 Task: Look for space in Sertânia, Brazil from 4th August, 2023 to 8th August, 2023 for 1 adult in price range Rs.10000 to Rs.15000. Place can be private room with 1  bedroom having 1 bed and 1 bathroom. Property type can be flatguest house, hotel. Amenities needed are: wifi. Booking option can be shelf check-in. Required host language is Spanish.
Action: Mouse moved to (690, 95)
Screenshot: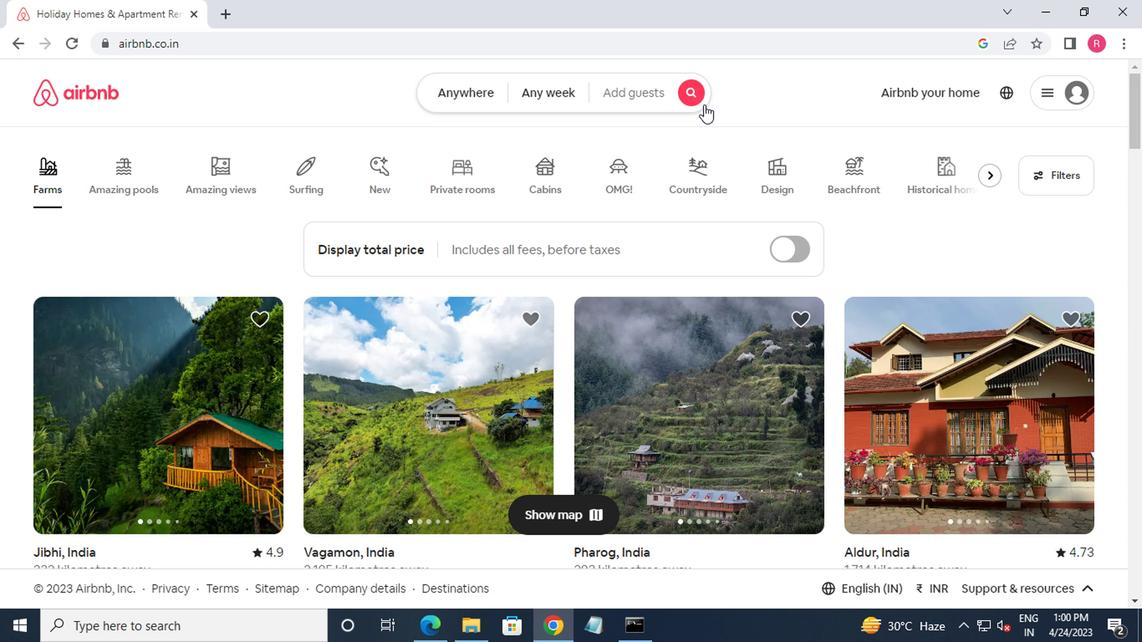 
Action: Mouse pressed left at (690, 95)
Screenshot: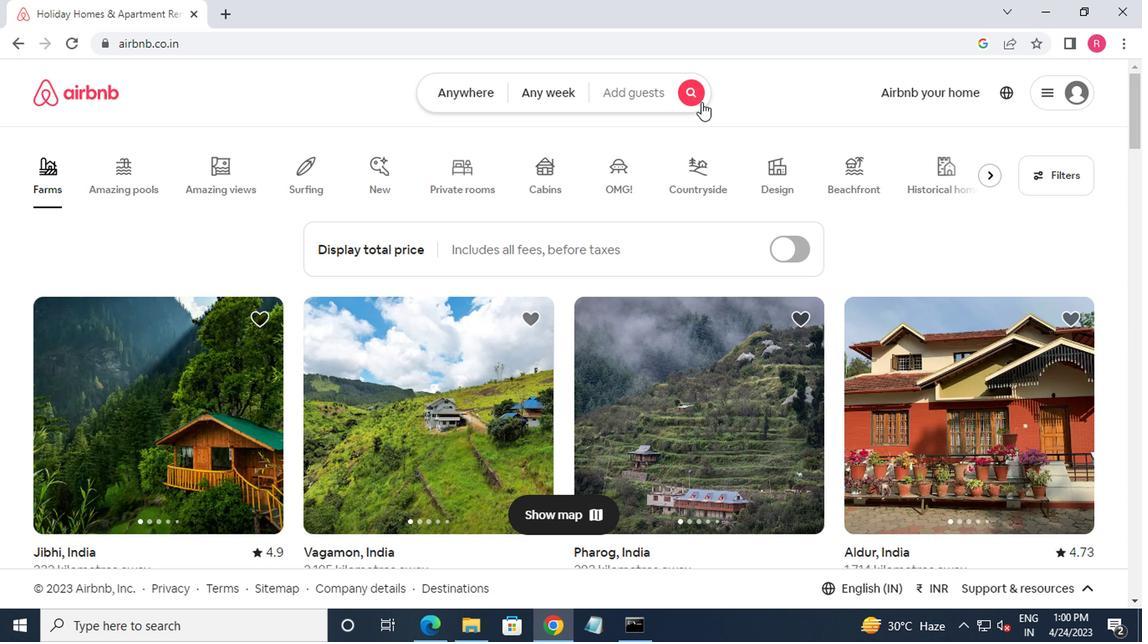 
Action: Mouse moved to (341, 157)
Screenshot: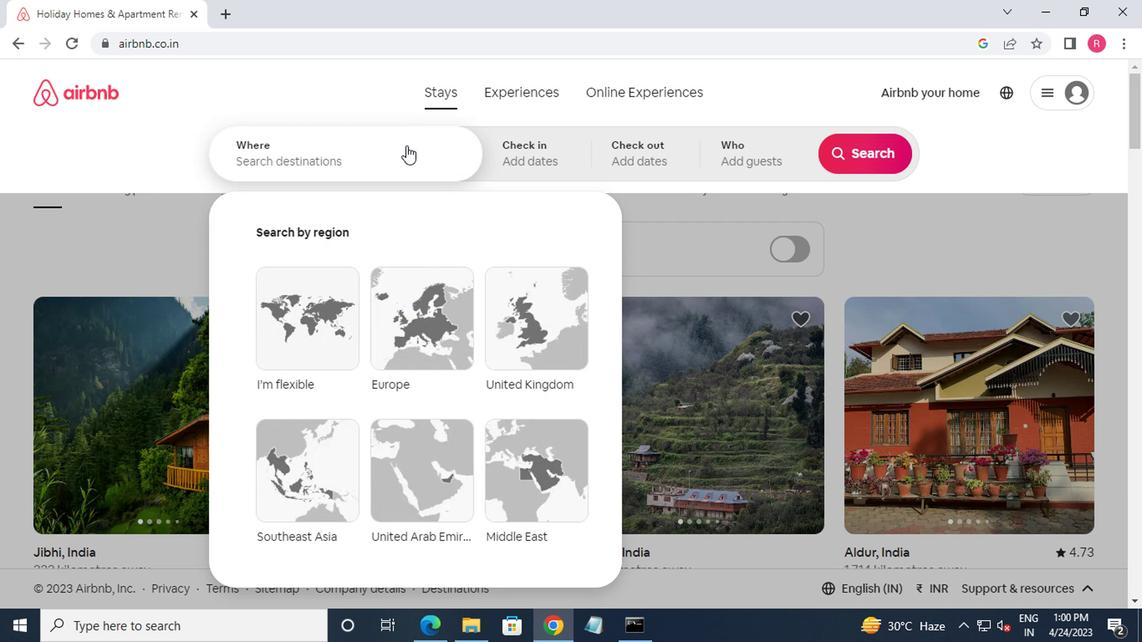 
Action: Mouse pressed left at (341, 157)
Screenshot: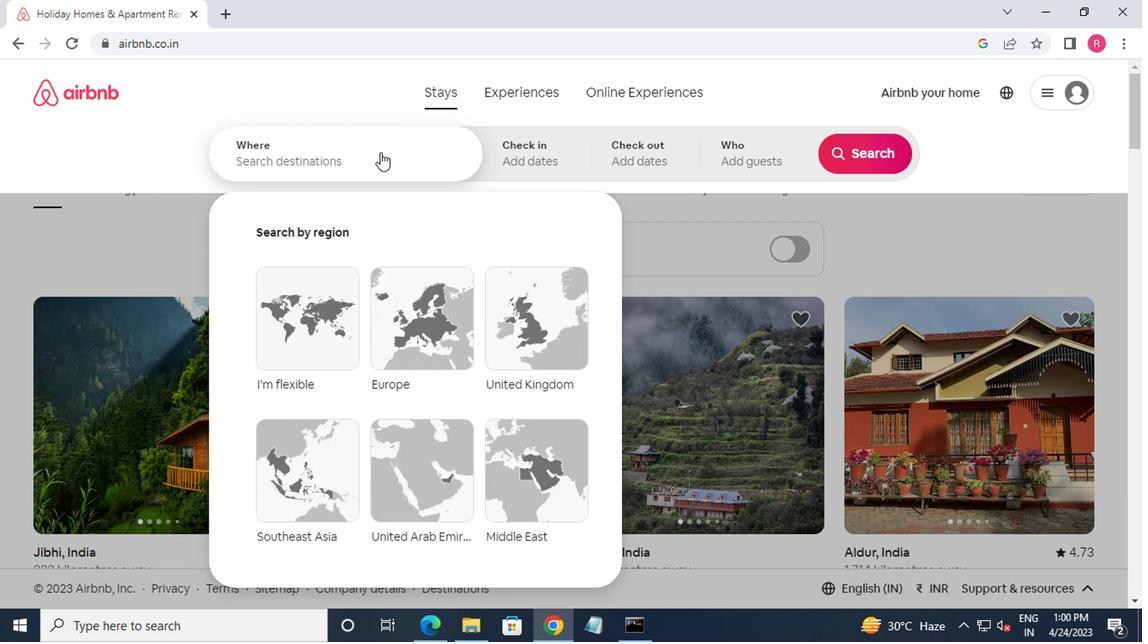 
Action: Mouse moved to (328, 313)
Screenshot: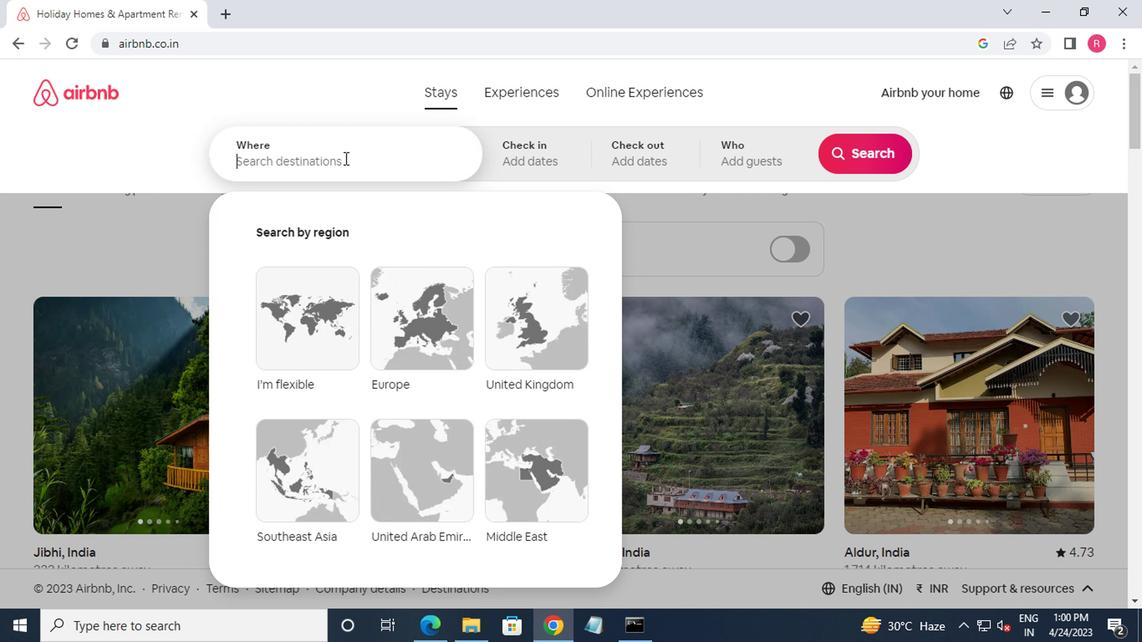 
Action: Key pressed swe<Key.backspace><Key.backspace>ertania
Screenshot: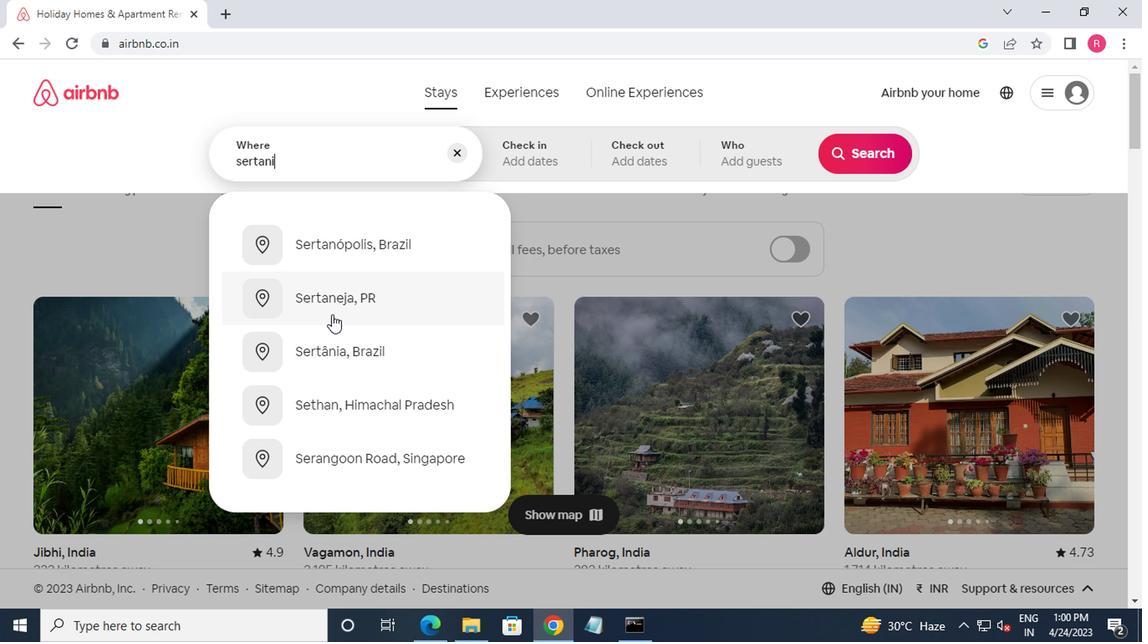 
Action: Mouse moved to (347, 246)
Screenshot: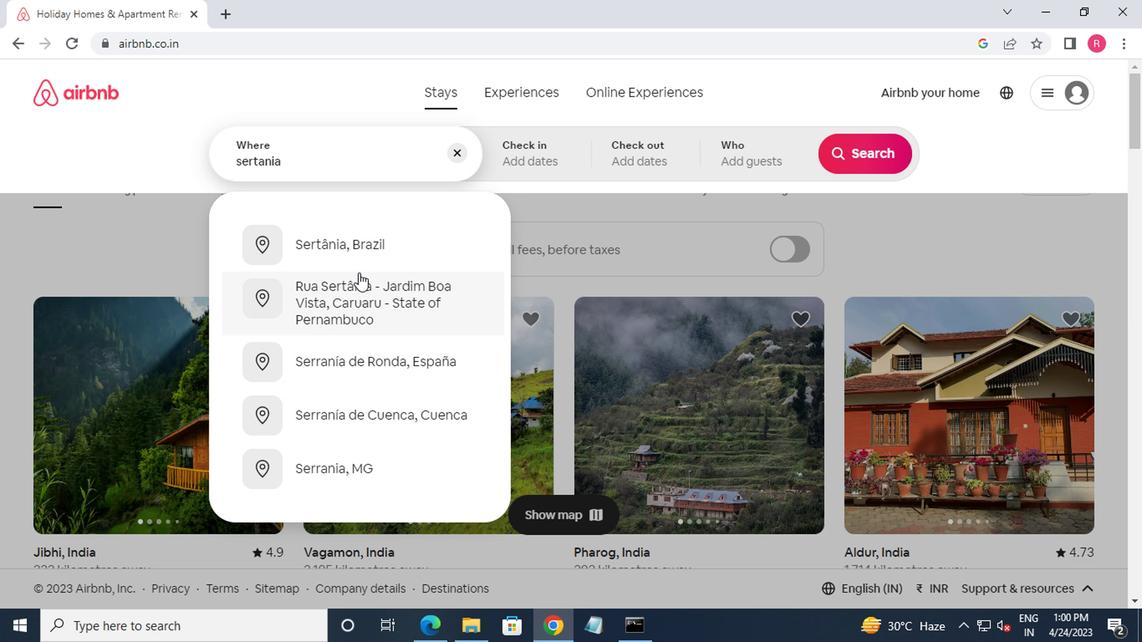 
Action: Mouse pressed left at (347, 246)
Screenshot: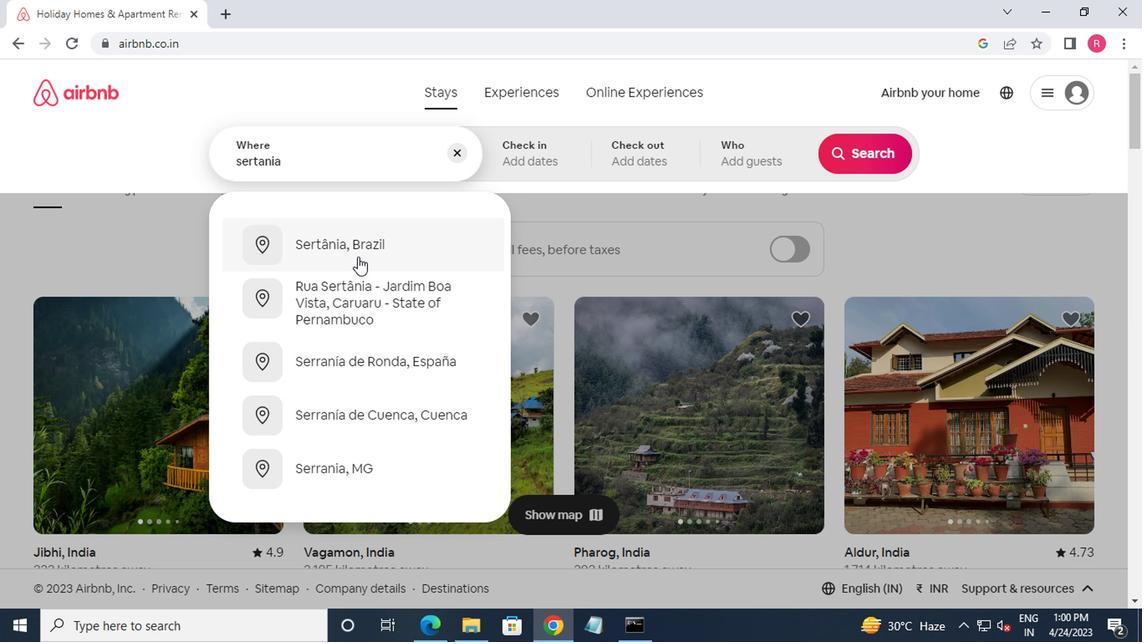 
Action: Mouse moved to (847, 288)
Screenshot: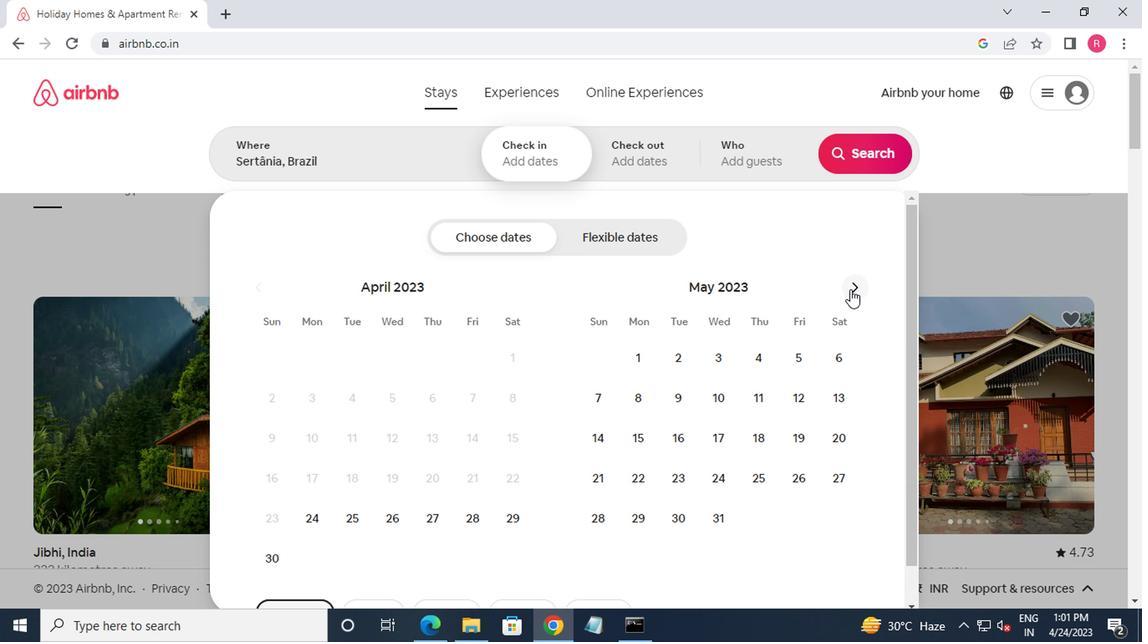 
Action: Mouse pressed left at (847, 288)
Screenshot: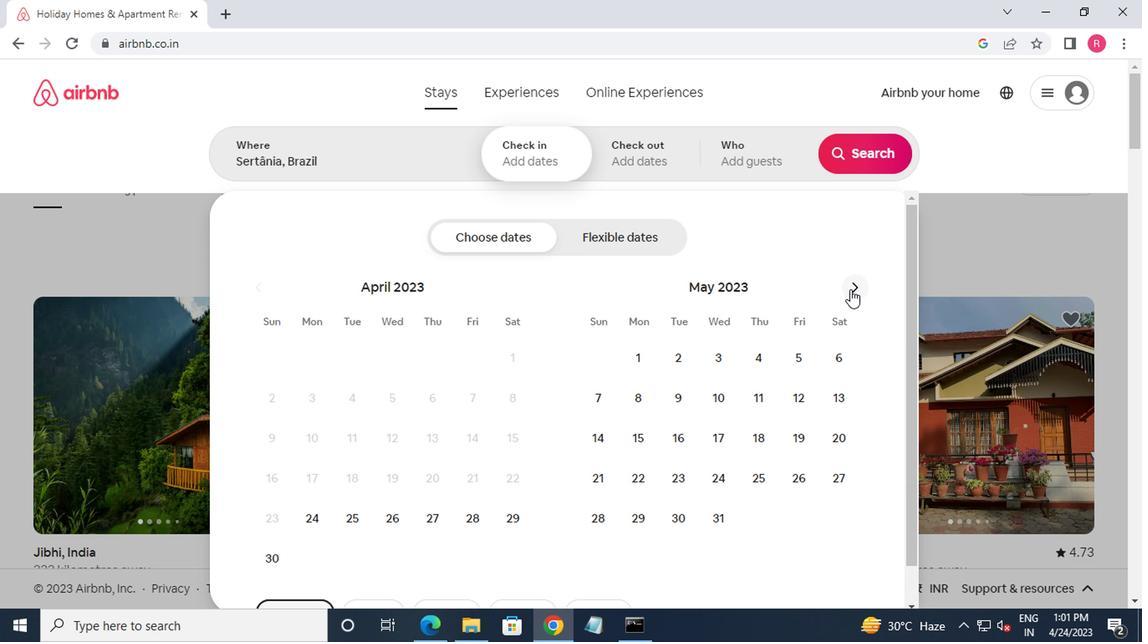 
Action: Mouse moved to (848, 288)
Screenshot: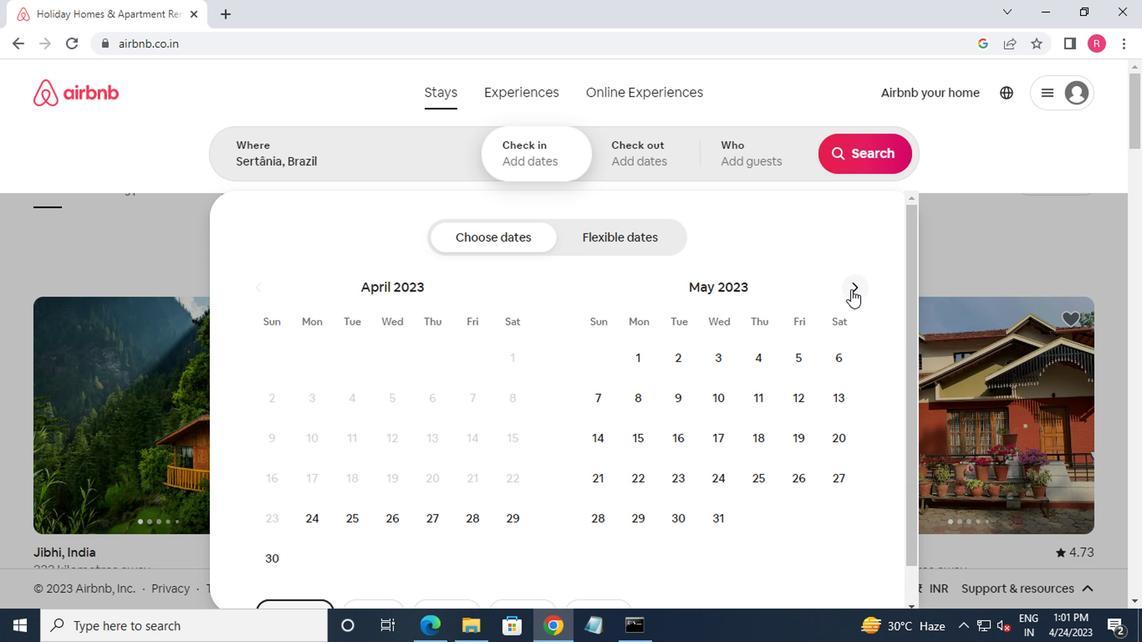 
Action: Mouse pressed left at (848, 288)
Screenshot: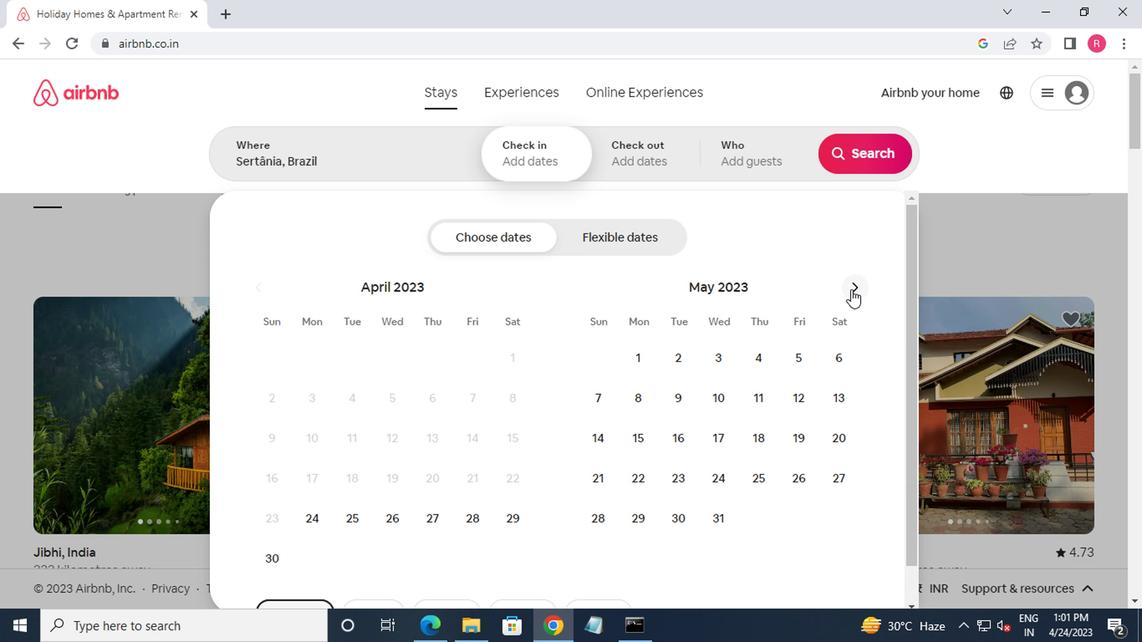 
Action: Mouse moved to (848, 288)
Screenshot: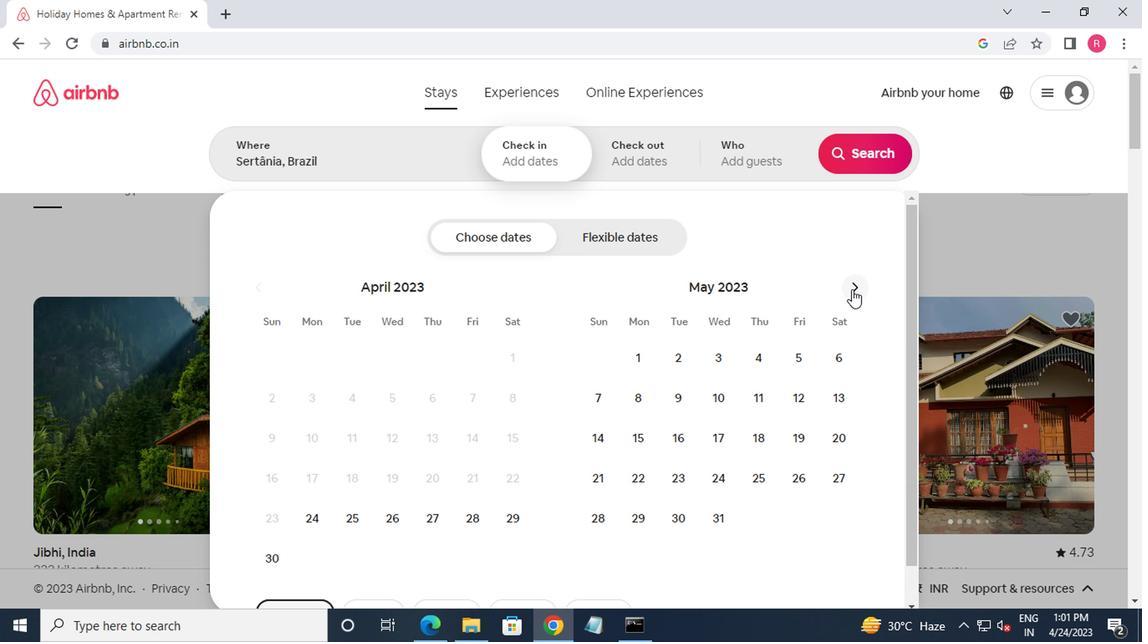 
Action: Mouse pressed left at (848, 288)
Screenshot: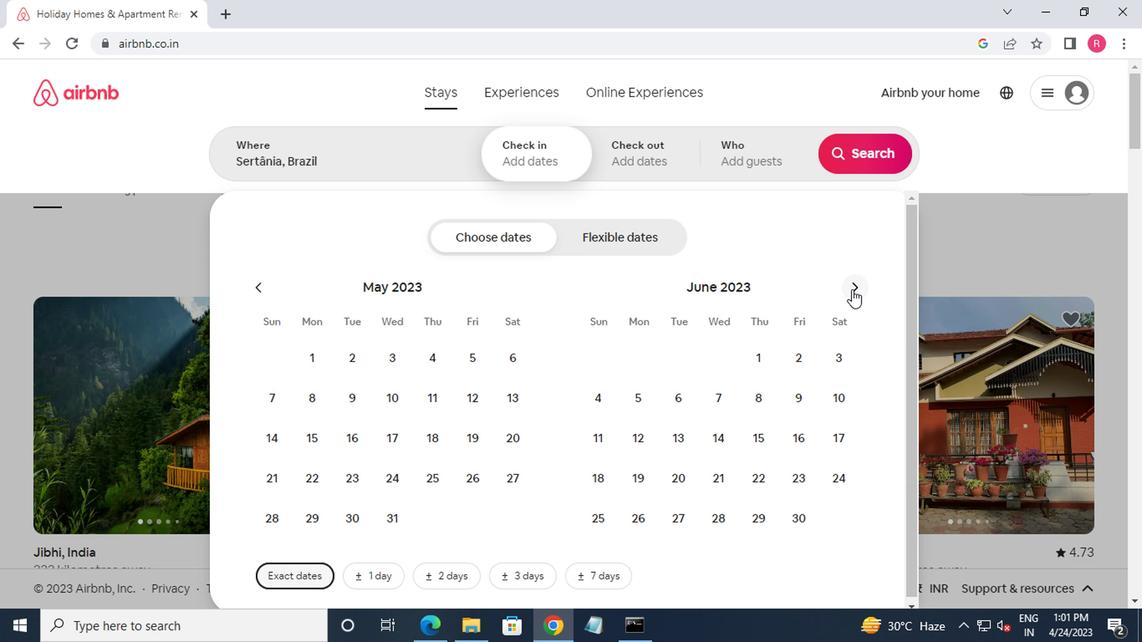 
Action: Mouse pressed left at (848, 288)
Screenshot: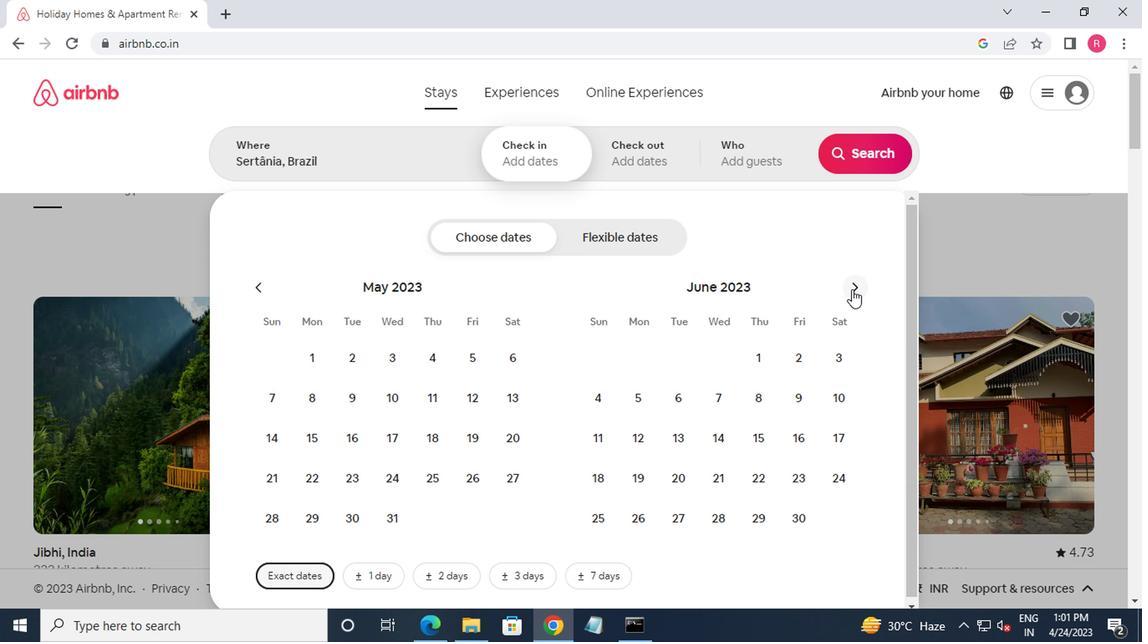 
Action: Mouse moved to (781, 356)
Screenshot: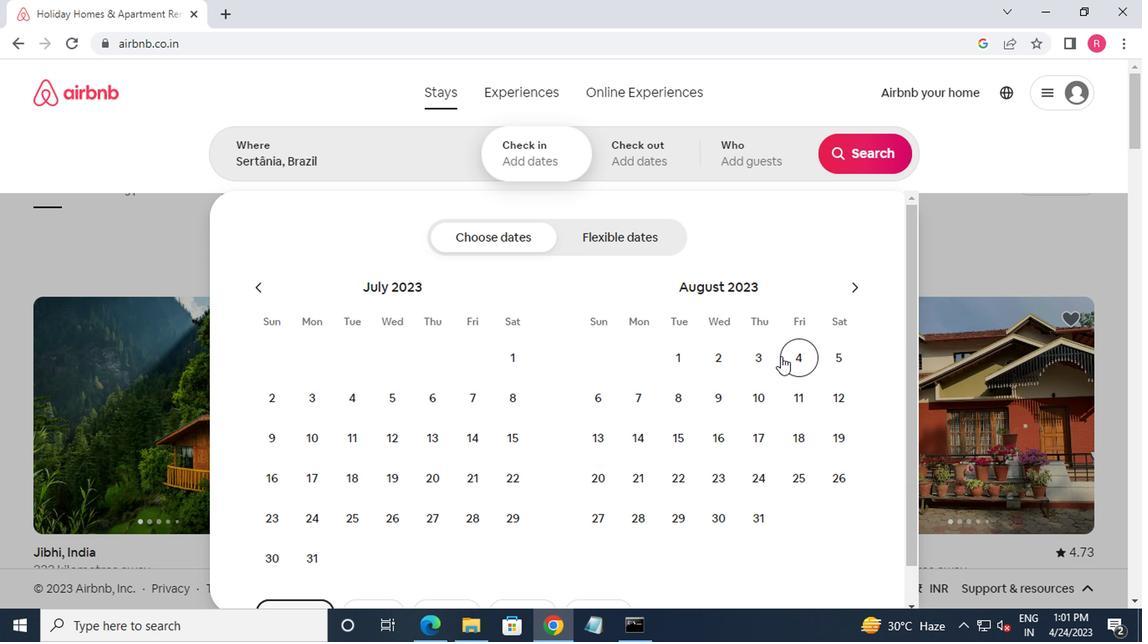 
Action: Mouse pressed left at (781, 356)
Screenshot: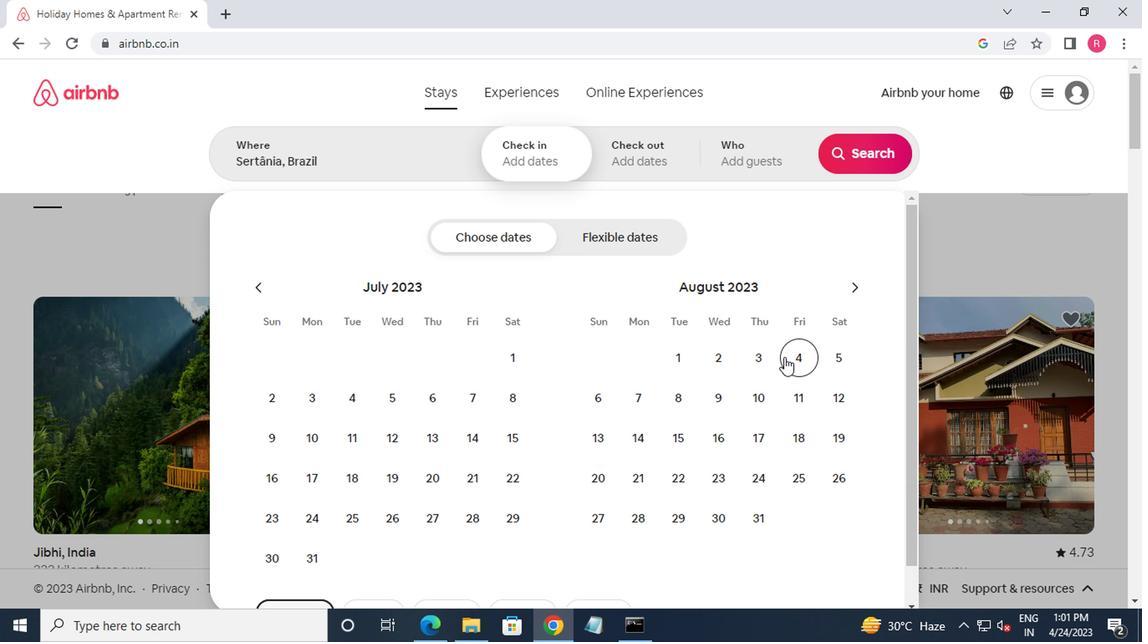
Action: Mouse moved to (682, 403)
Screenshot: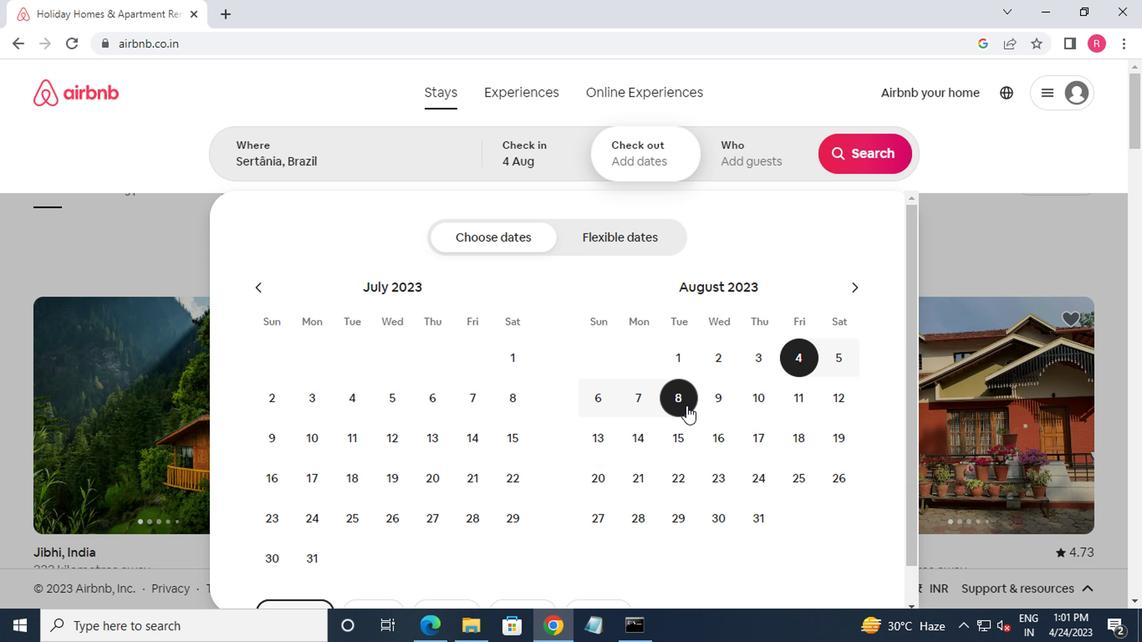 
Action: Mouse pressed left at (682, 403)
Screenshot: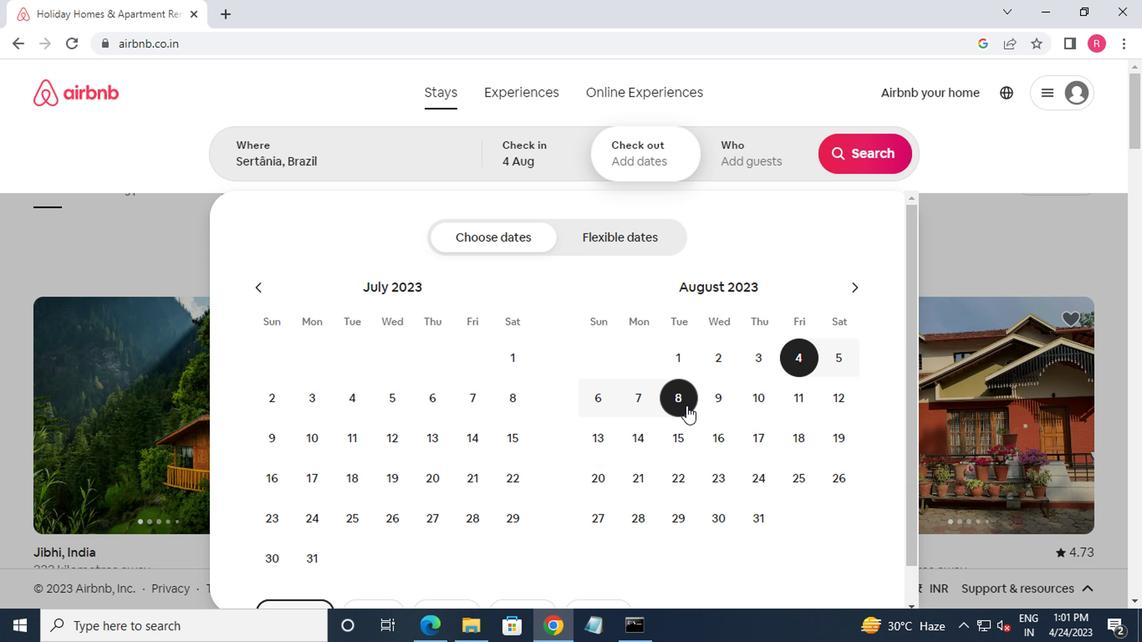 
Action: Mouse moved to (723, 174)
Screenshot: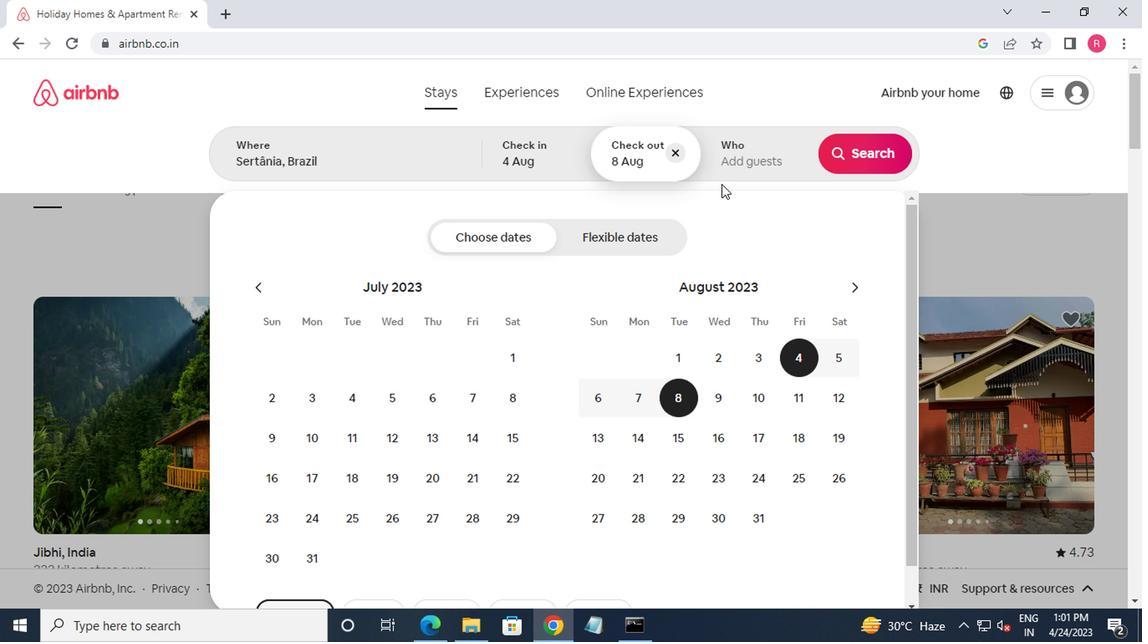 
Action: Mouse pressed left at (723, 174)
Screenshot: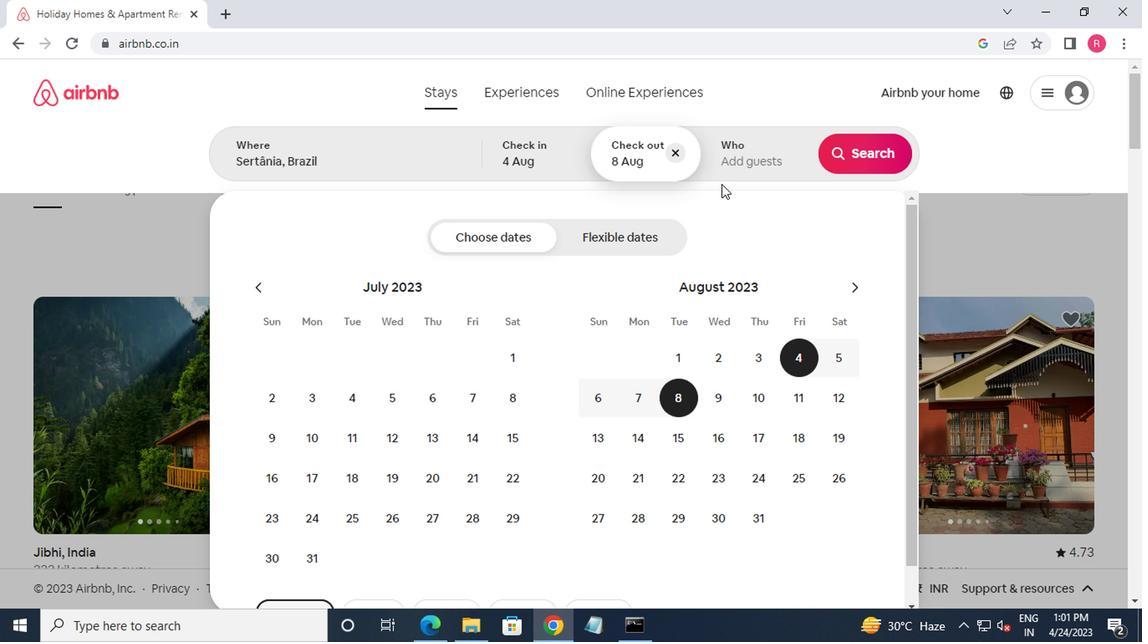 
Action: Mouse moved to (864, 243)
Screenshot: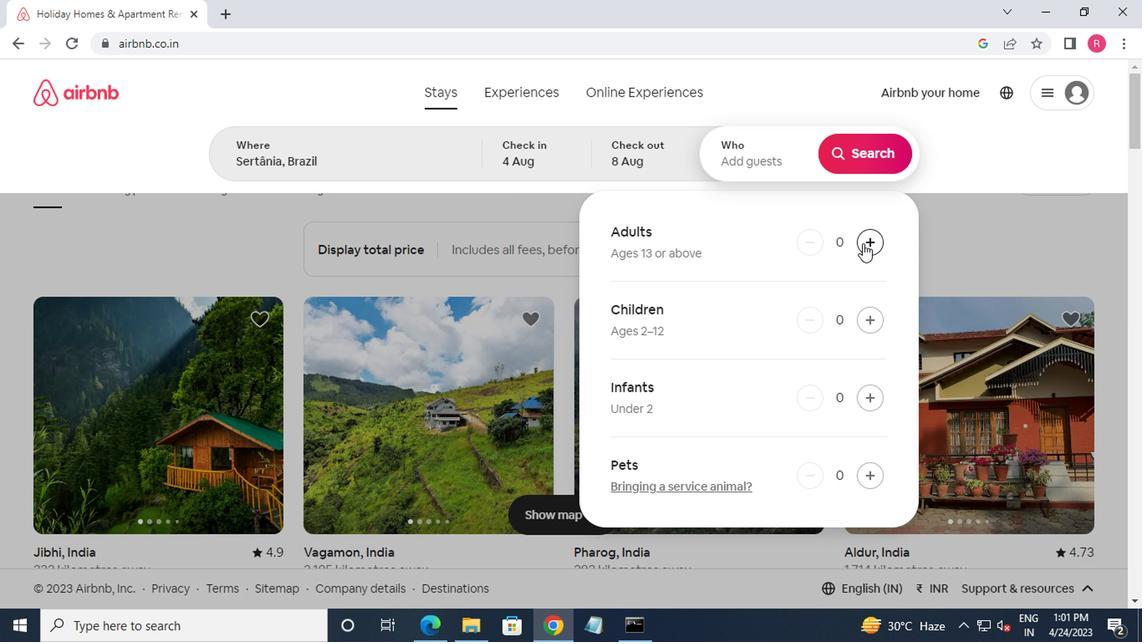 
Action: Mouse pressed left at (864, 243)
Screenshot: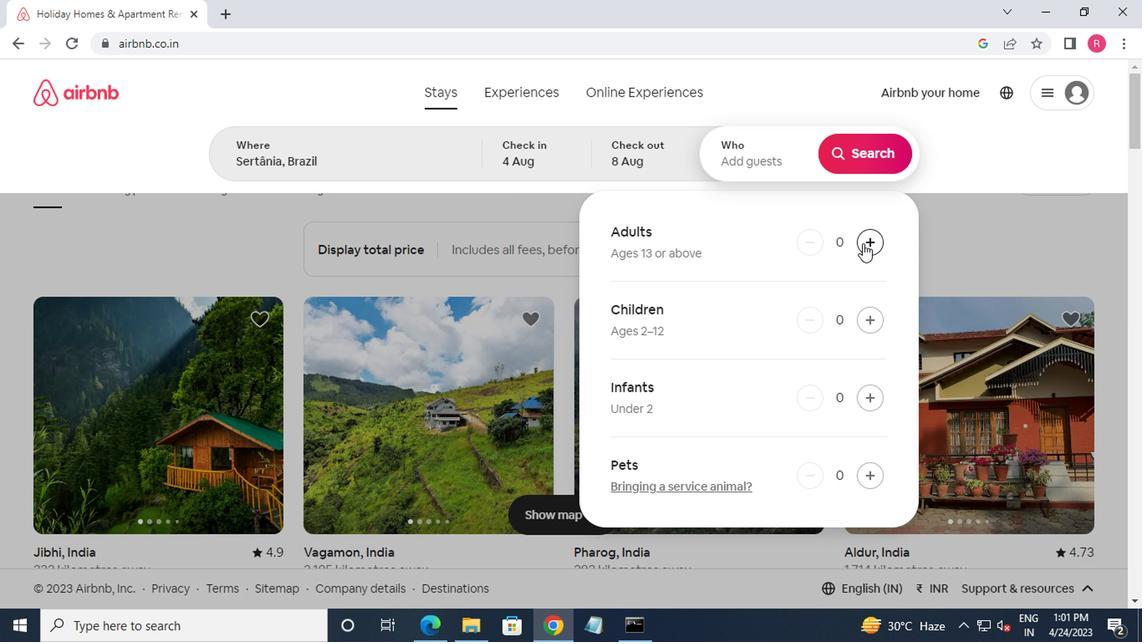 
Action: Mouse moved to (845, 164)
Screenshot: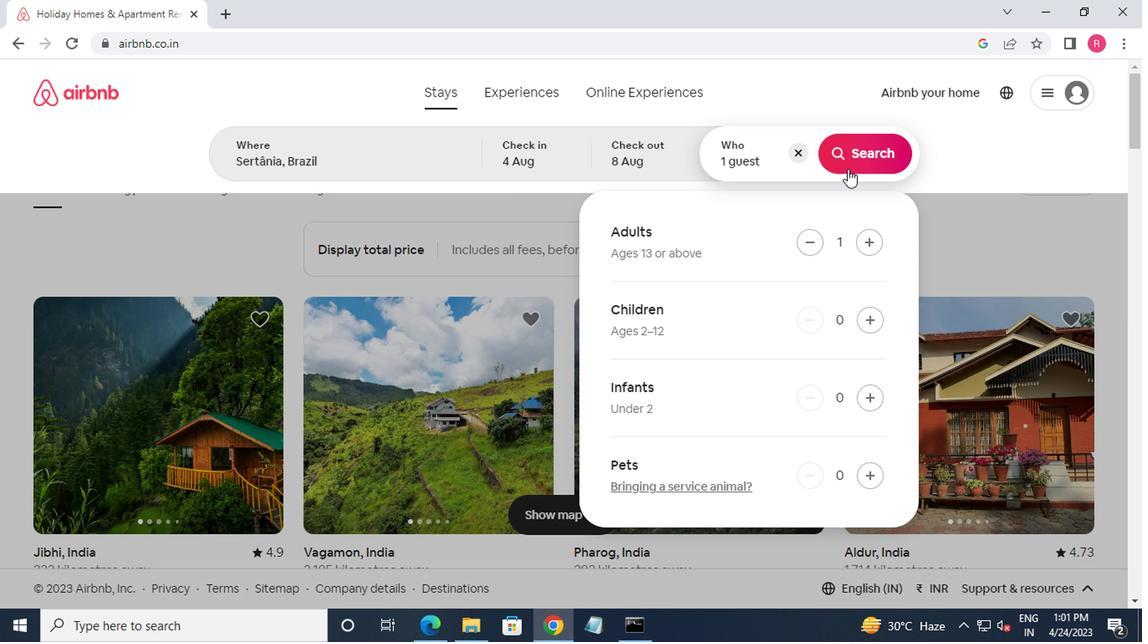 
Action: Mouse pressed left at (845, 164)
Screenshot: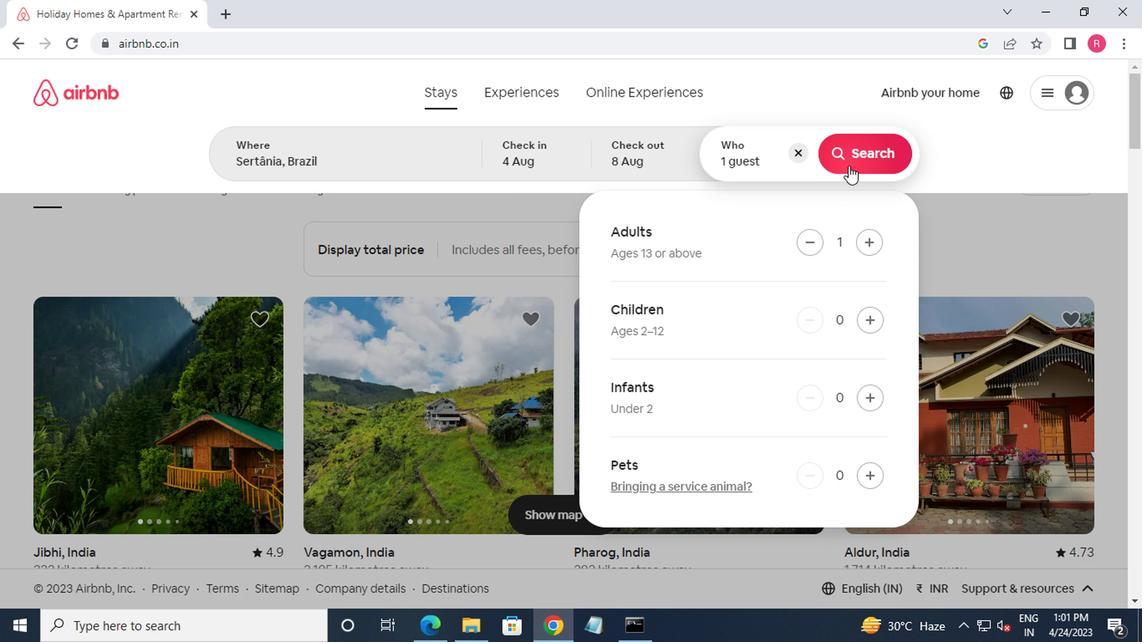 
Action: Mouse moved to (1033, 157)
Screenshot: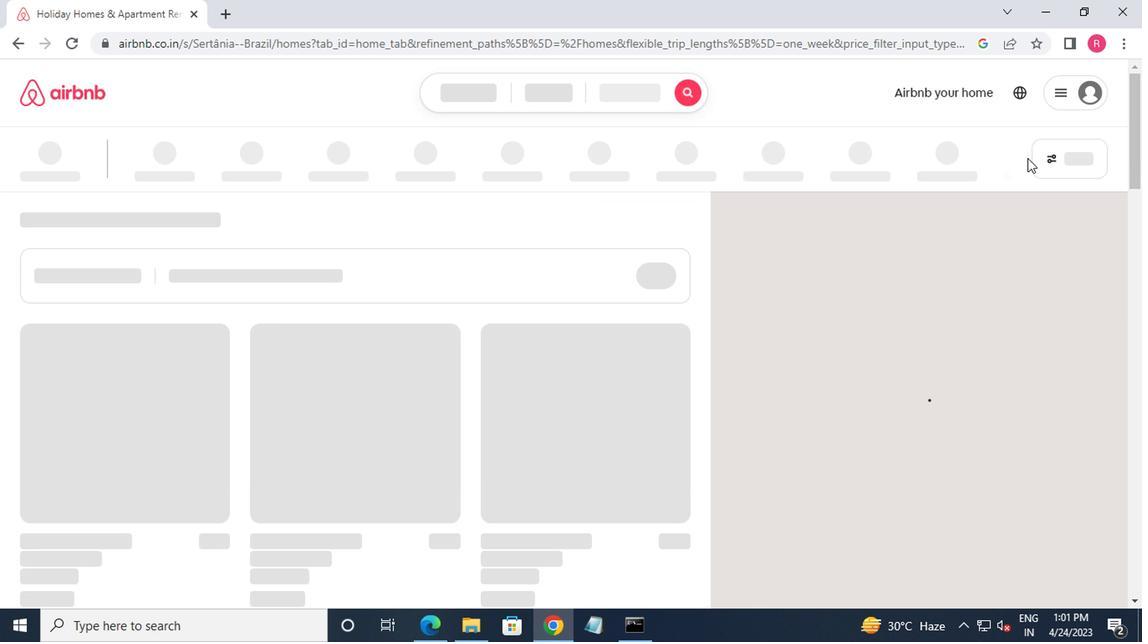 
Action: Mouse pressed left at (1033, 157)
Screenshot: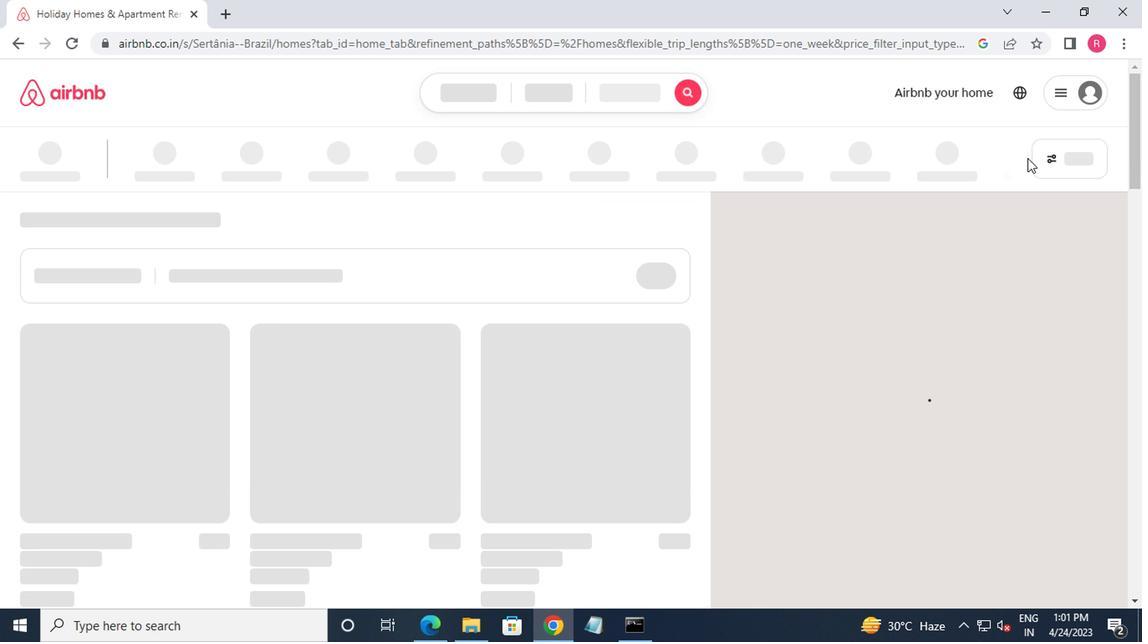 
Action: Mouse moved to (387, 366)
Screenshot: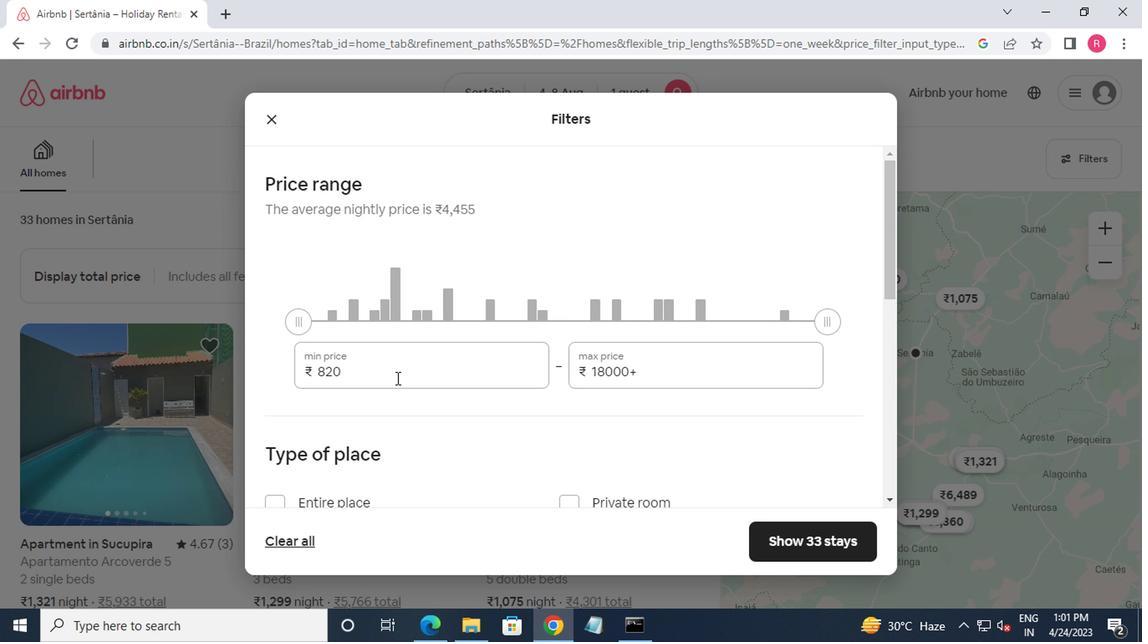 
Action: Mouse pressed left at (387, 366)
Screenshot: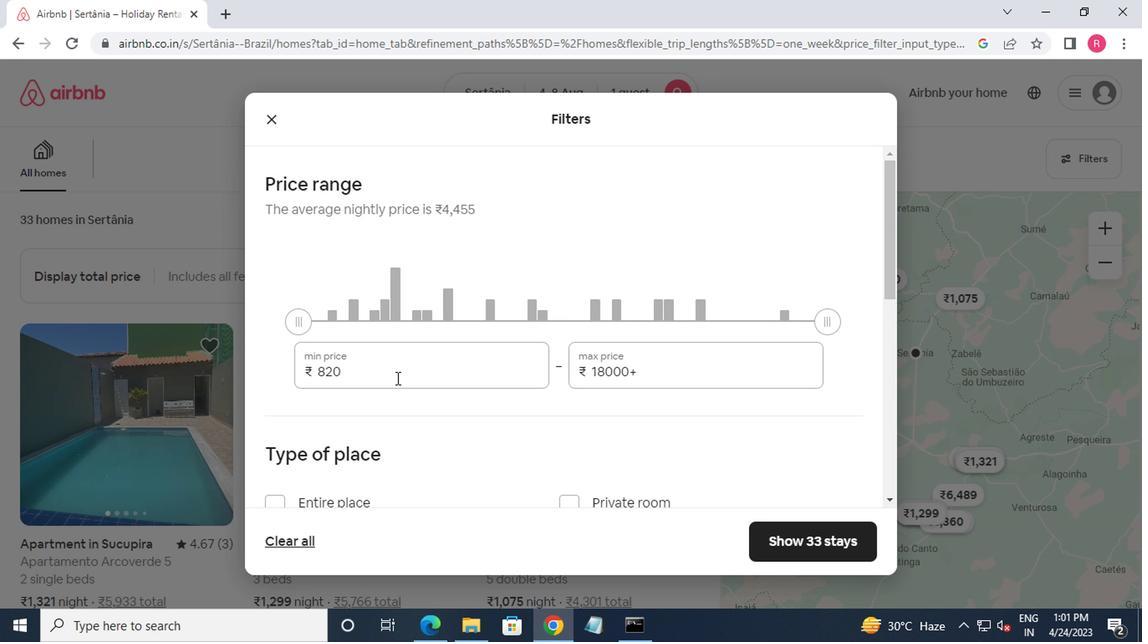 
Action: Mouse moved to (463, 450)
Screenshot: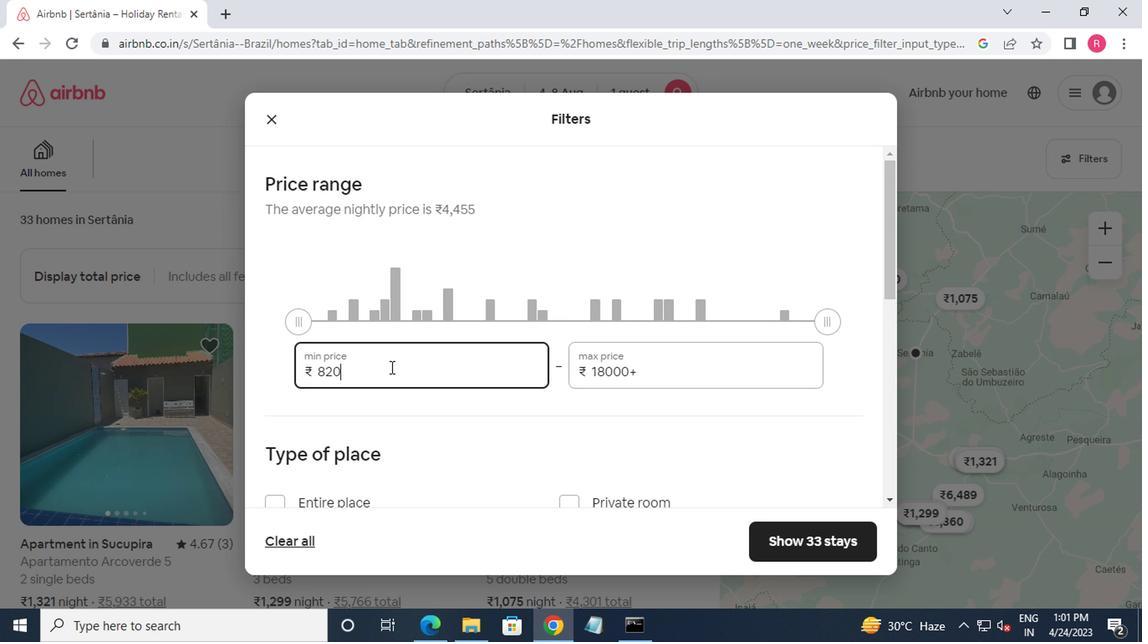 
Action: Key pressed <Key.backspace><Key.backspace><Key.backspace><Key.backspace>10000<Key.tab>15000
Screenshot: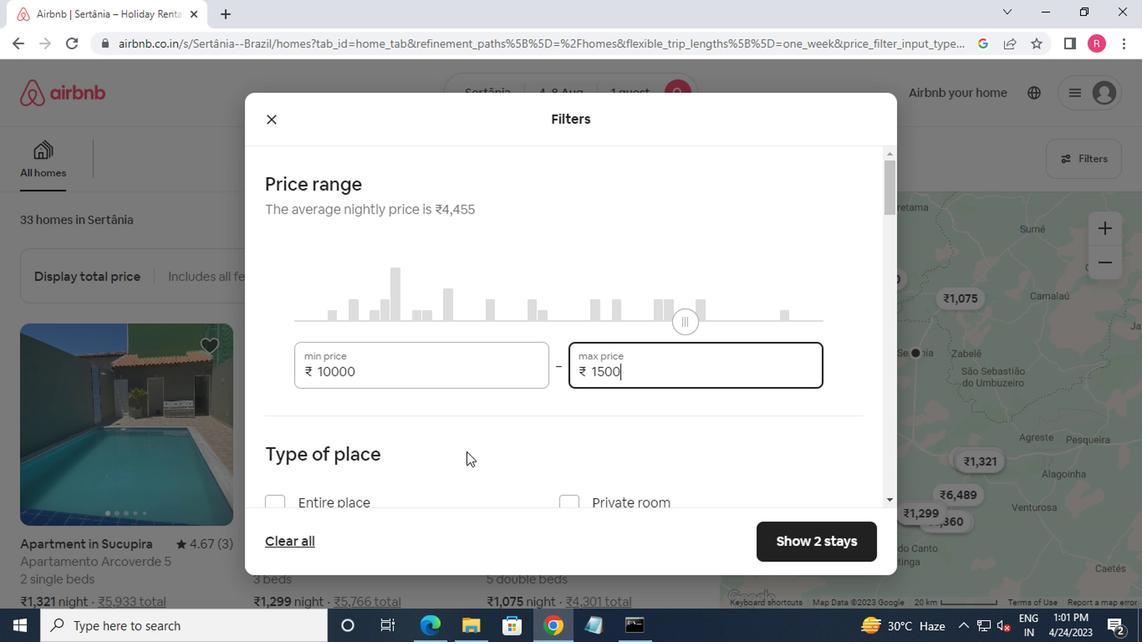 
Action: Mouse moved to (706, 588)
Screenshot: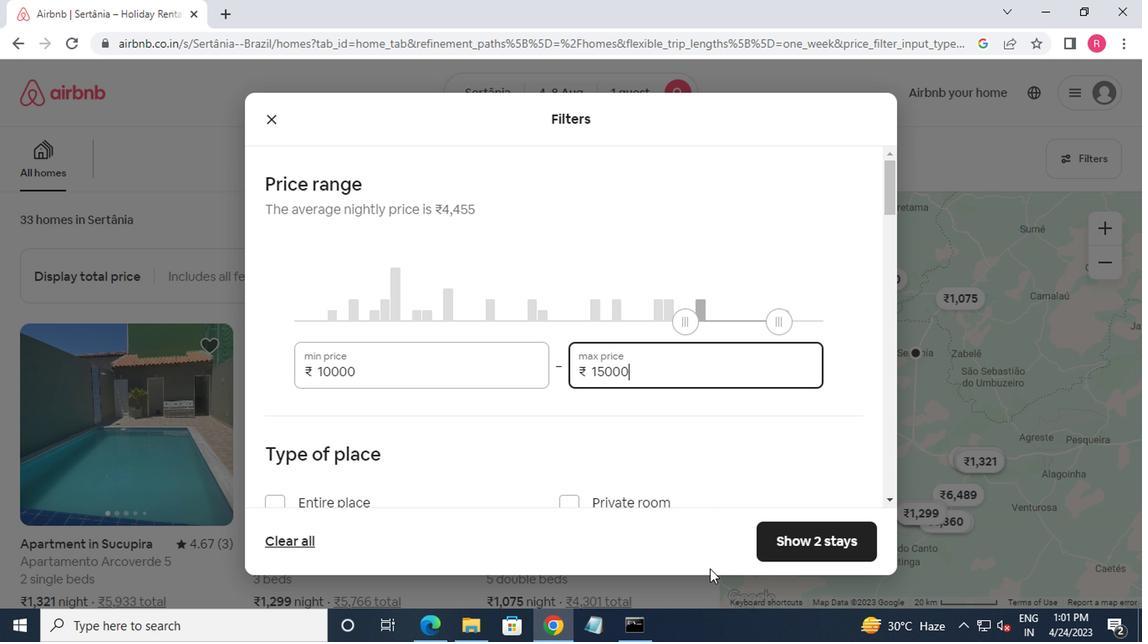 
Action: Mouse scrolled (706, 588) with delta (0, 0)
Screenshot: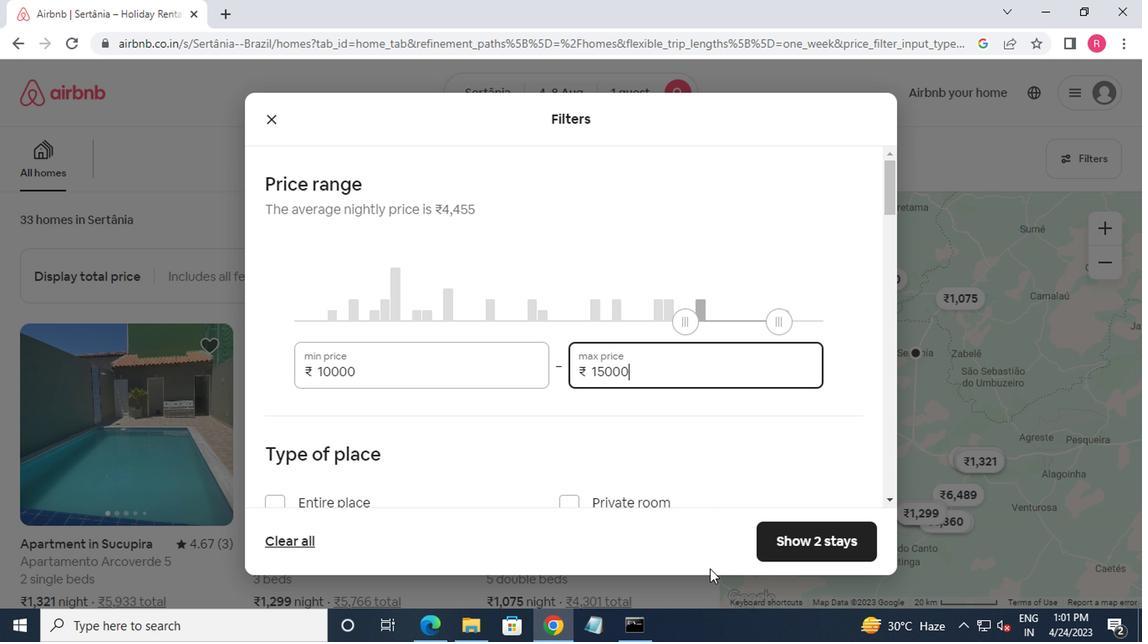 
Action: Mouse moved to (705, 604)
Screenshot: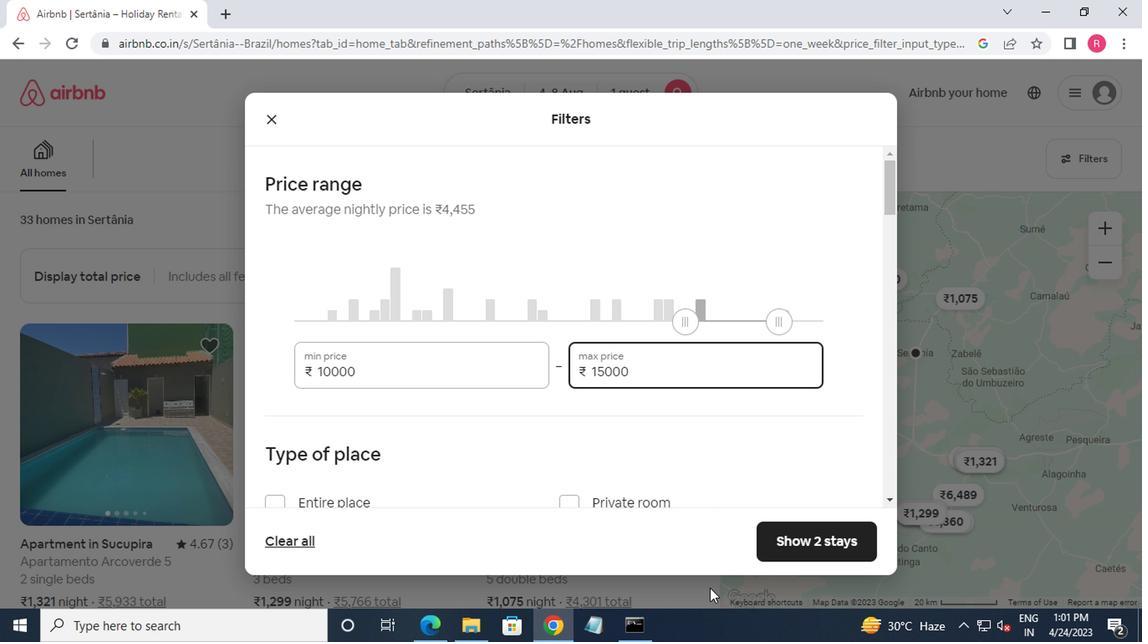 
Action: Mouse scrolled (705, 603) with delta (0, -1)
Screenshot: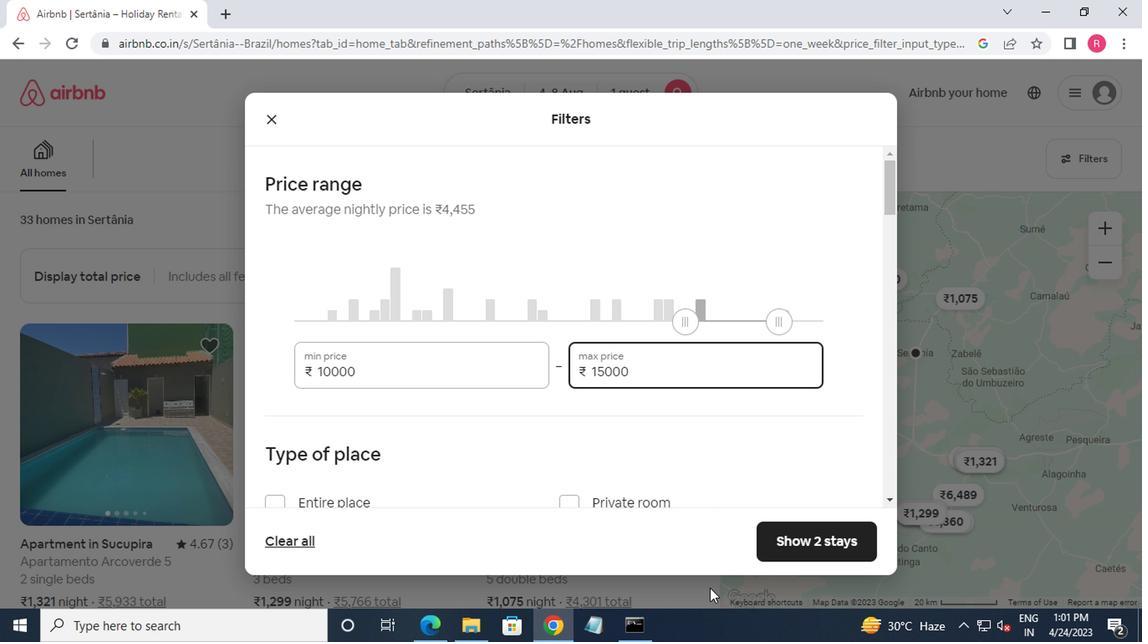 
Action: Mouse moved to (455, 524)
Screenshot: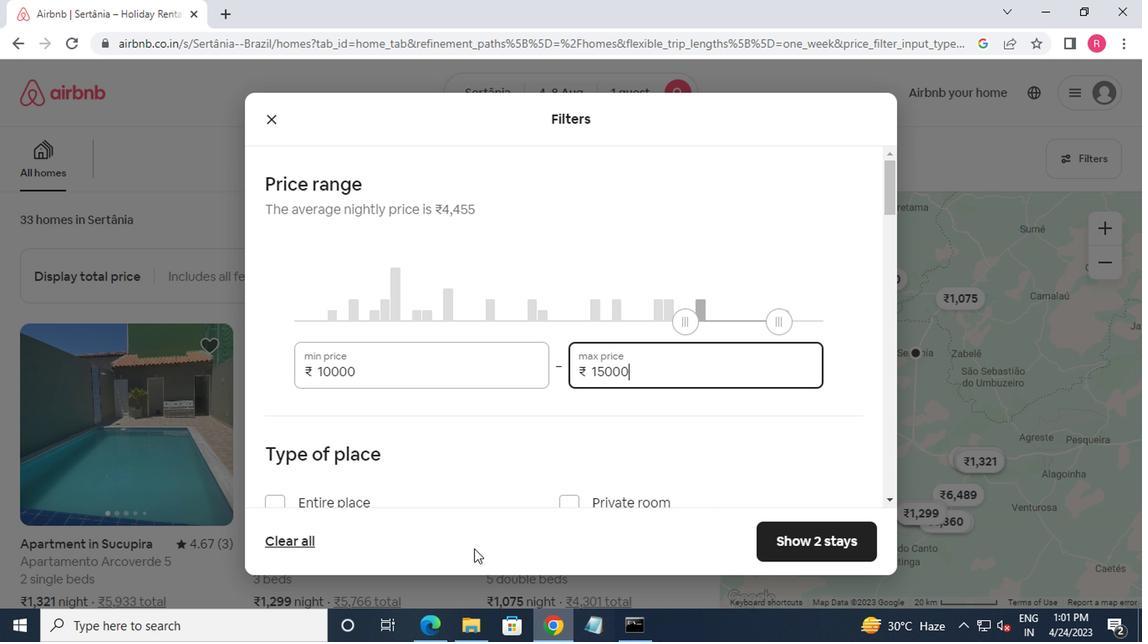
Action: Mouse scrolled (455, 522) with delta (0, -1)
Screenshot: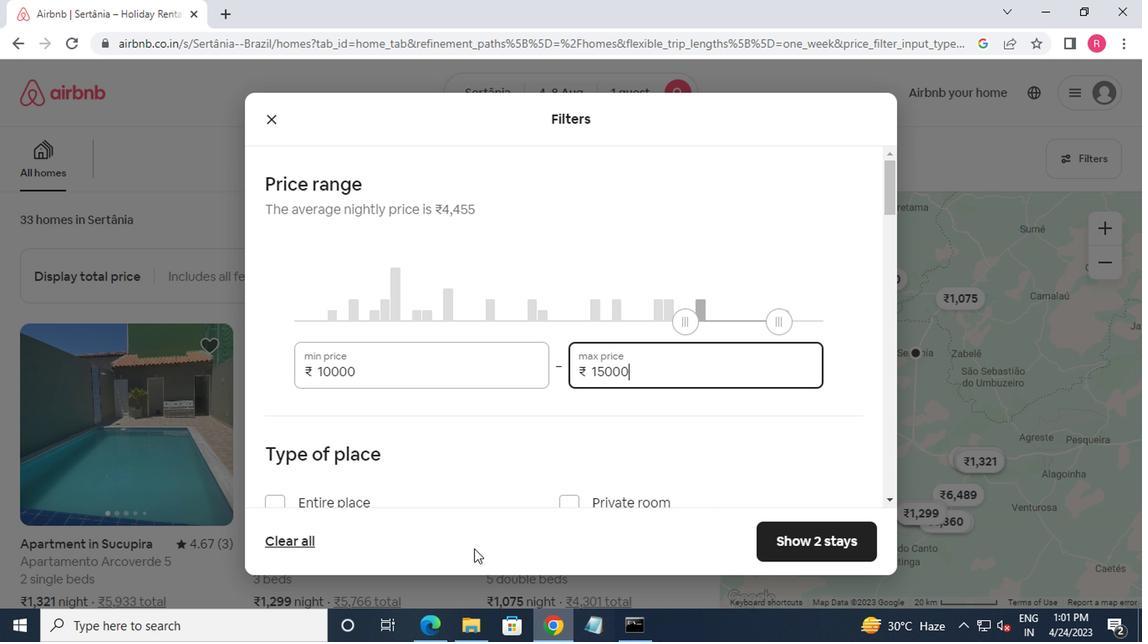 
Action: Mouse moved to (455, 524)
Screenshot: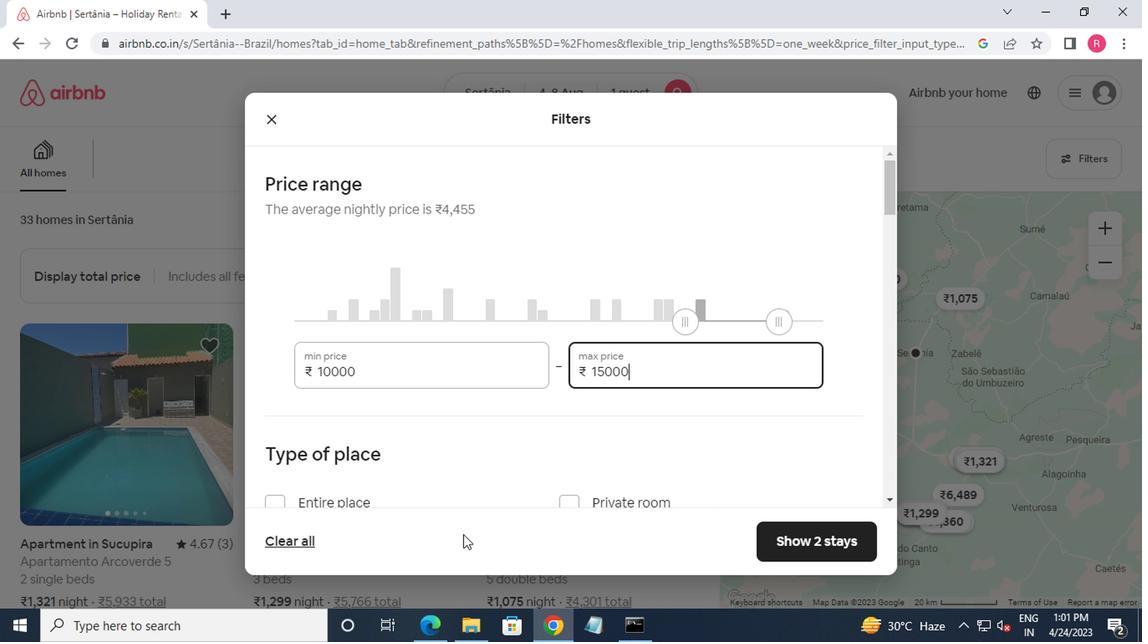 
Action: Mouse scrolled (455, 522) with delta (0, -1)
Screenshot: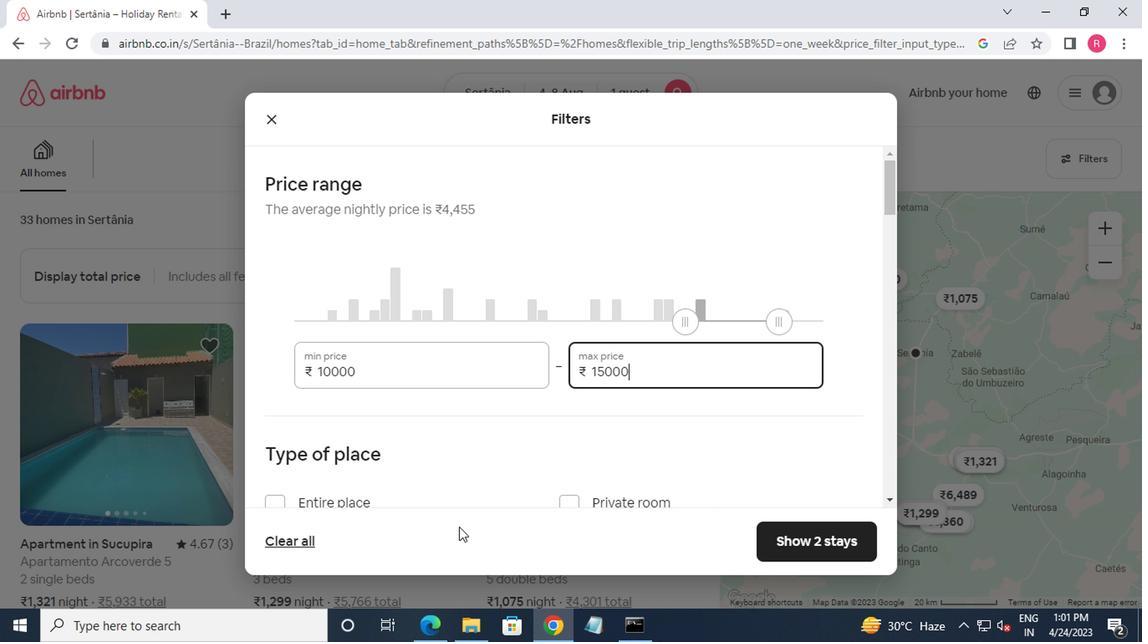 
Action: Mouse moved to (455, 522)
Screenshot: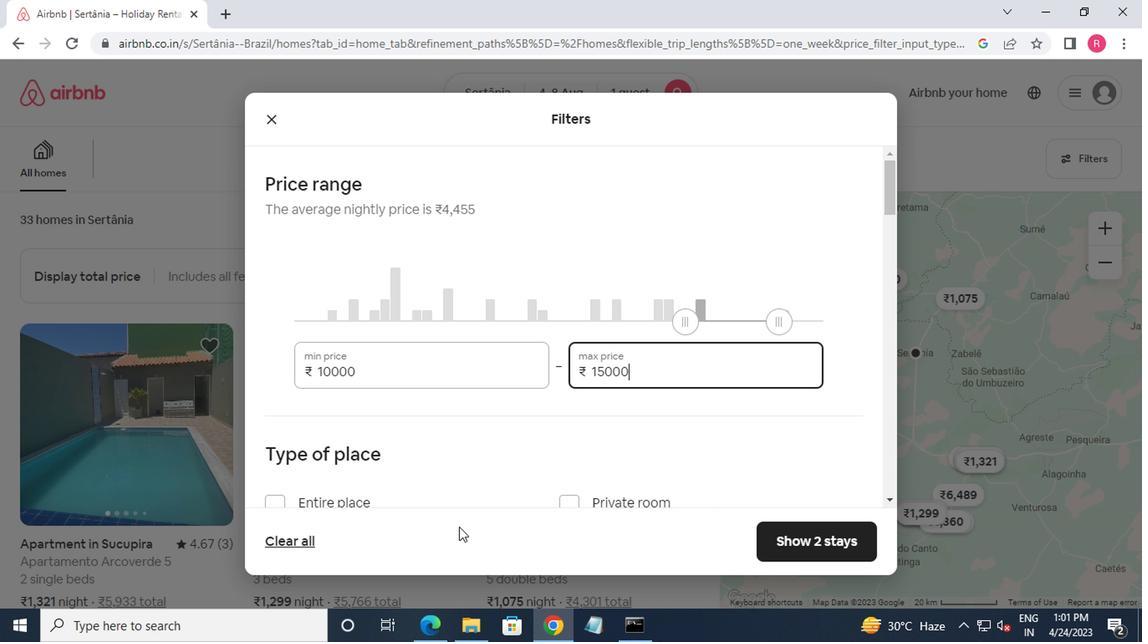 
Action: Mouse scrolled (455, 522) with delta (0, 0)
Screenshot: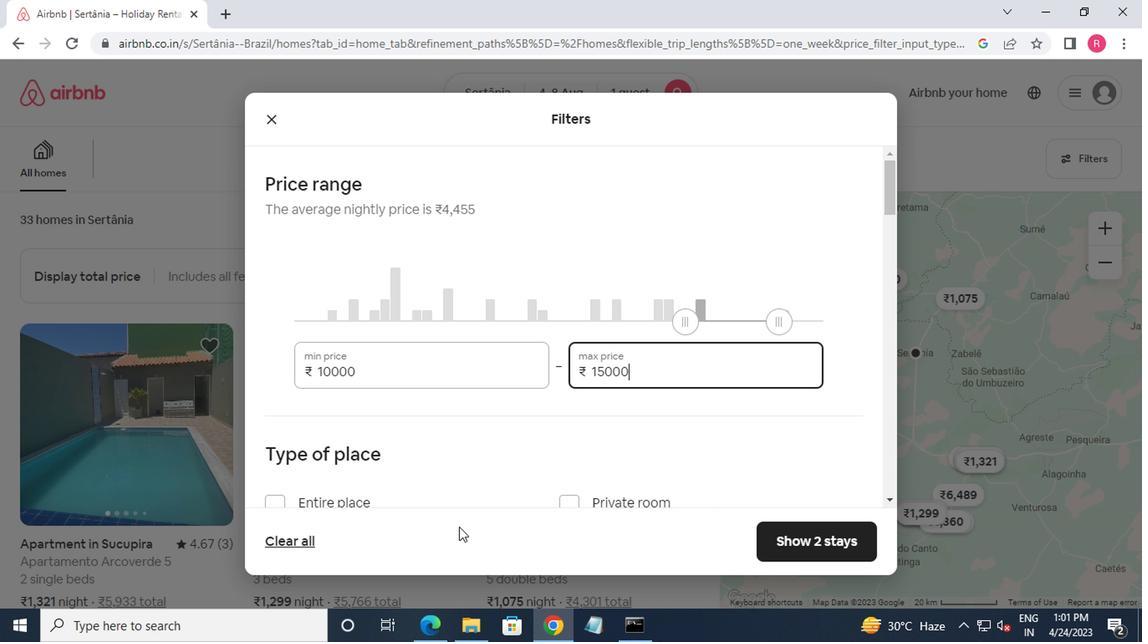 
Action: Mouse moved to (389, 442)
Screenshot: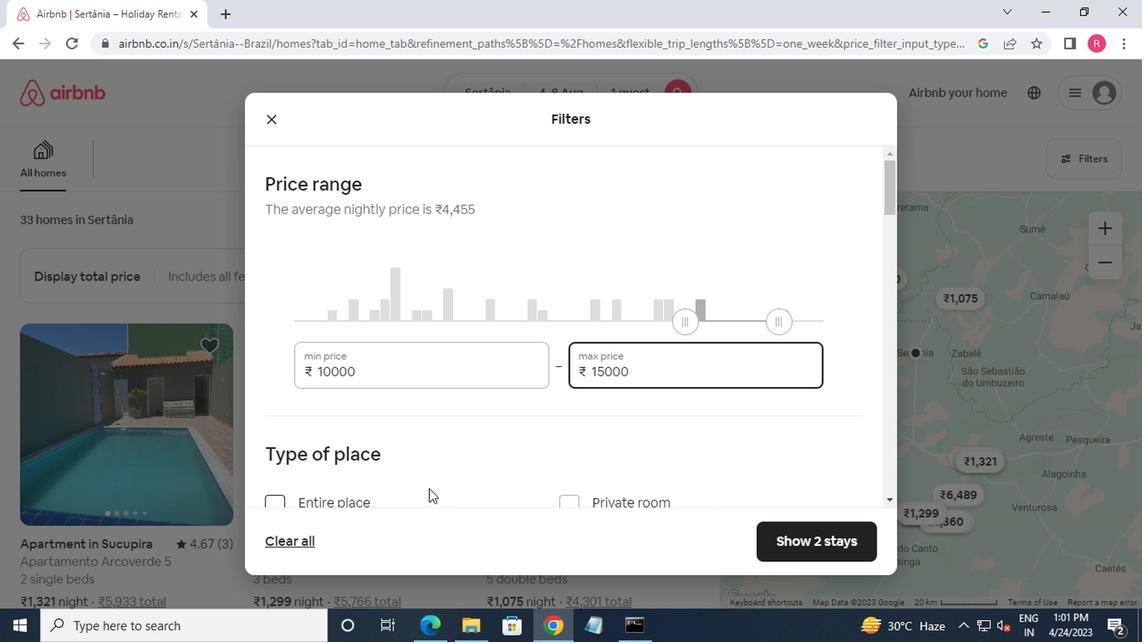 
Action: Mouse scrolled (389, 441) with delta (0, 0)
Screenshot: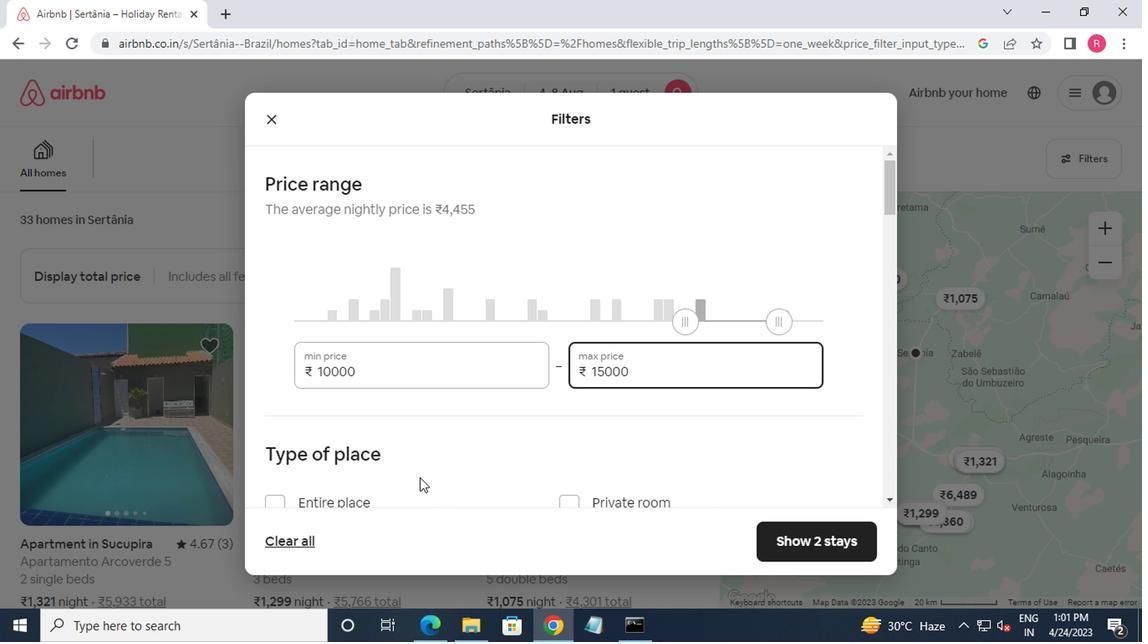 
Action: Mouse moved to (387, 441)
Screenshot: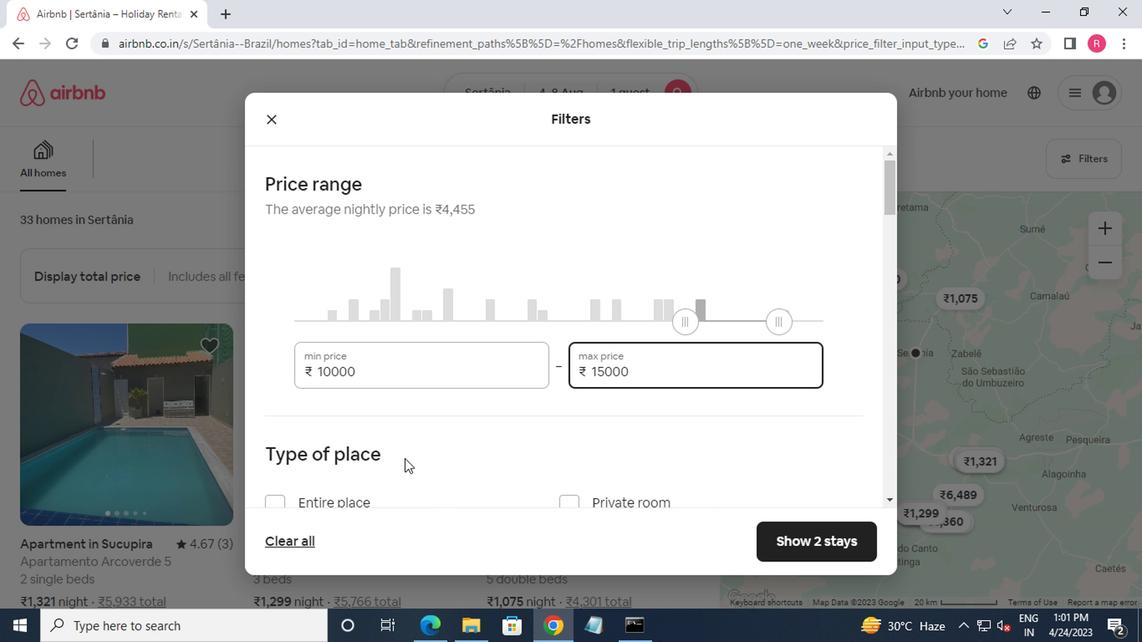 
Action: Mouse scrolled (387, 440) with delta (0, -1)
Screenshot: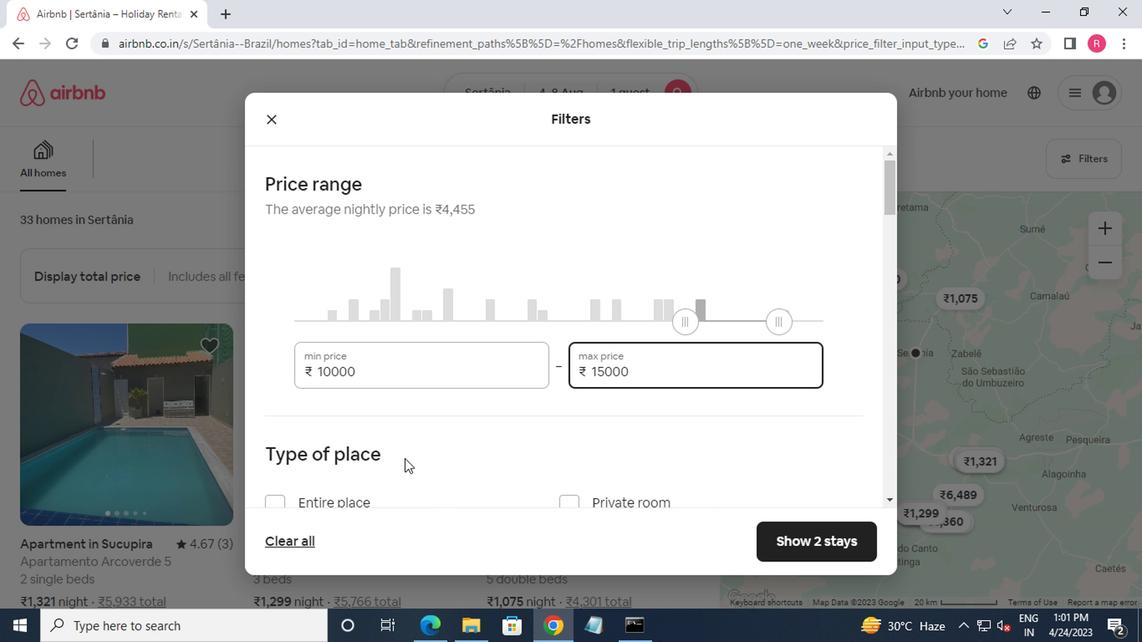 
Action: Mouse scrolled (387, 440) with delta (0, -1)
Screenshot: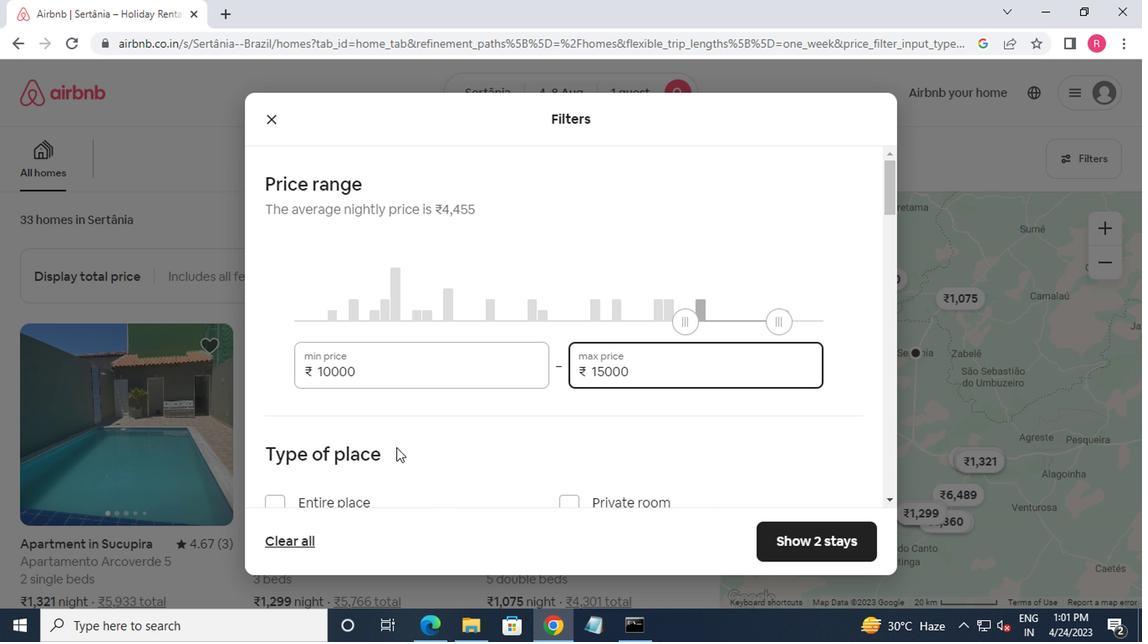 
Action: Mouse scrolled (387, 440) with delta (0, -1)
Screenshot: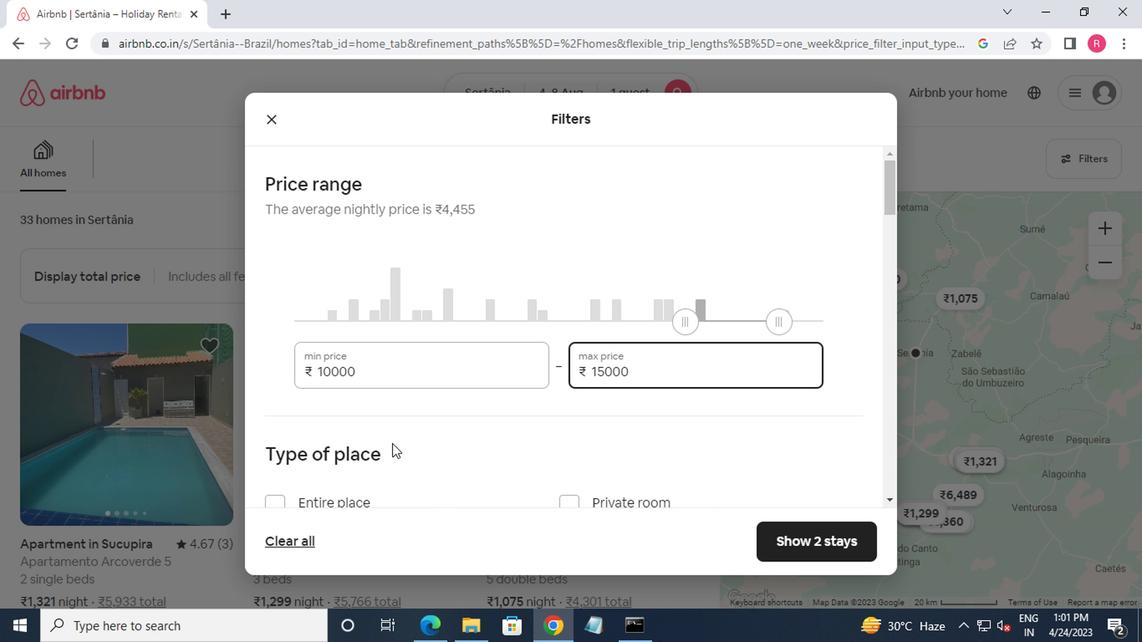 
Action: Mouse moved to (574, 171)
Screenshot: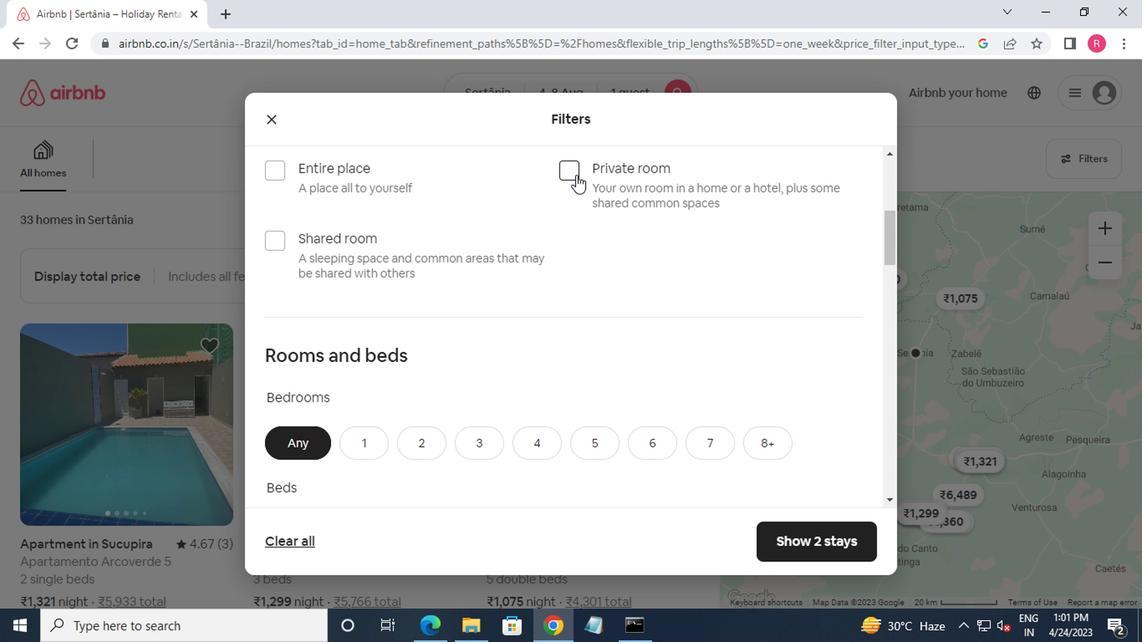 
Action: Mouse pressed left at (574, 171)
Screenshot: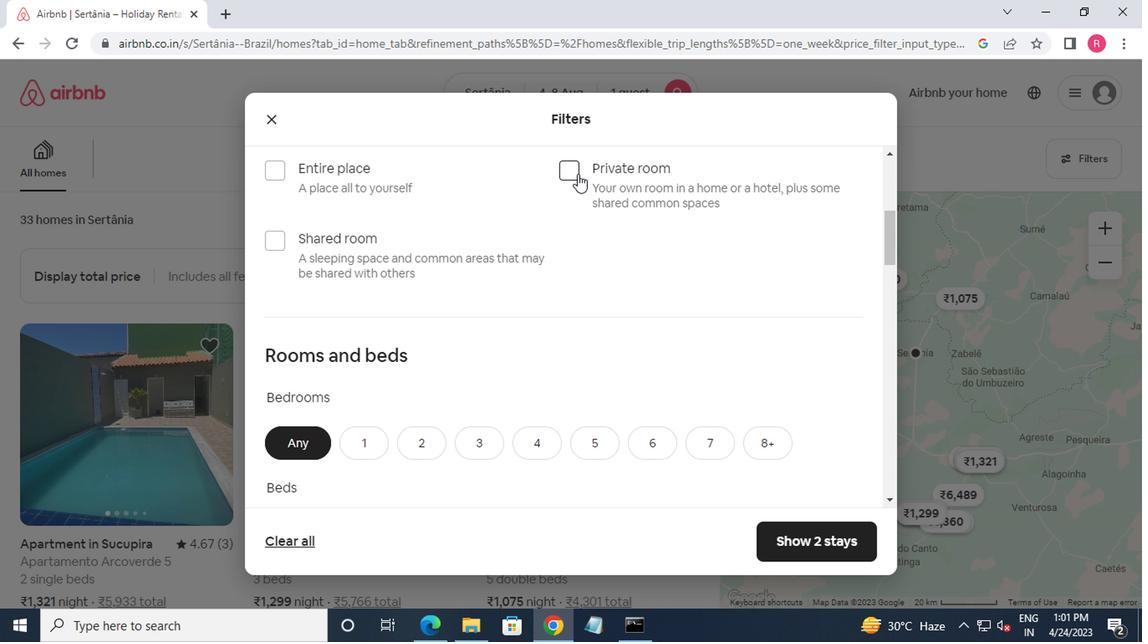 
Action: Mouse moved to (583, 180)
Screenshot: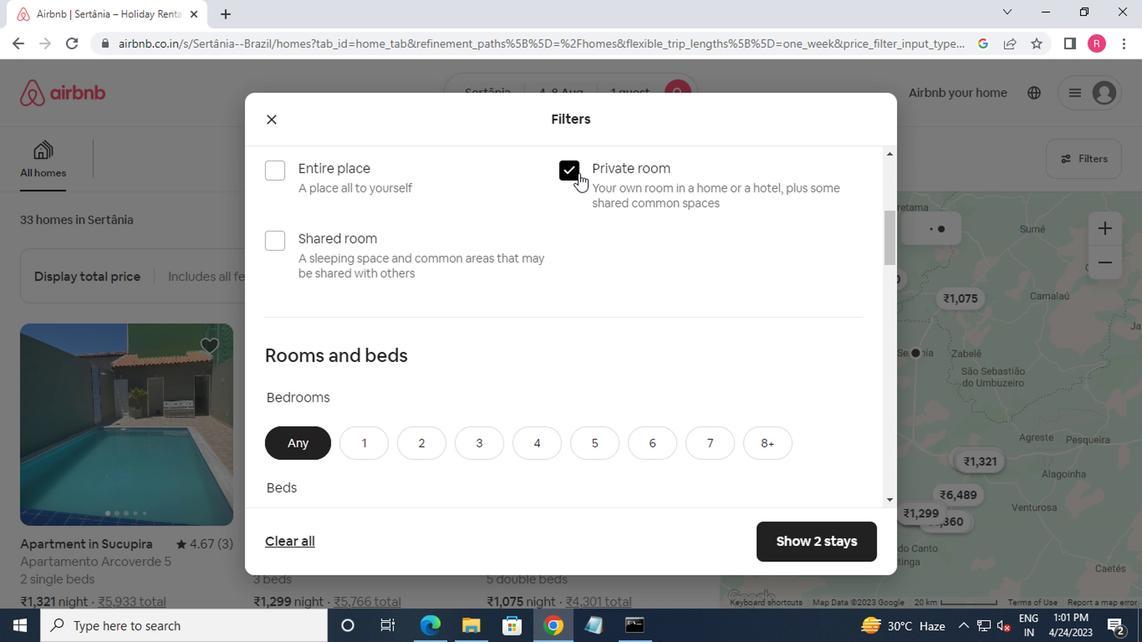 
Action: Mouse scrolled (583, 179) with delta (0, 0)
Screenshot: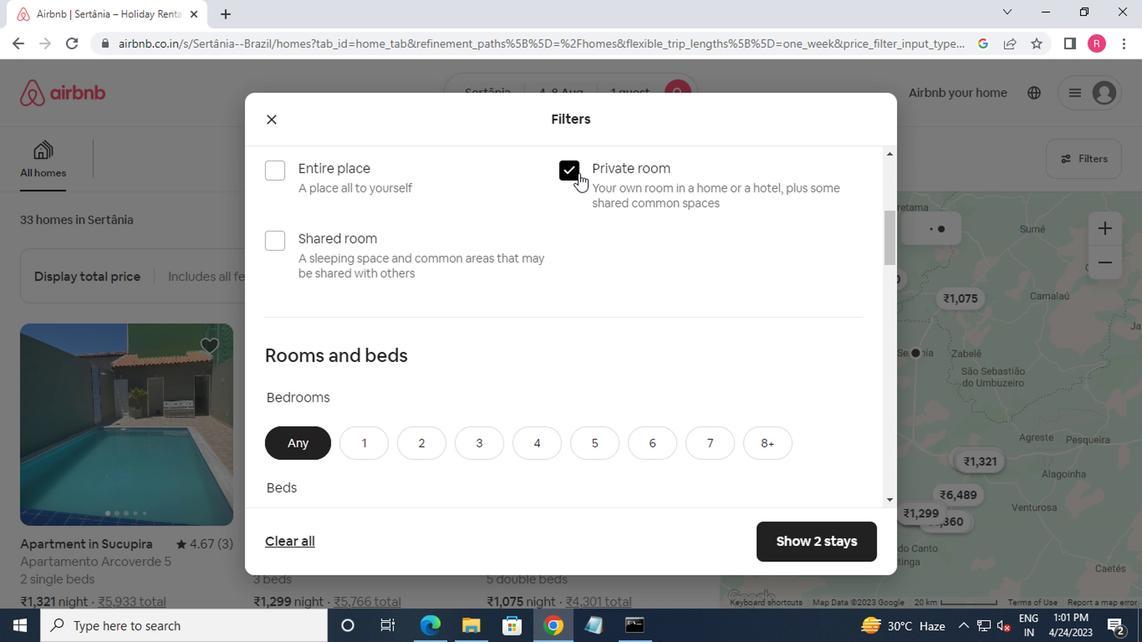 
Action: Mouse moved to (588, 187)
Screenshot: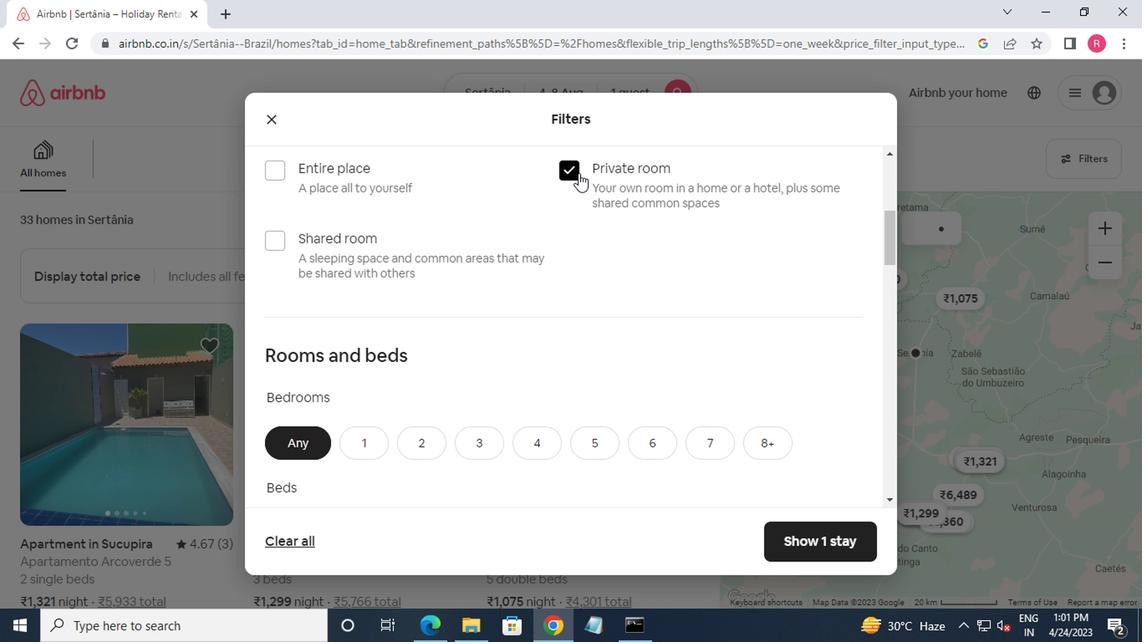 
Action: Mouse scrolled (588, 186) with delta (0, -1)
Screenshot: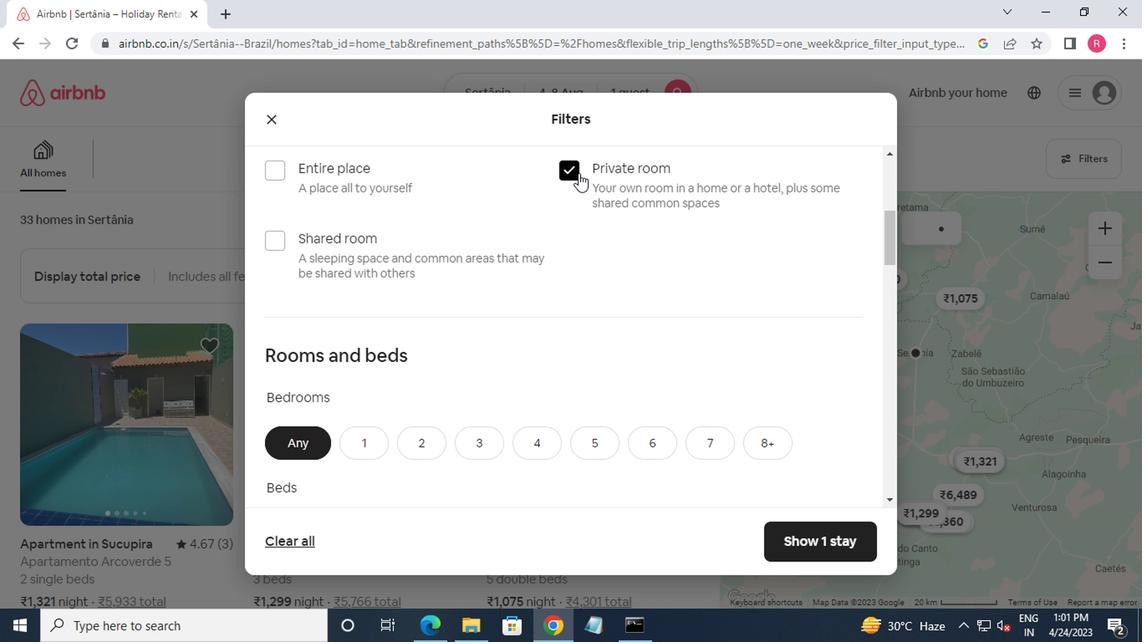 
Action: Mouse moved to (590, 189)
Screenshot: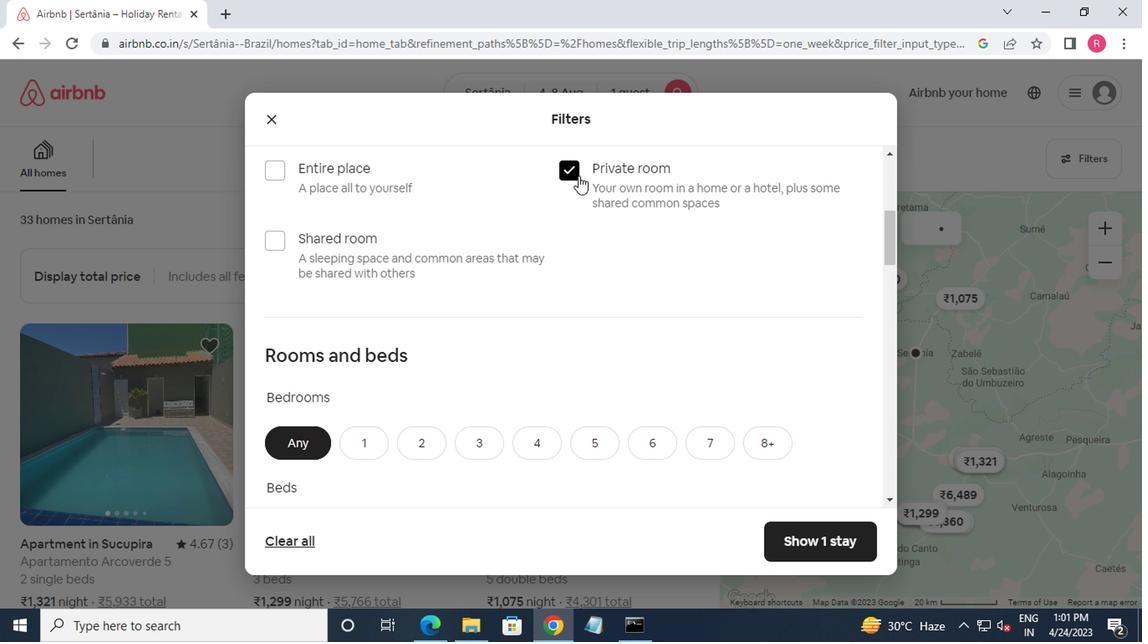 
Action: Mouse scrolled (590, 189) with delta (0, 0)
Screenshot: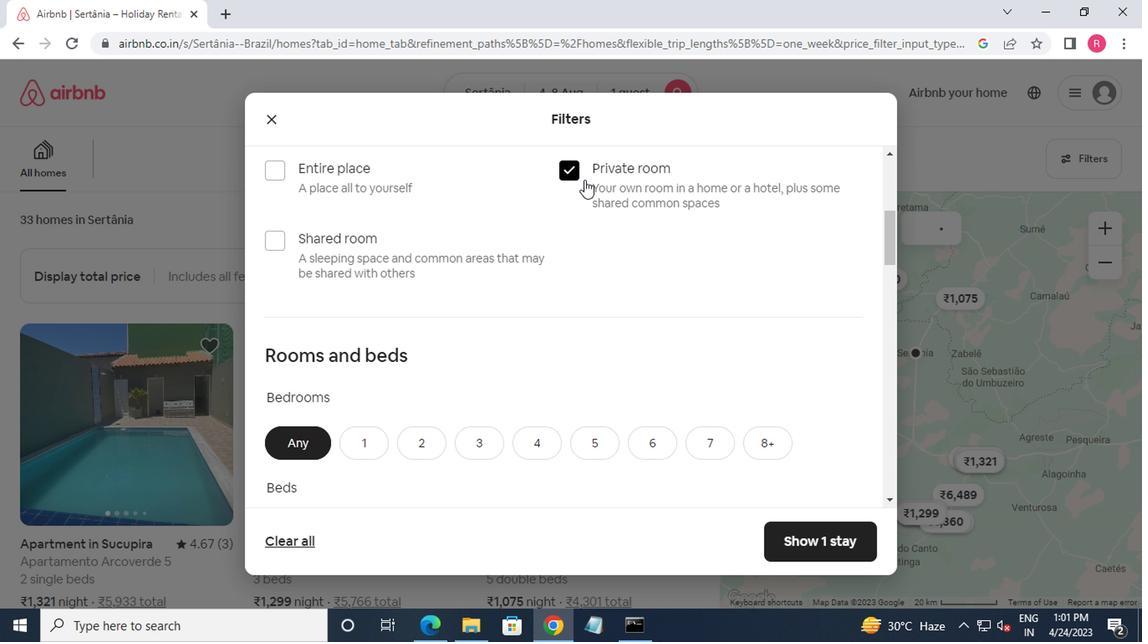 
Action: Mouse moved to (350, 189)
Screenshot: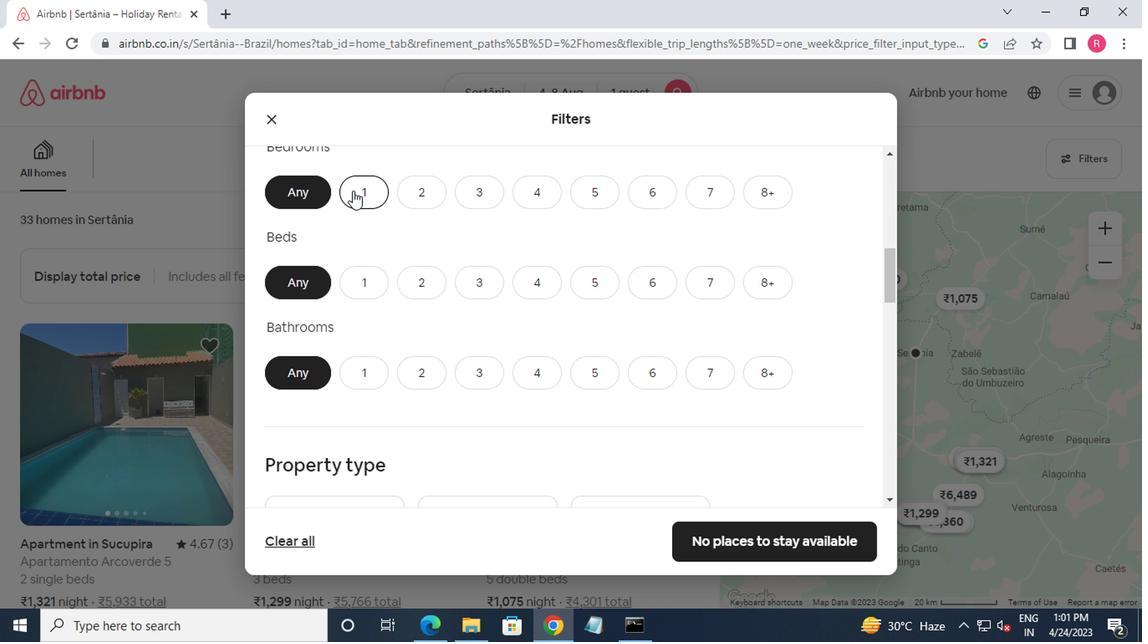 
Action: Mouse pressed left at (350, 189)
Screenshot: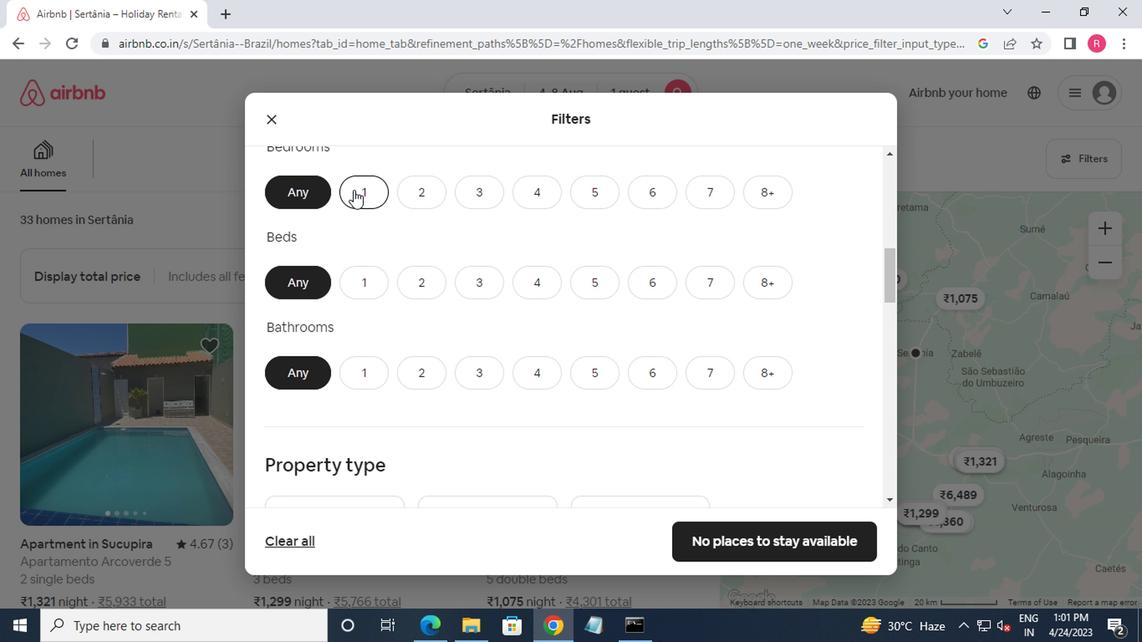 
Action: Mouse moved to (358, 267)
Screenshot: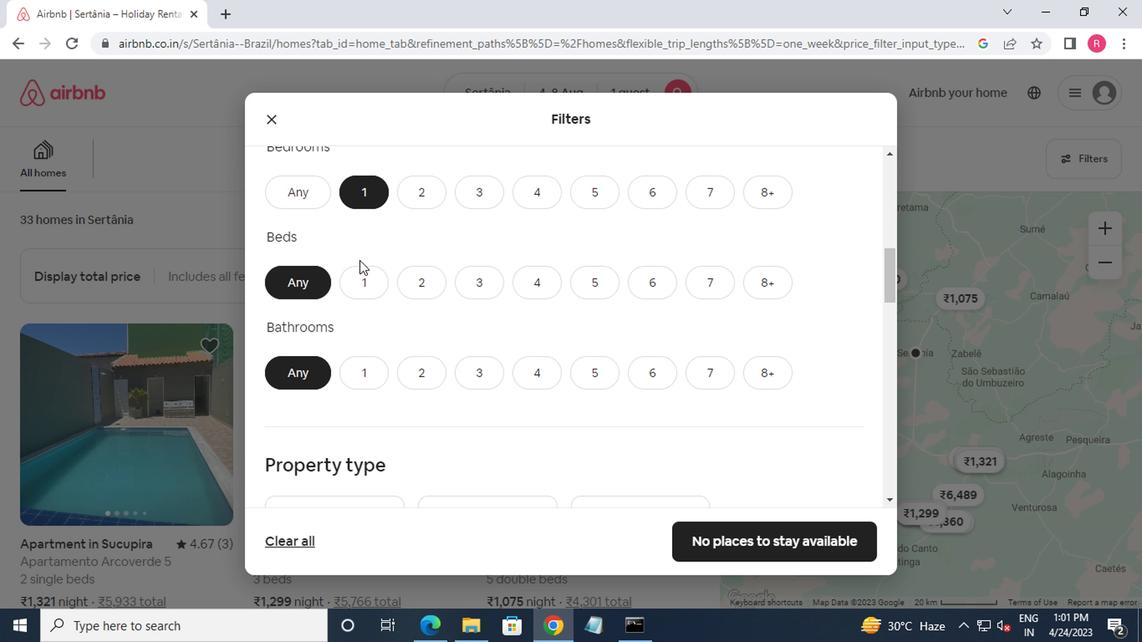 
Action: Mouse pressed left at (358, 267)
Screenshot: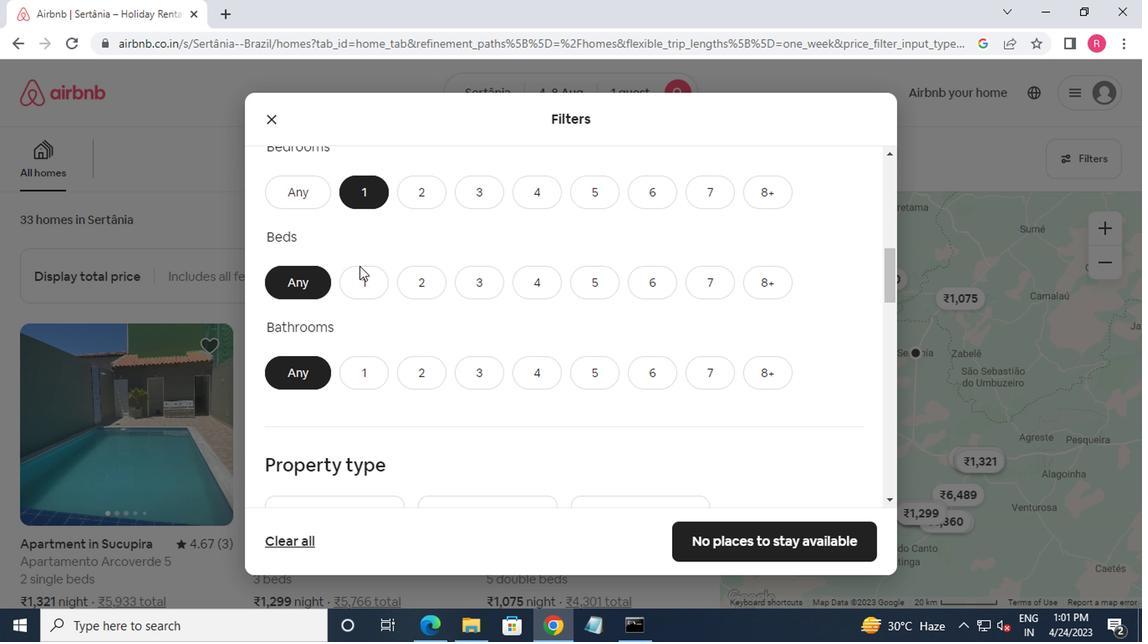 
Action: Mouse moved to (358, 372)
Screenshot: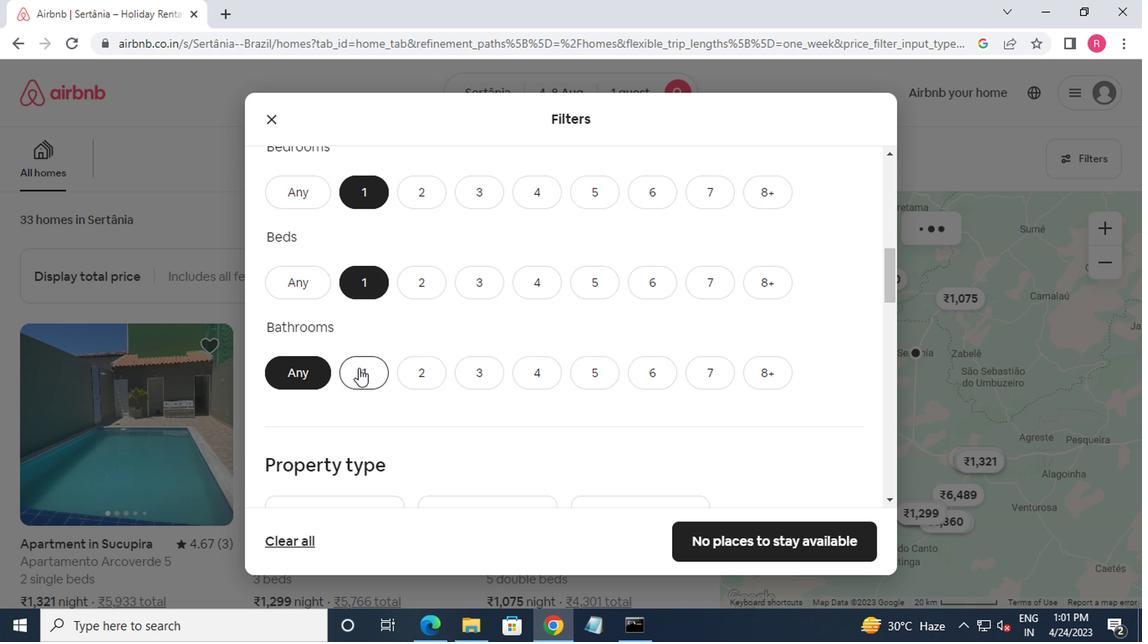 
Action: Mouse pressed left at (358, 372)
Screenshot: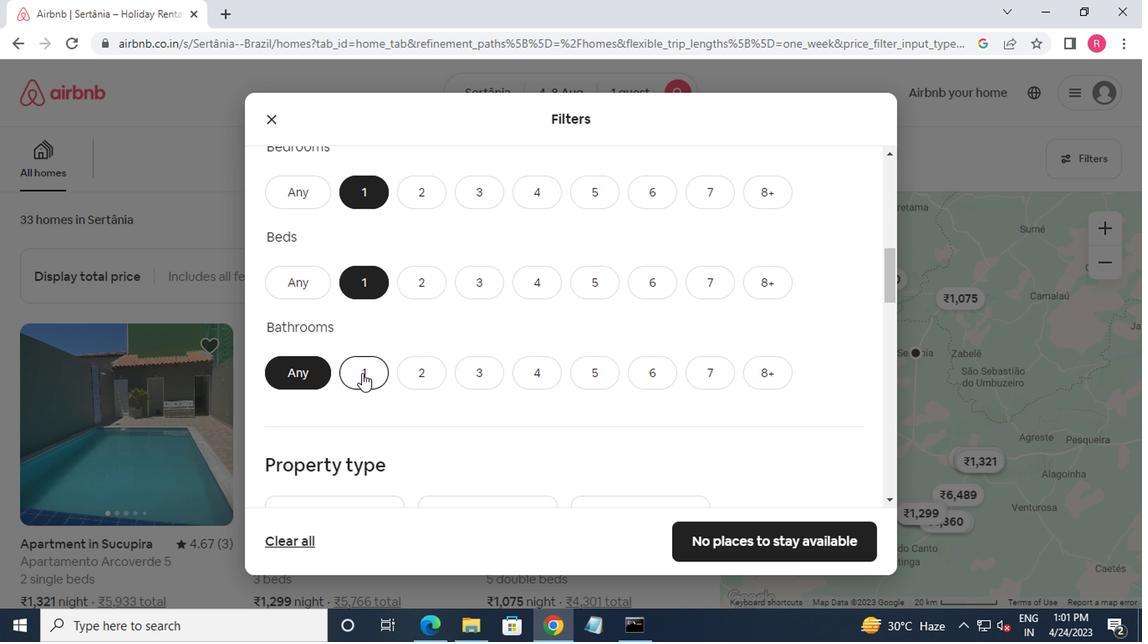 
Action: Mouse moved to (343, 381)
Screenshot: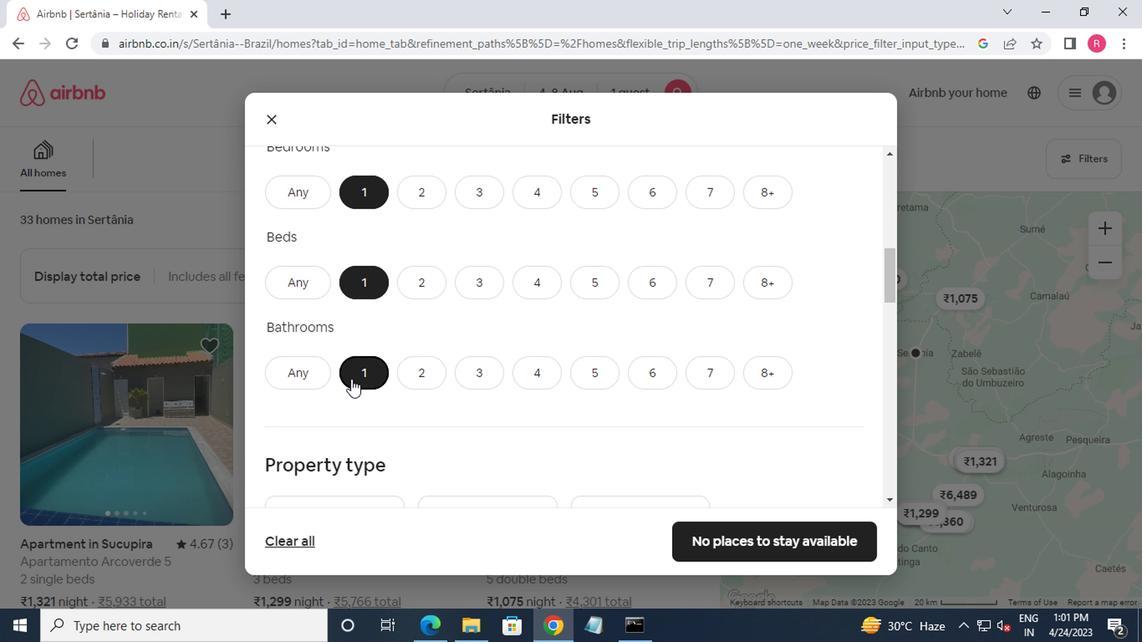 
Action: Mouse scrolled (343, 380) with delta (0, 0)
Screenshot: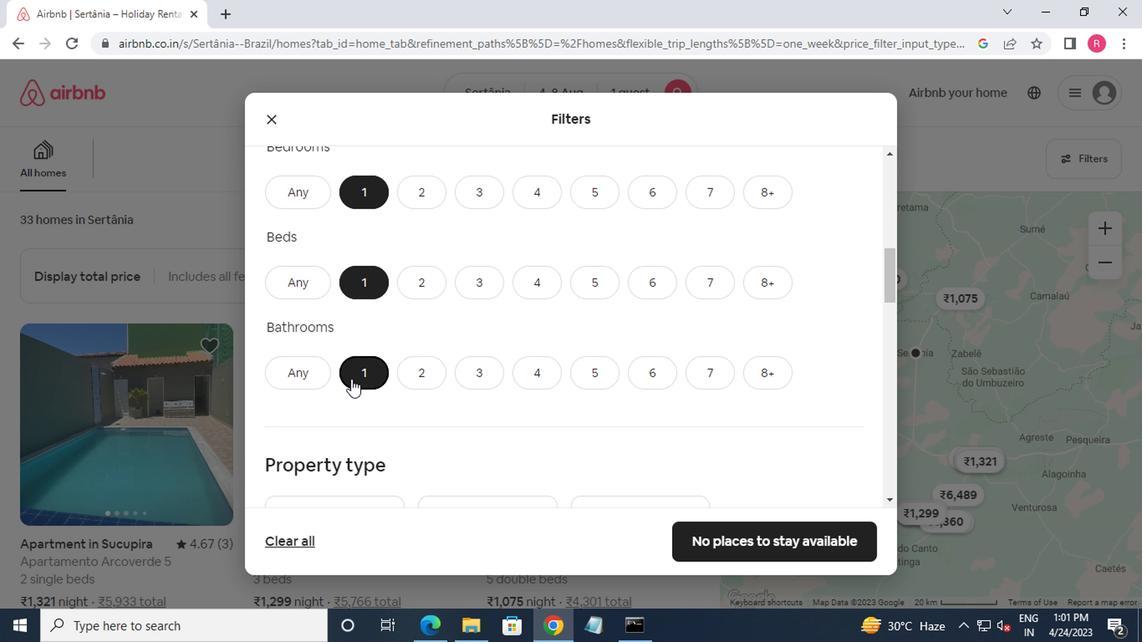 
Action: Mouse moved to (333, 380)
Screenshot: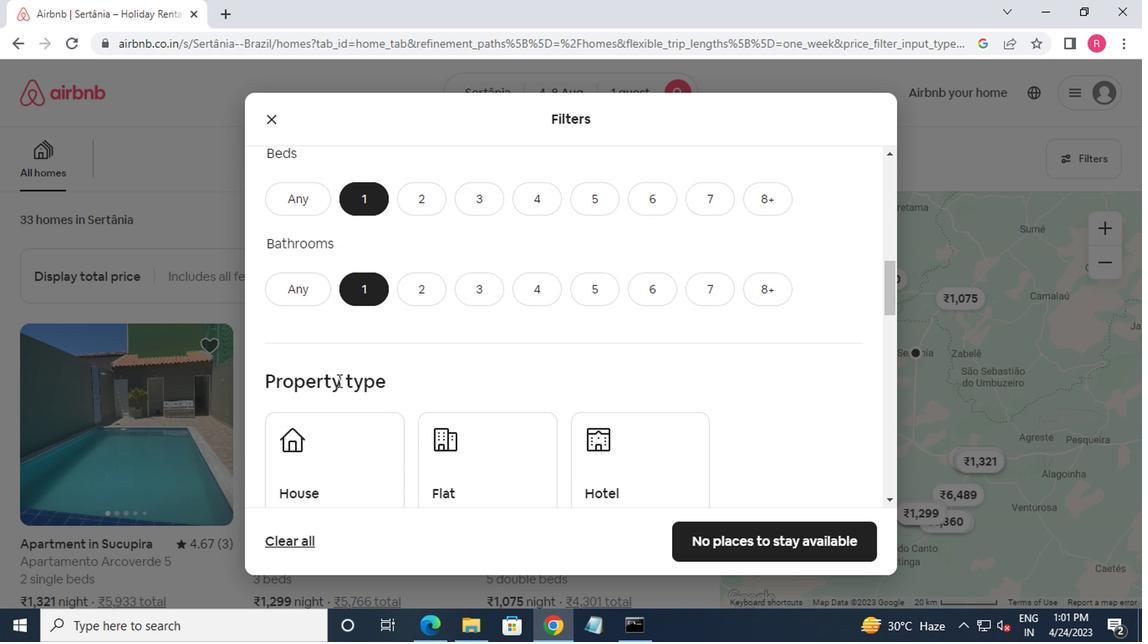 
Action: Mouse scrolled (333, 378) with delta (0, -1)
Screenshot: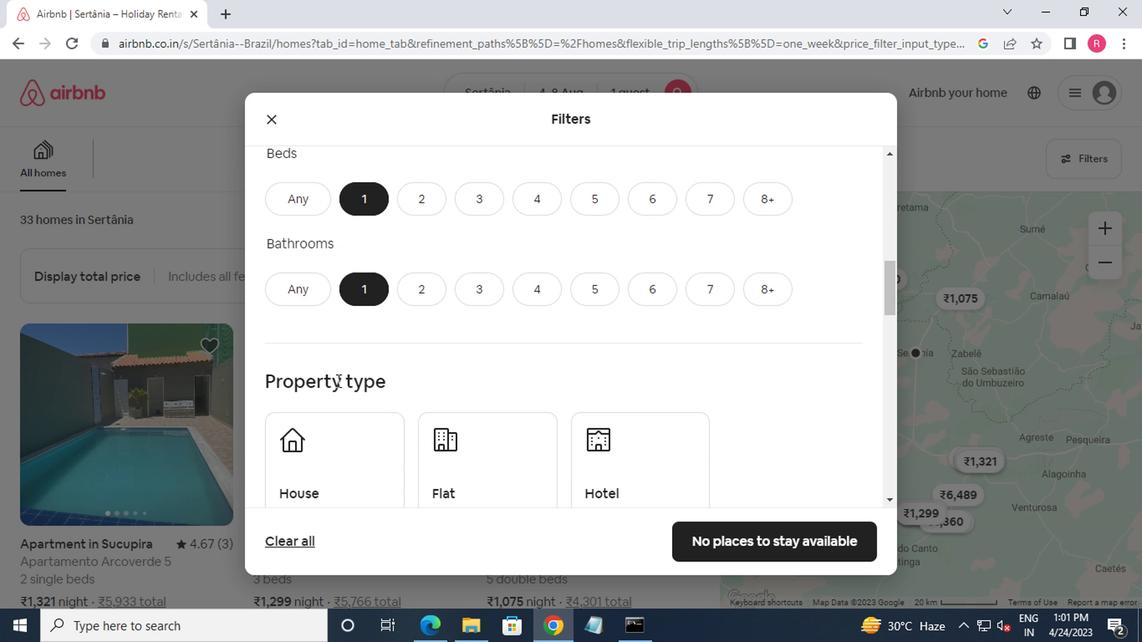 
Action: Mouse moved to (455, 399)
Screenshot: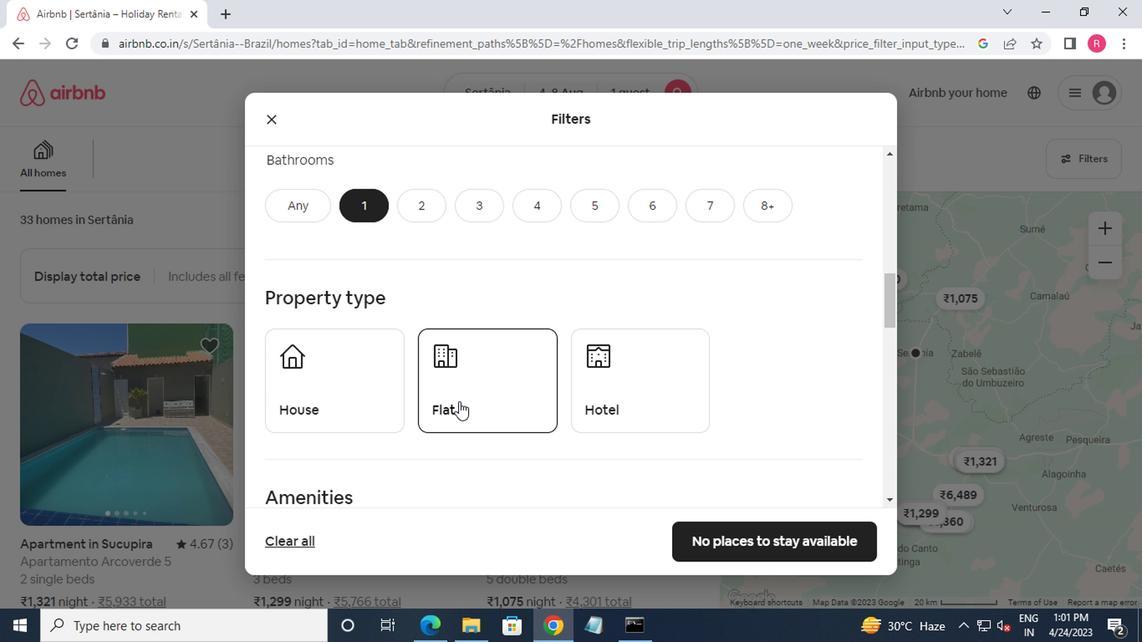 
Action: Mouse pressed left at (455, 399)
Screenshot: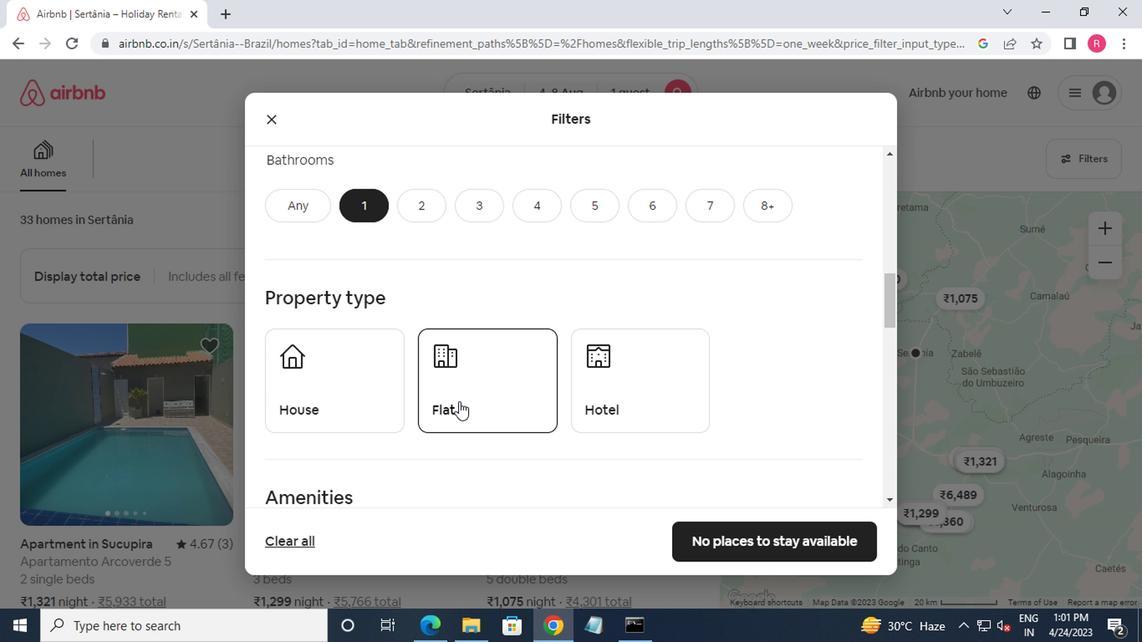 
Action: Mouse moved to (582, 403)
Screenshot: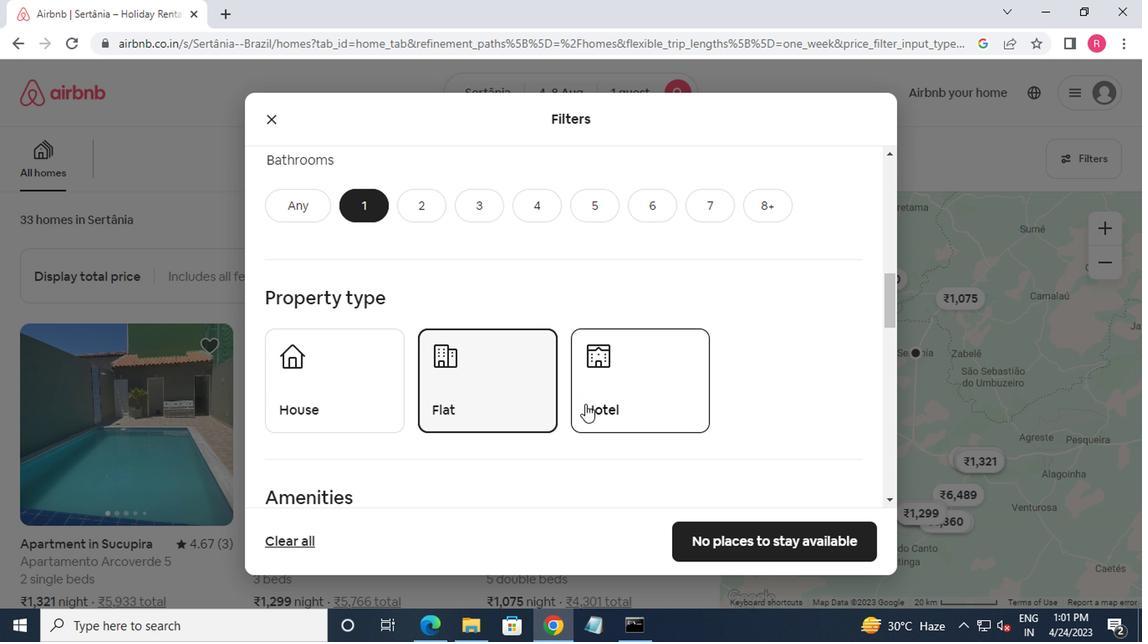 
Action: Mouse pressed left at (582, 403)
Screenshot: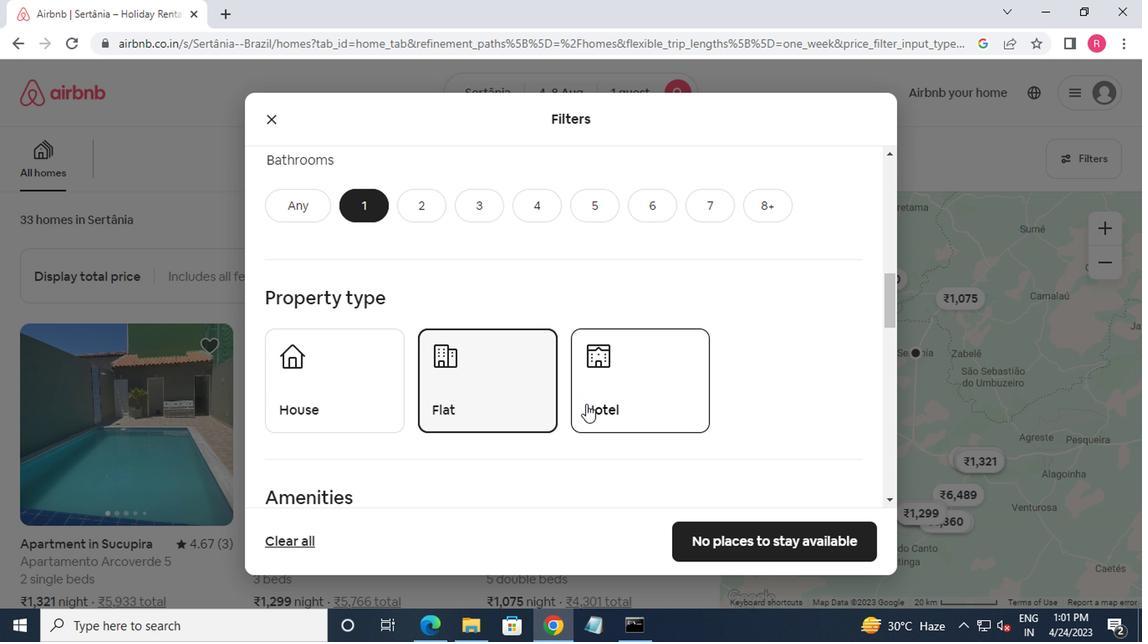 
Action: Mouse moved to (568, 418)
Screenshot: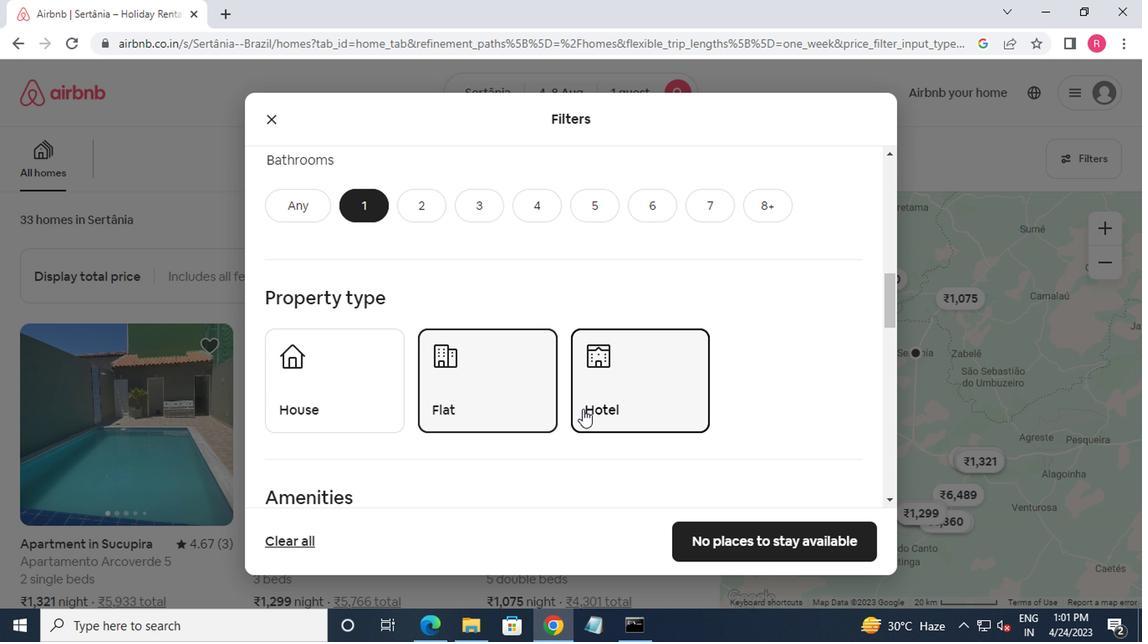 
Action: Mouse scrolled (568, 417) with delta (0, 0)
Screenshot: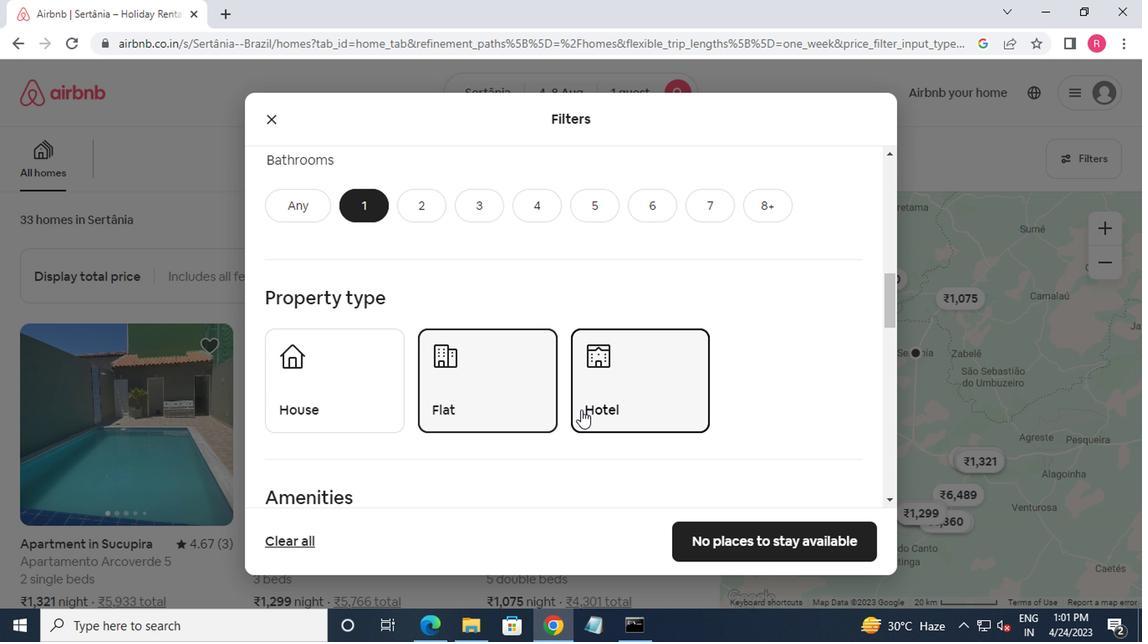 
Action: Mouse moved to (568, 419)
Screenshot: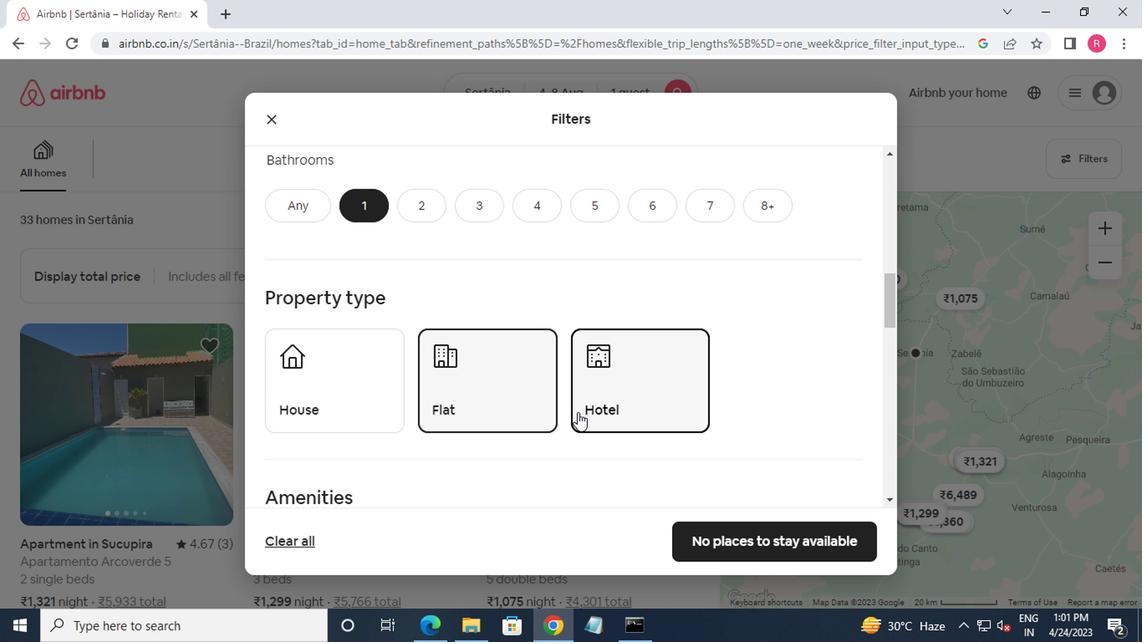 
Action: Mouse scrolled (568, 419) with delta (0, 0)
Screenshot: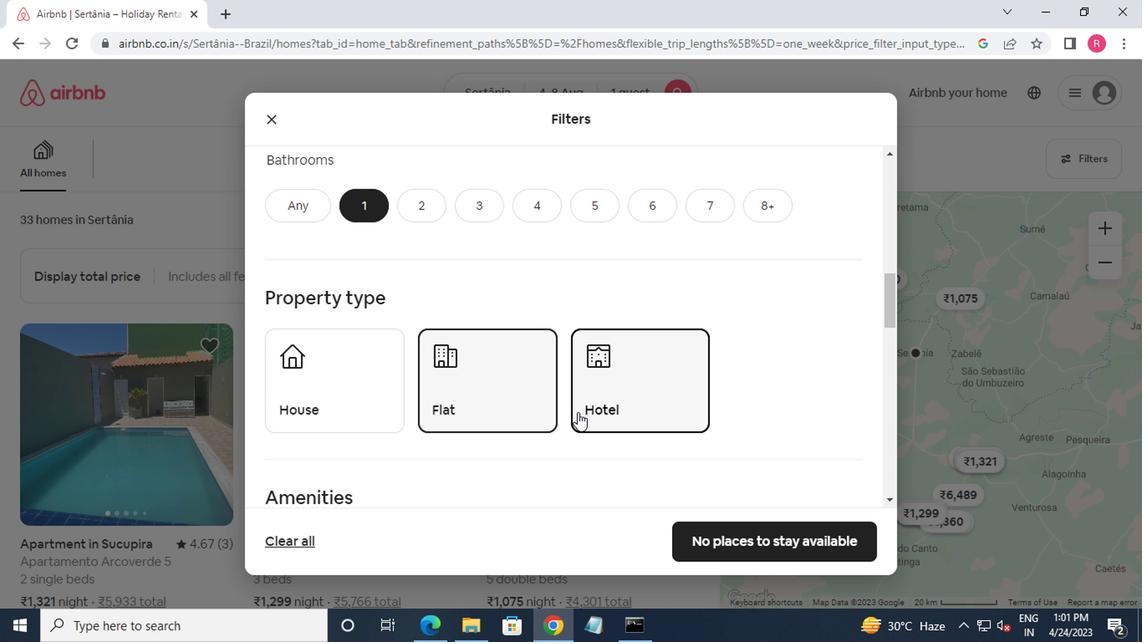 
Action: Mouse moved to (278, 421)
Screenshot: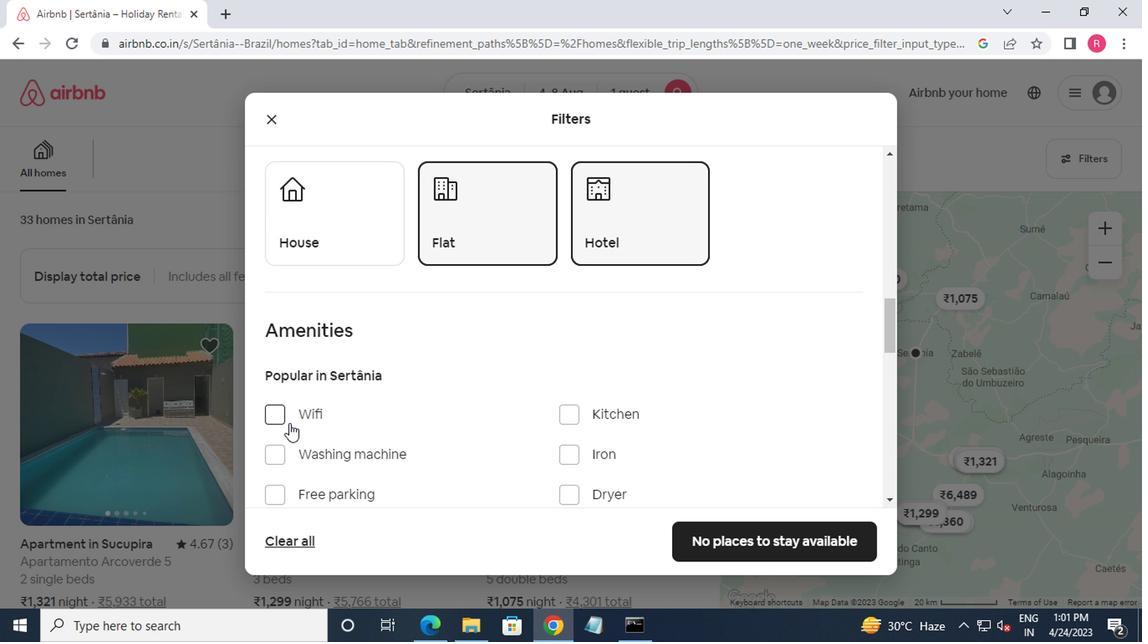 
Action: Mouse pressed left at (278, 421)
Screenshot: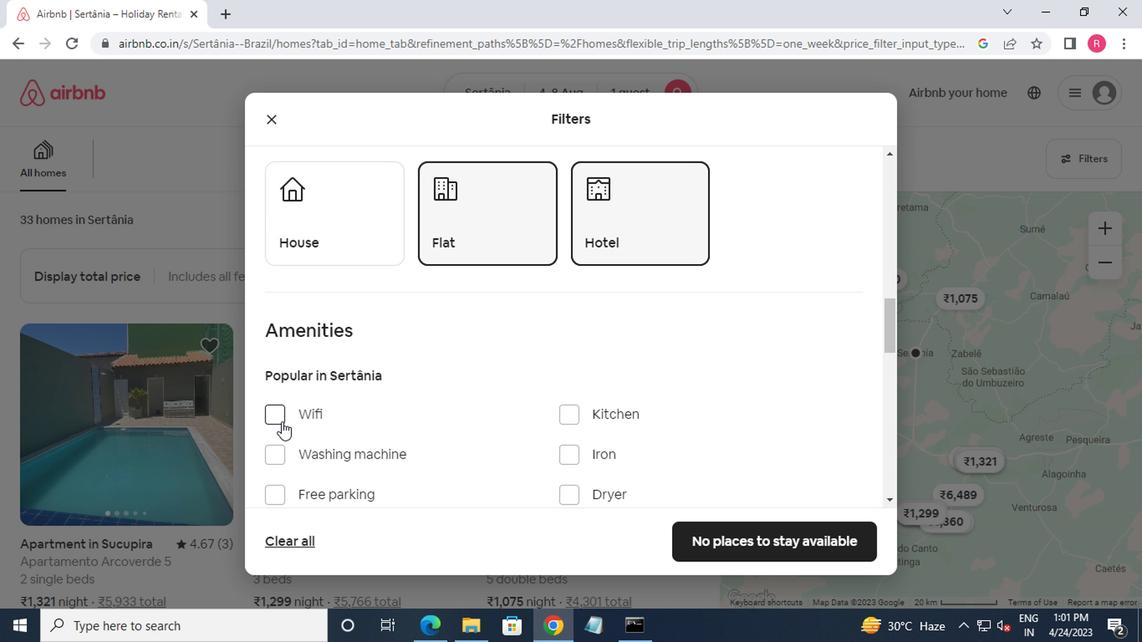 
Action: Mouse moved to (339, 430)
Screenshot: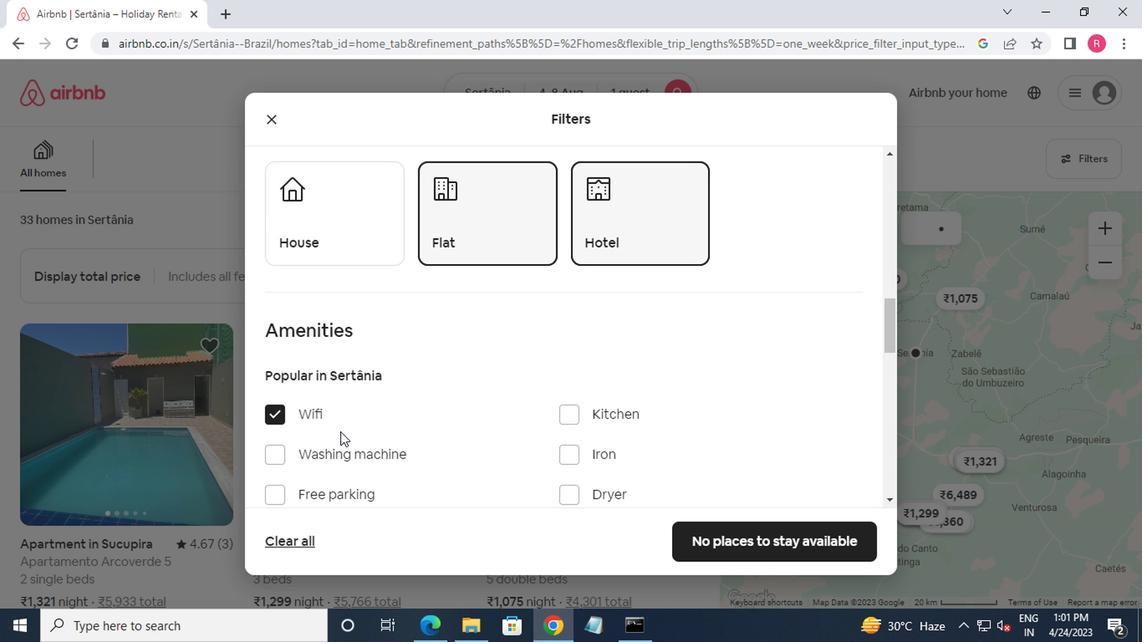 
Action: Mouse scrolled (339, 430) with delta (0, 0)
Screenshot: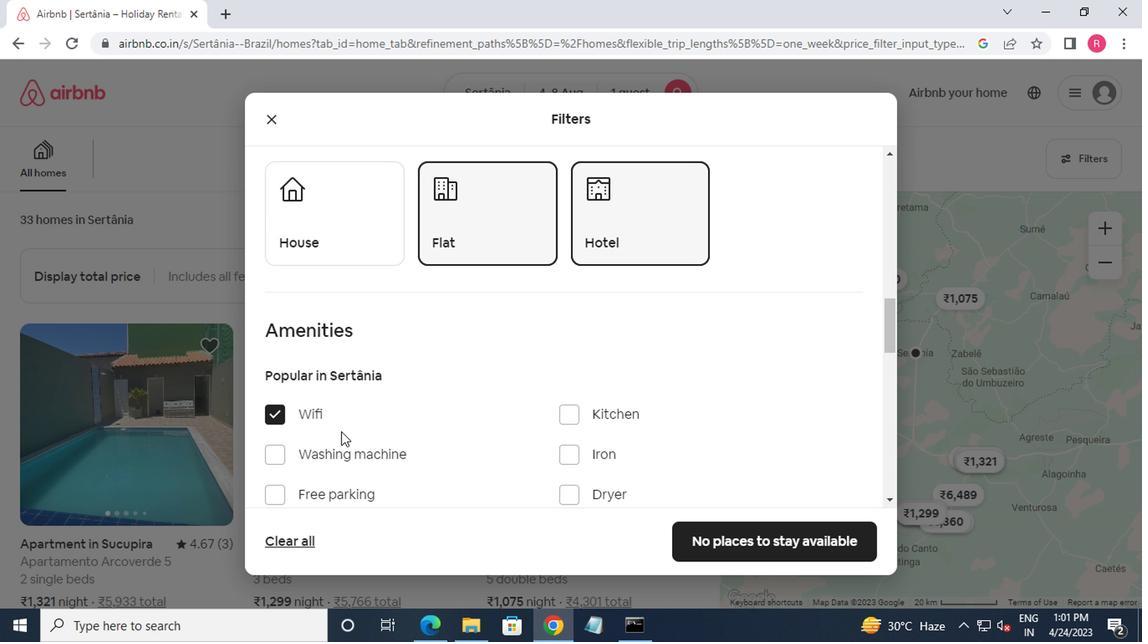 
Action: Mouse moved to (353, 432)
Screenshot: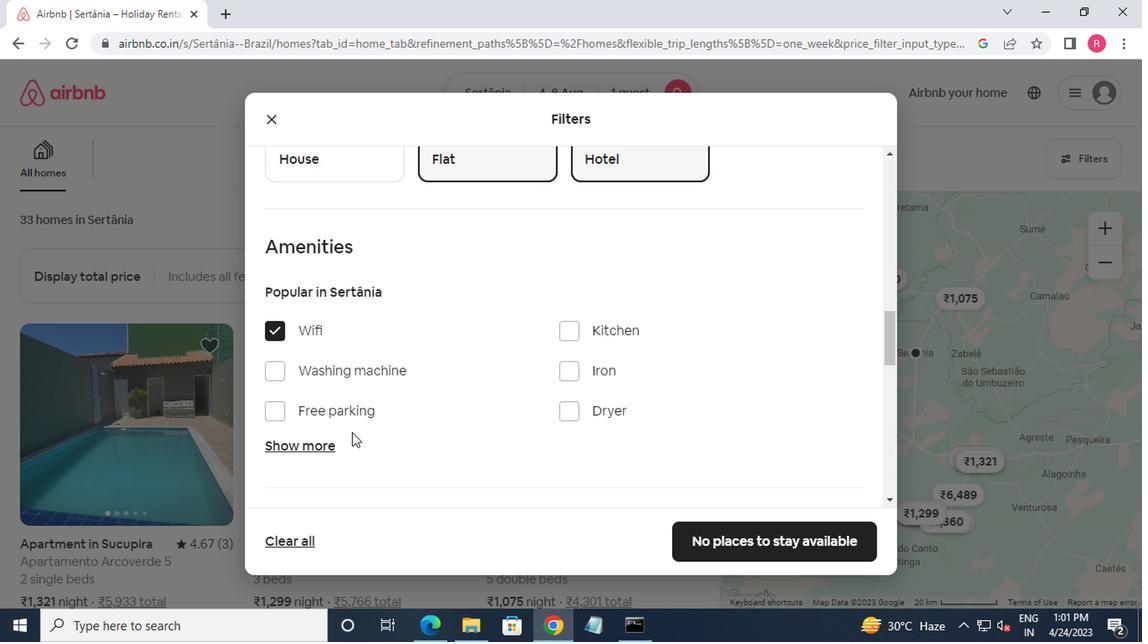 
Action: Mouse scrolled (353, 431) with delta (0, 0)
Screenshot: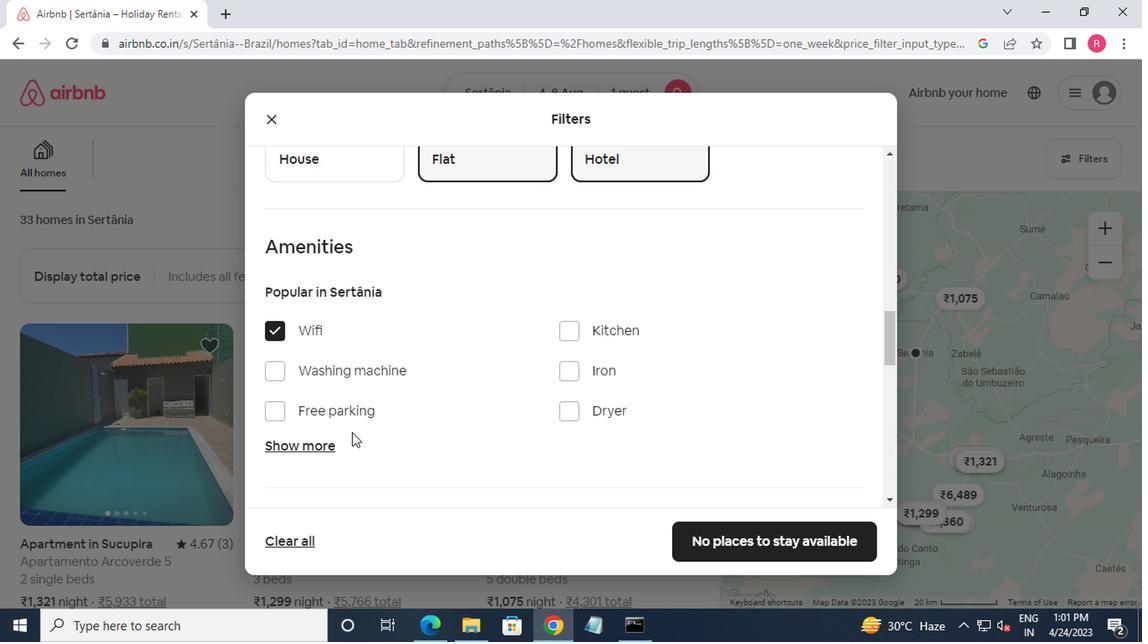
Action: Mouse moved to (407, 470)
Screenshot: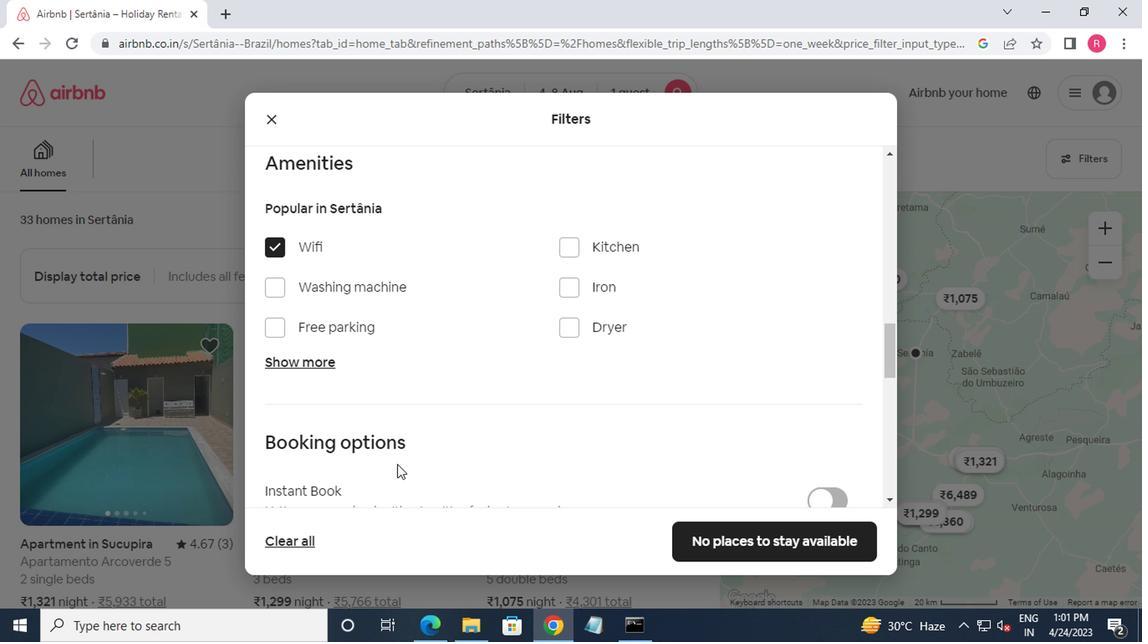 
Action: Mouse scrolled (407, 469) with delta (0, -1)
Screenshot: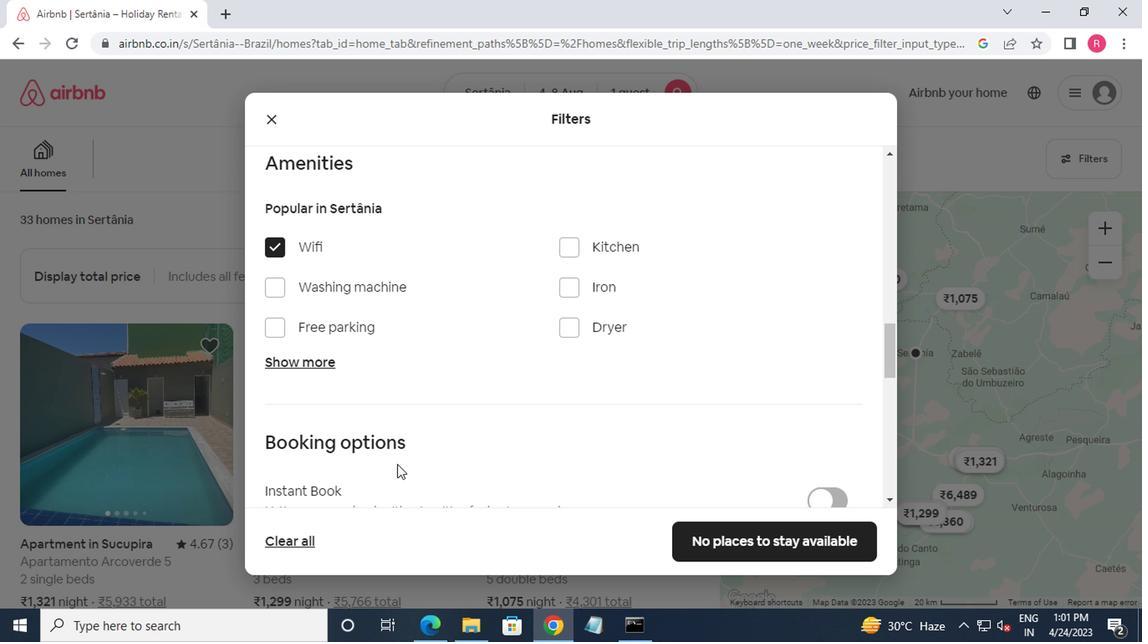 
Action: Mouse moved to (411, 472)
Screenshot: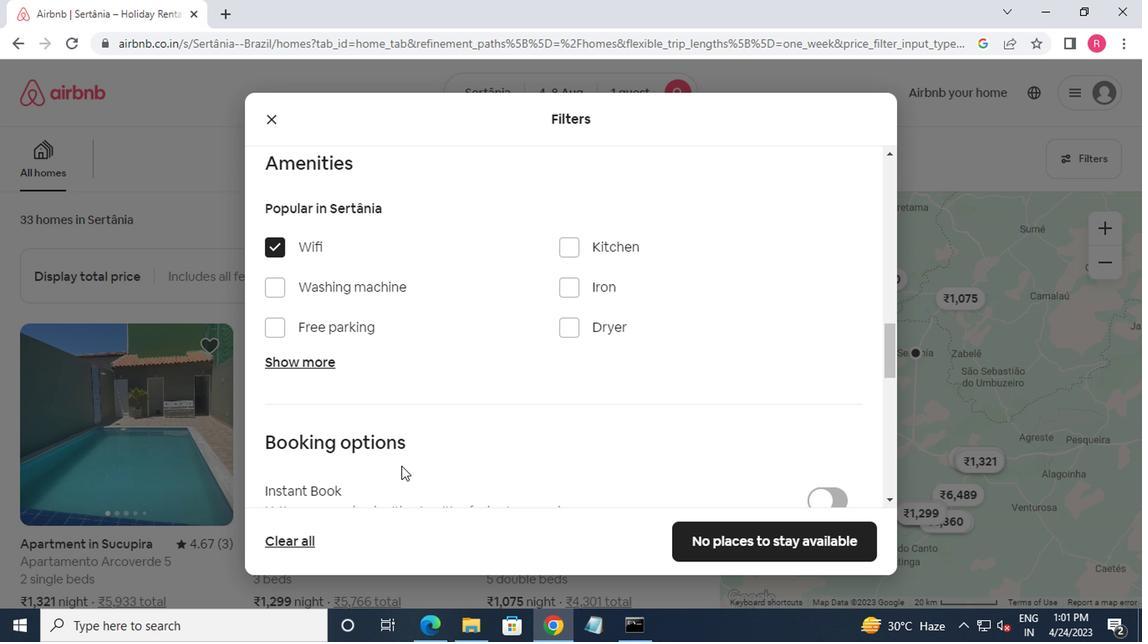 
Action: Mouse scrolled (411, 471) with delta (0, -1)
Screenshot: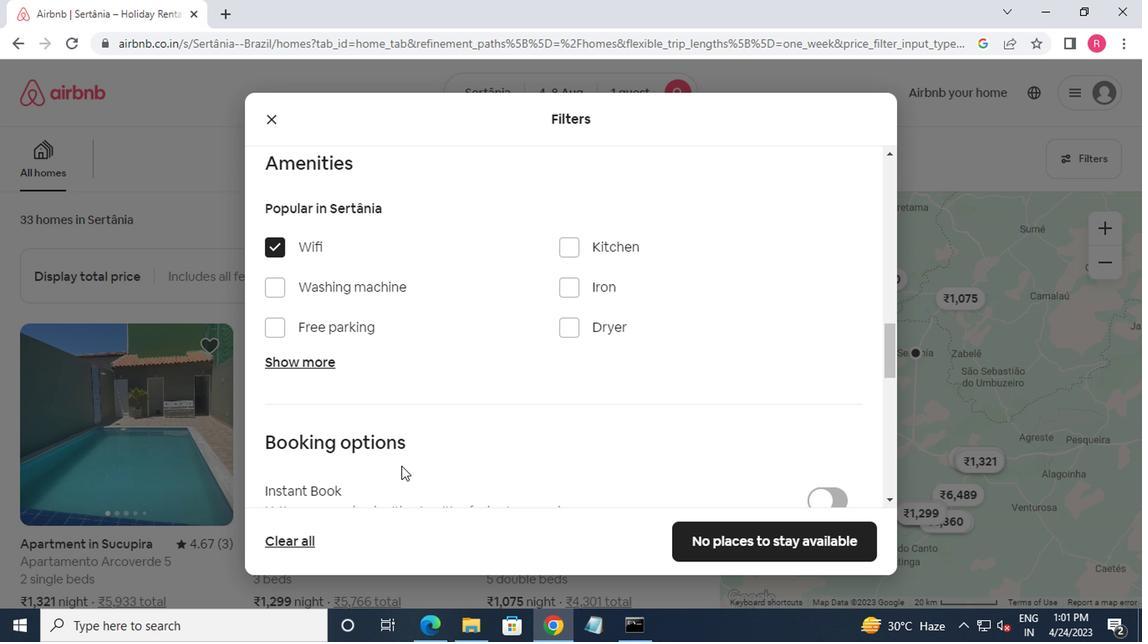 
Action: Mouse moved to (810, 393)
Screenshot: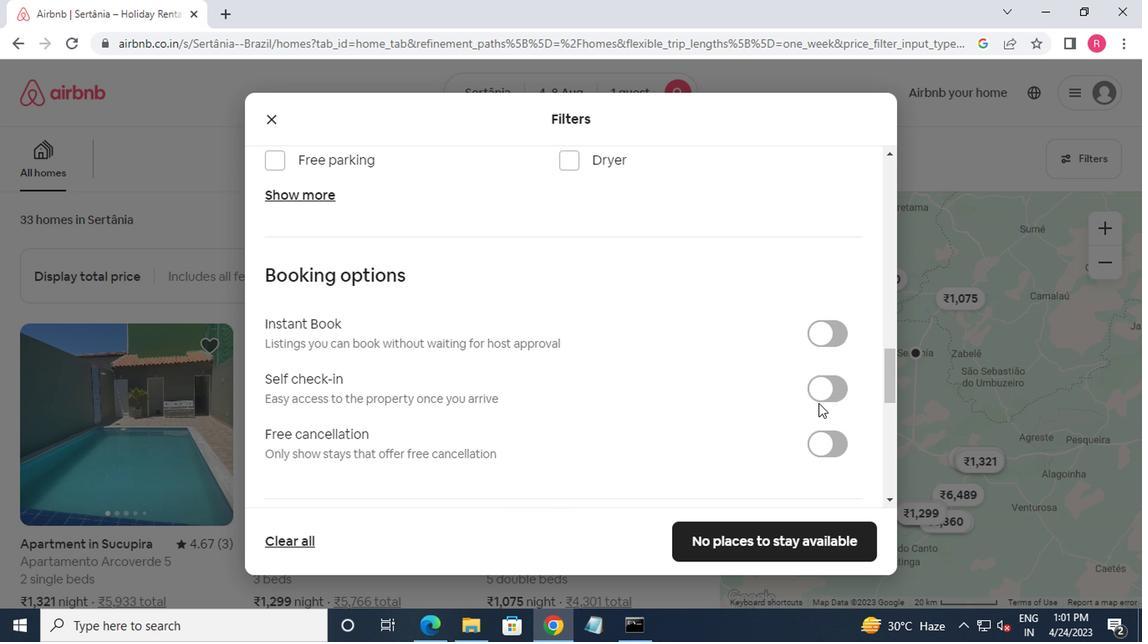 
Action: Mouse pressed left at (810, 393)
Screenshot: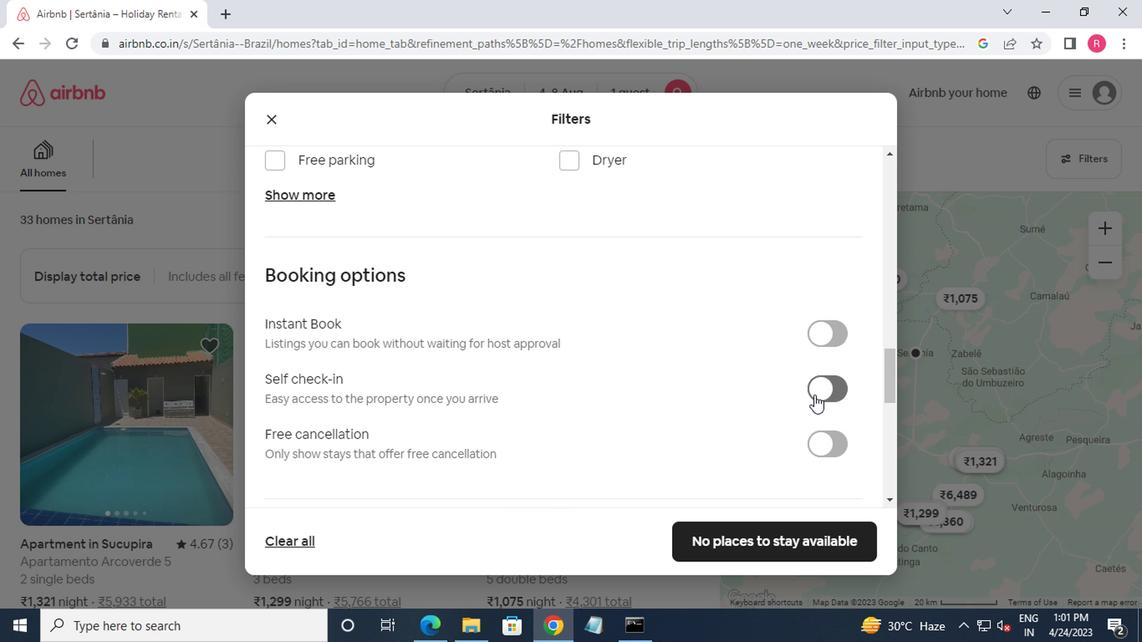 
Action: Mouse moved to (754, 399)
Screenshot: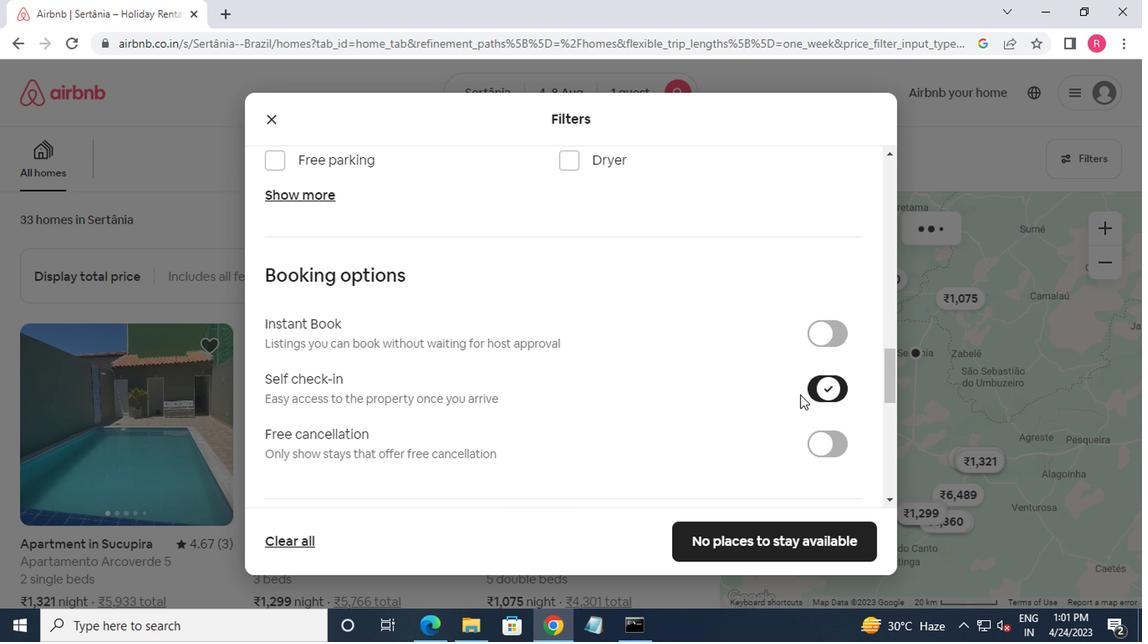 
Action: Mouse scrolled (754, 399) with delta (0, 0)
Screenshot: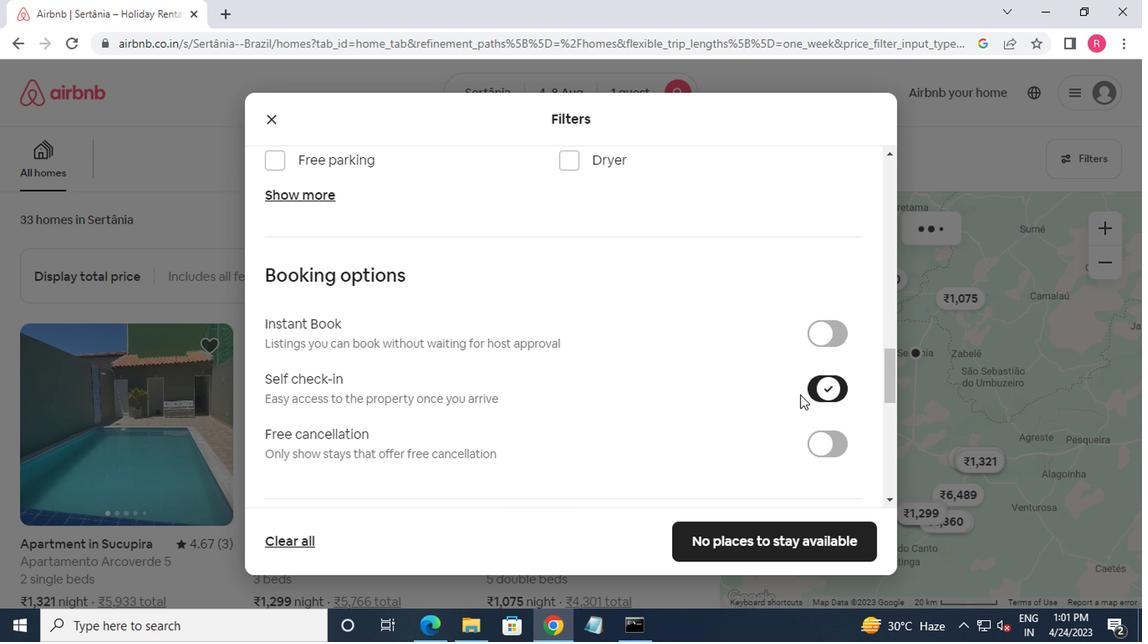 
Action: Mouse moved to (738, 406)
Screenshot: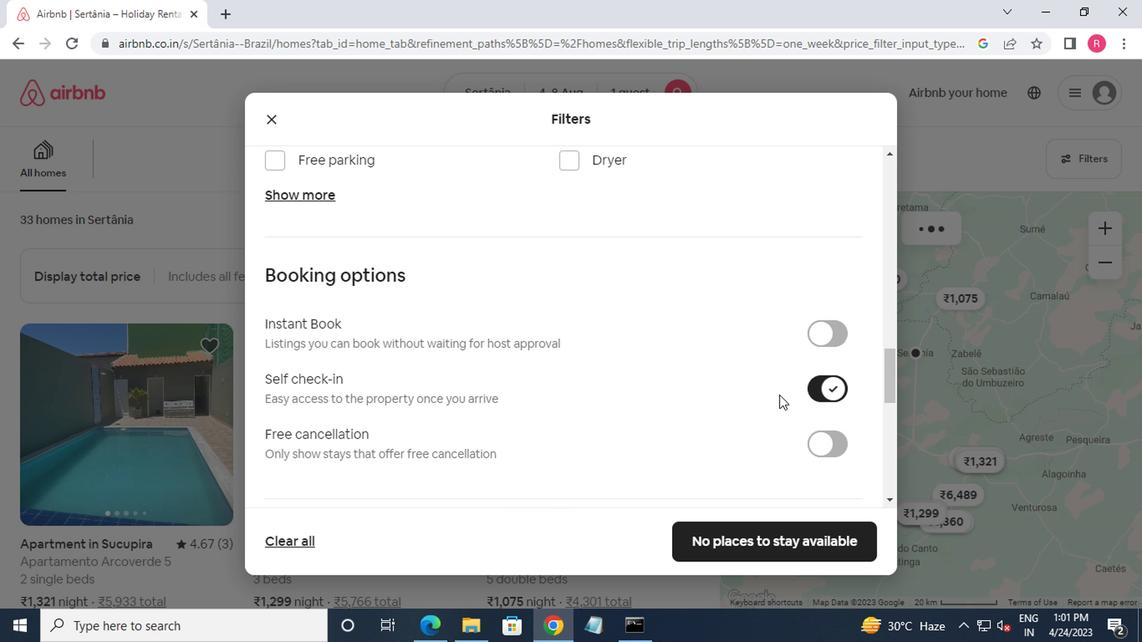 
Action: Mouse scrolled (738, 405) with delta (0, -1)
Screenshot: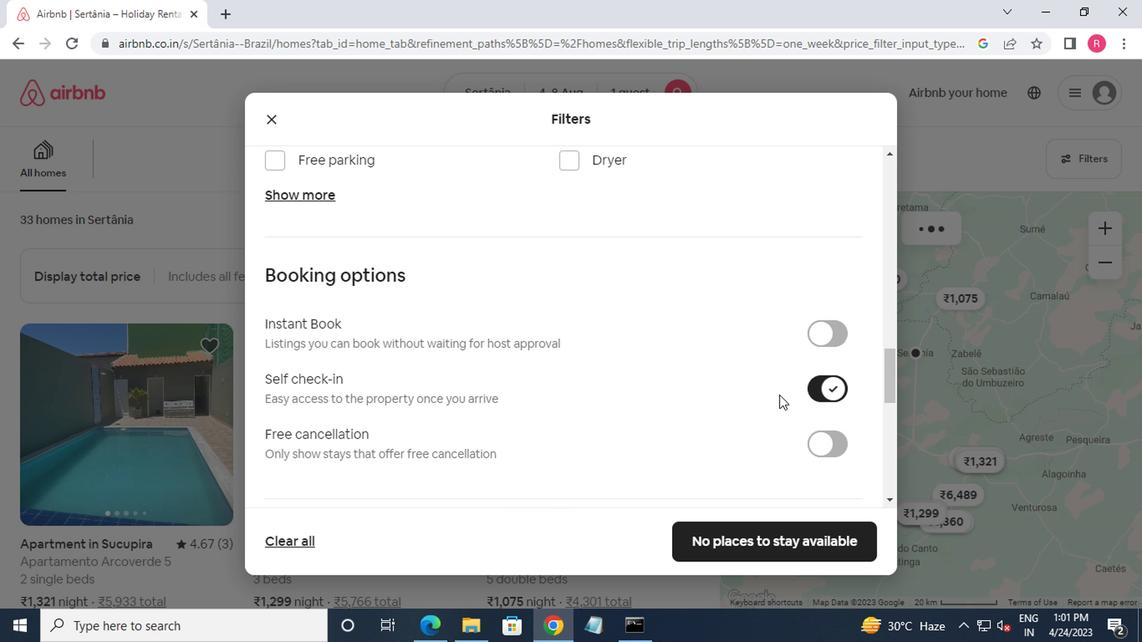 
Action: Mouse moved to (725, 411)
Screenshot: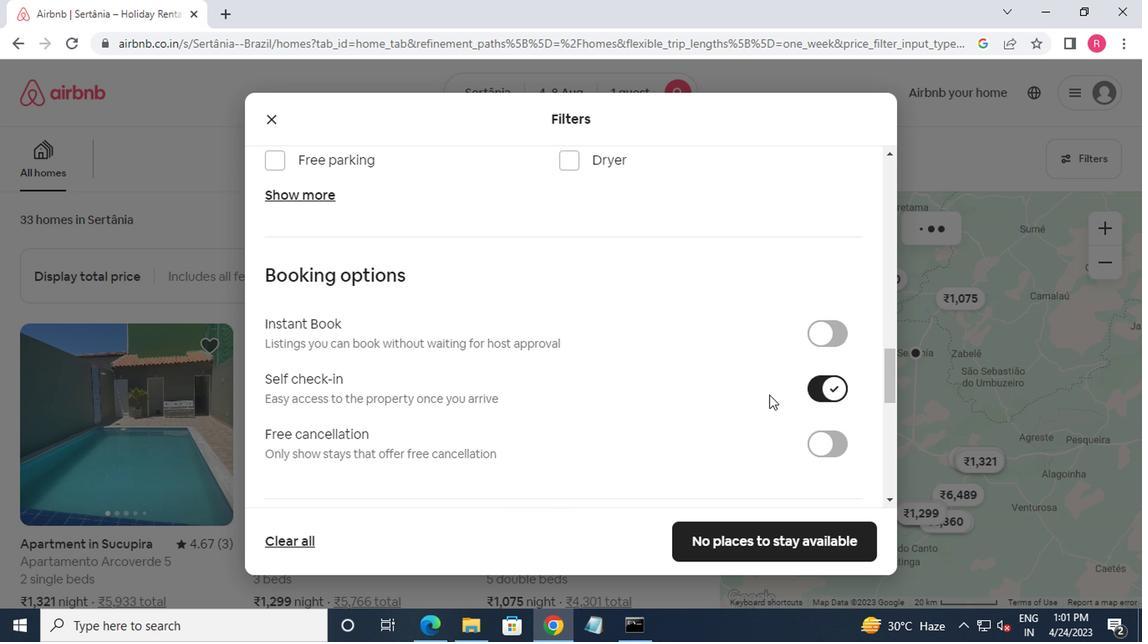 
Action: Mouse scrolled (725, 411) with delta (0, 0)
Screenshot: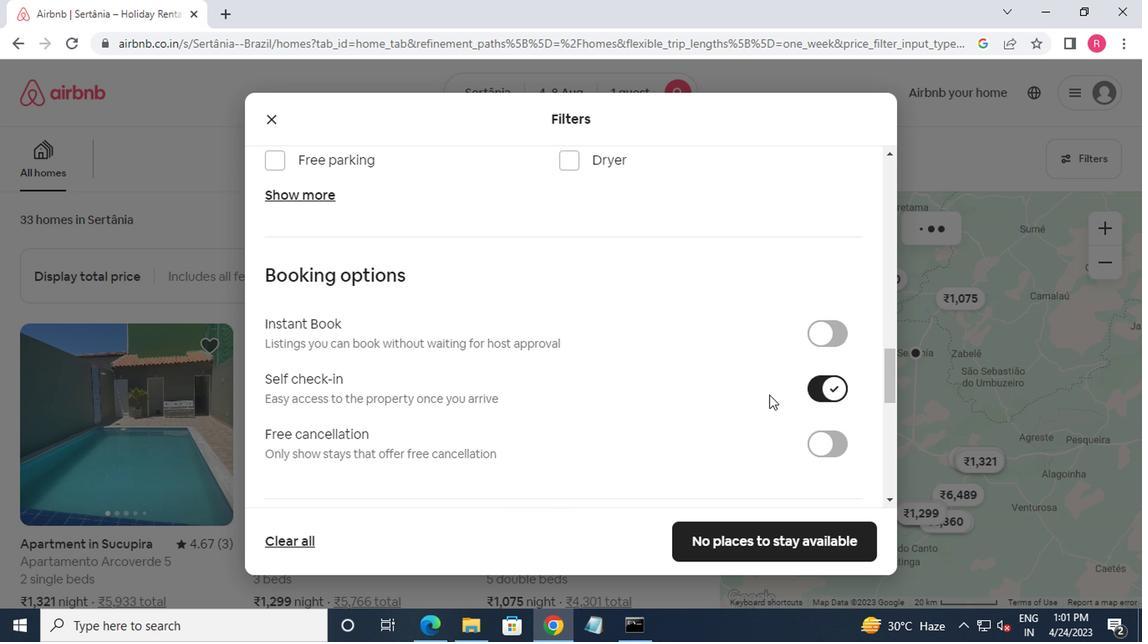 
Action: Mouse moved to (659, 417)
Screenshot: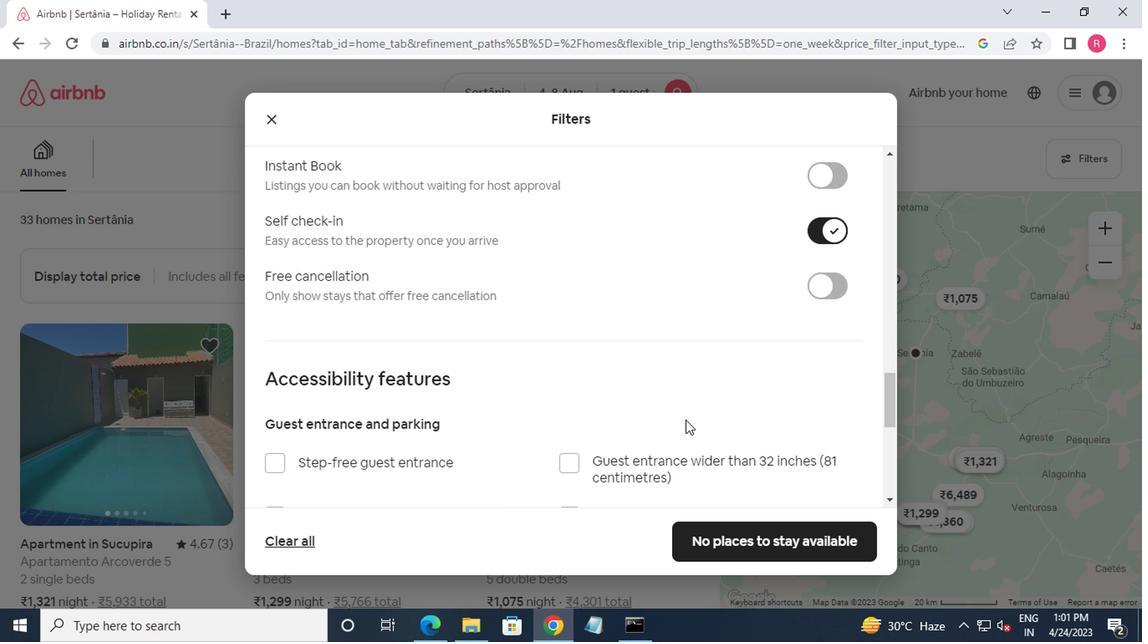 
Action: Mouse scrolled (659, 416) with delta (0, -1)
Screenshot: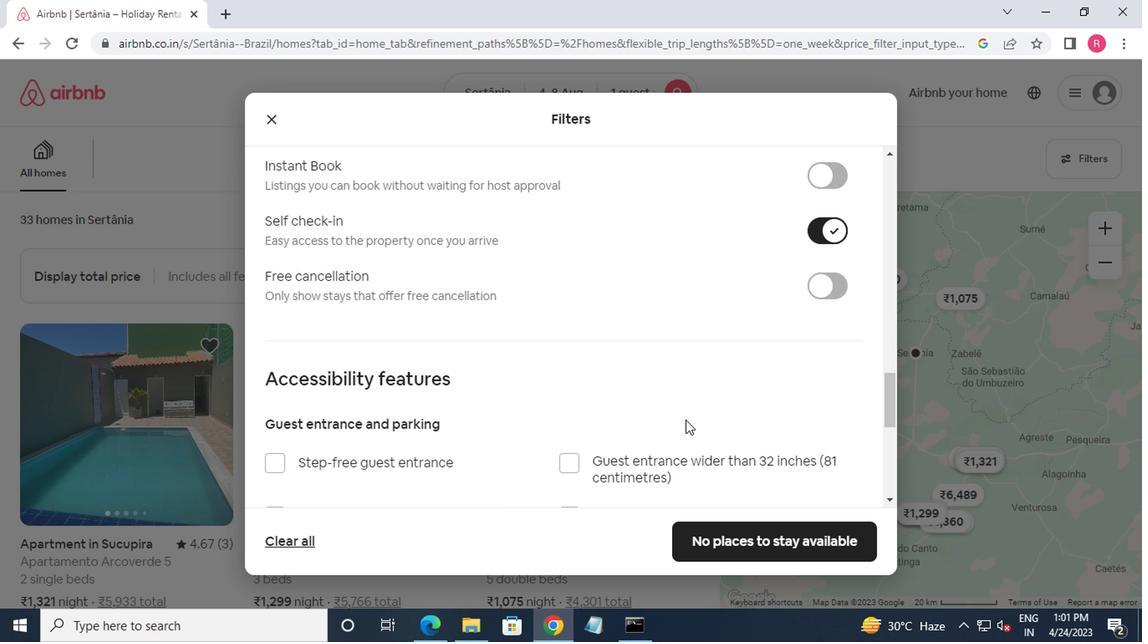 
Action: Mouse moved to (655, 421)
Screenshot: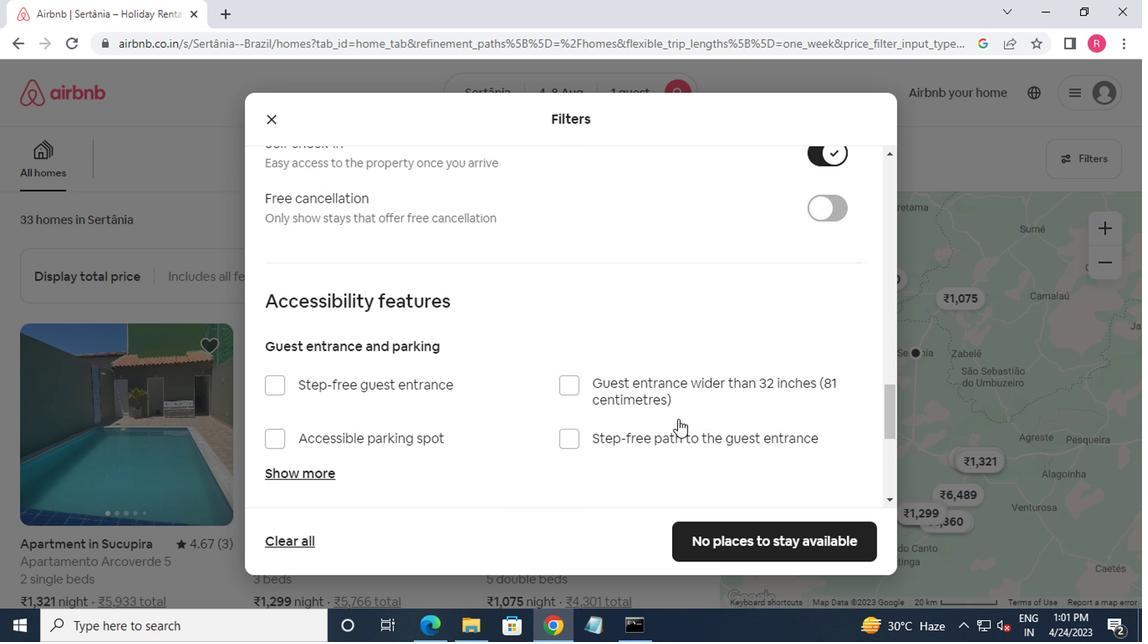 
Action: Mouse scrolled (655, 419) with delta (0, -1)
Screenshot: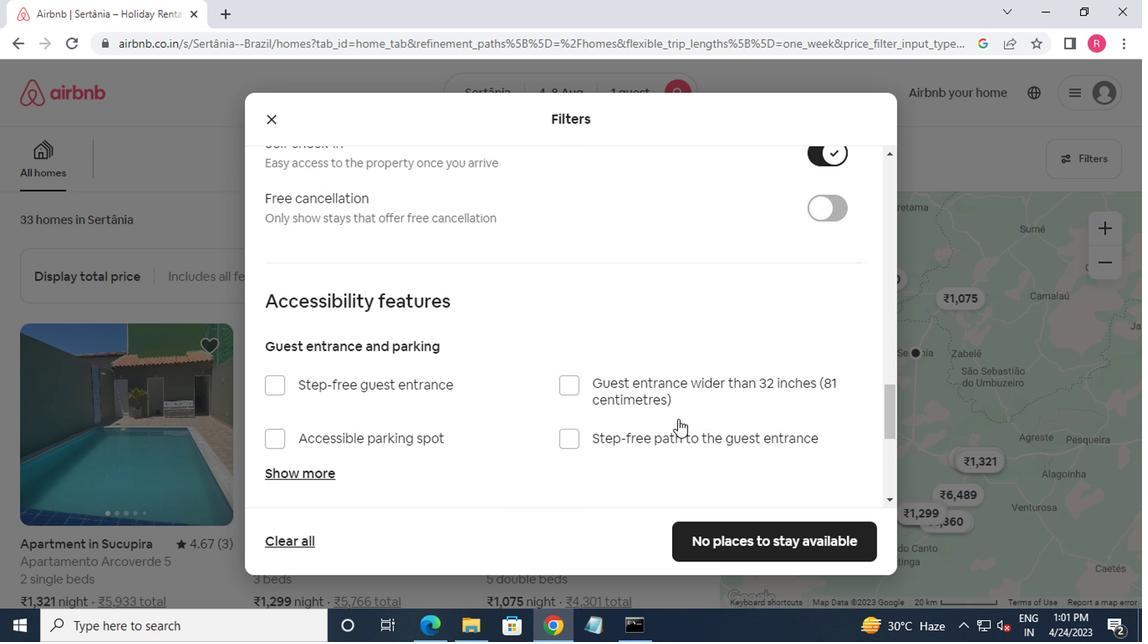 
Action: Mouse moved to (653, 422)
Screenshot: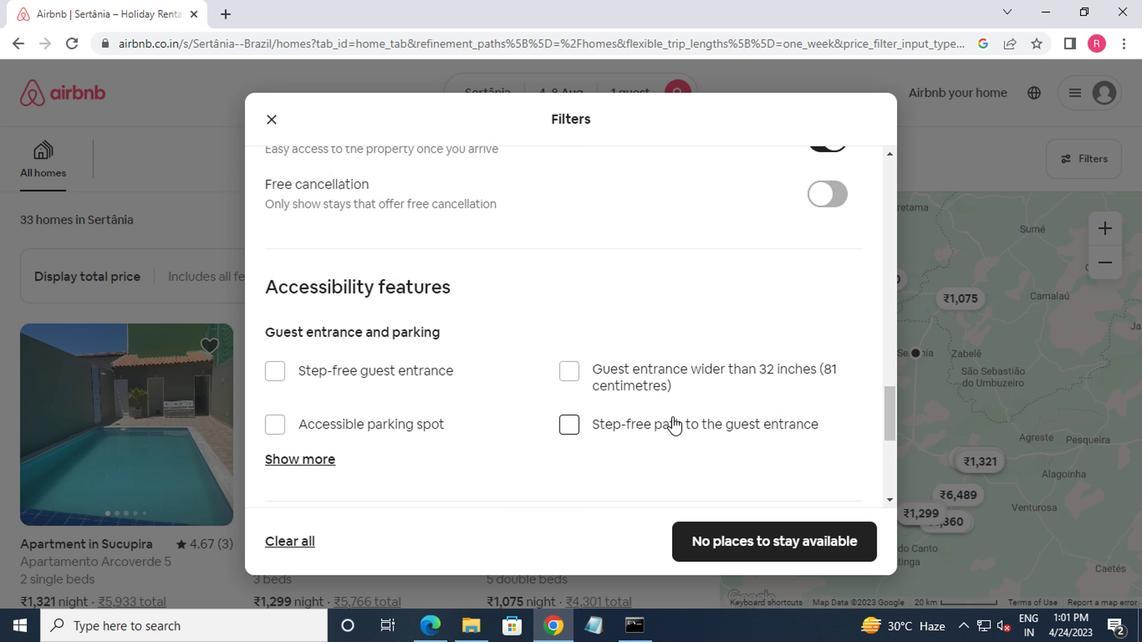 
Action: Mouse scrolled (653, 421) with delta (0, 0)
Screenshot: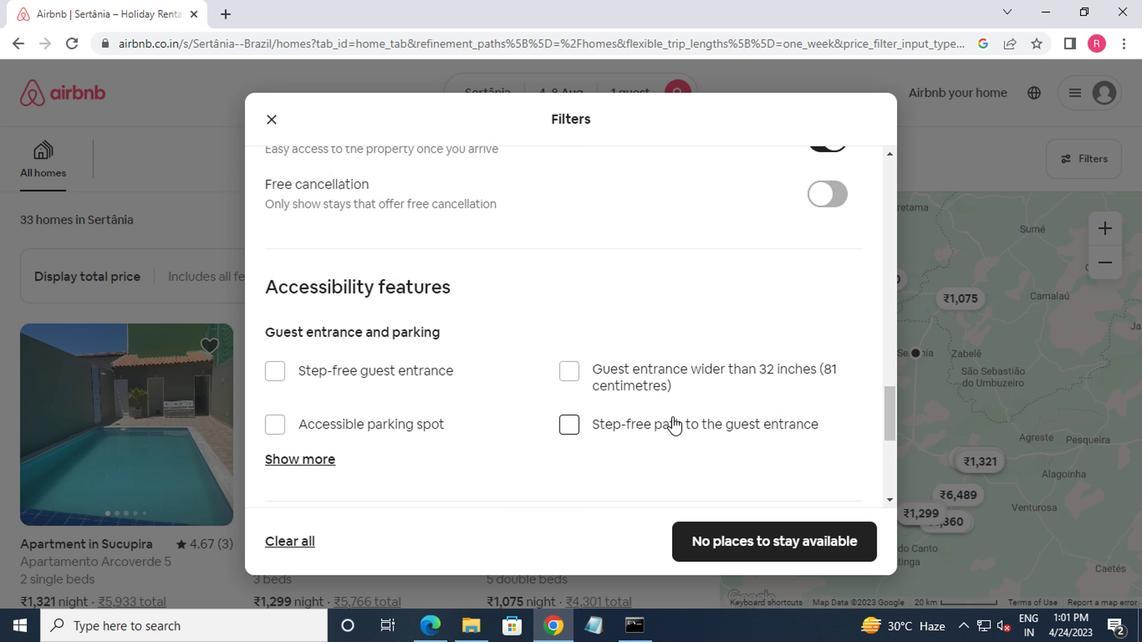 
Action: Mouse moved to (649, 425)
Screenshot: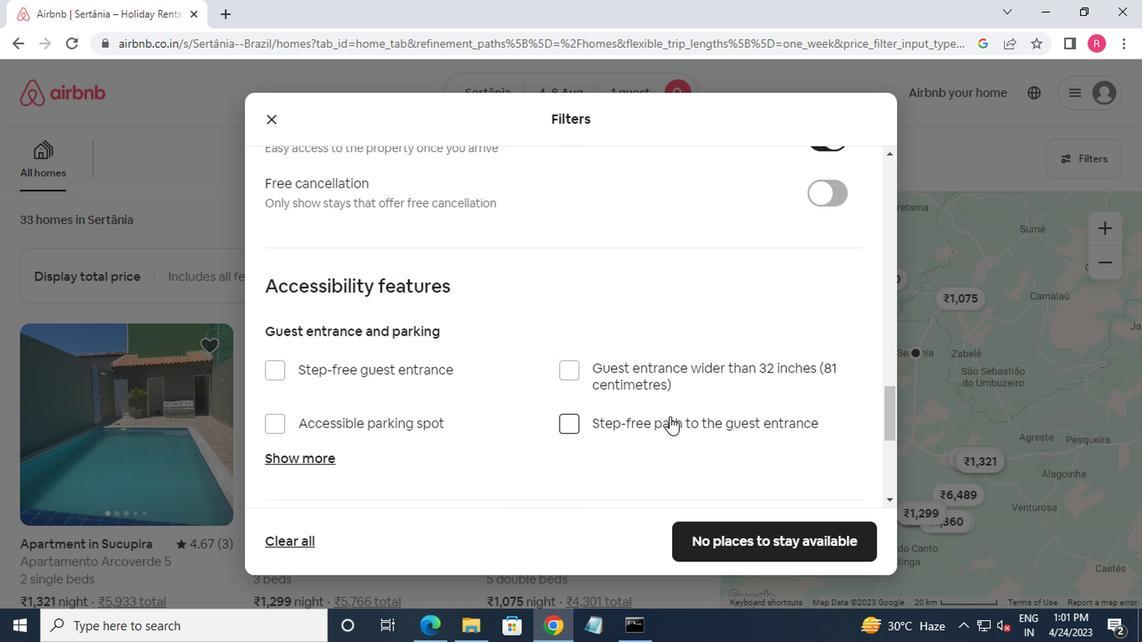 
Action: Mouse scrolled (649, 424) with delta (0, -1)
Screenshot: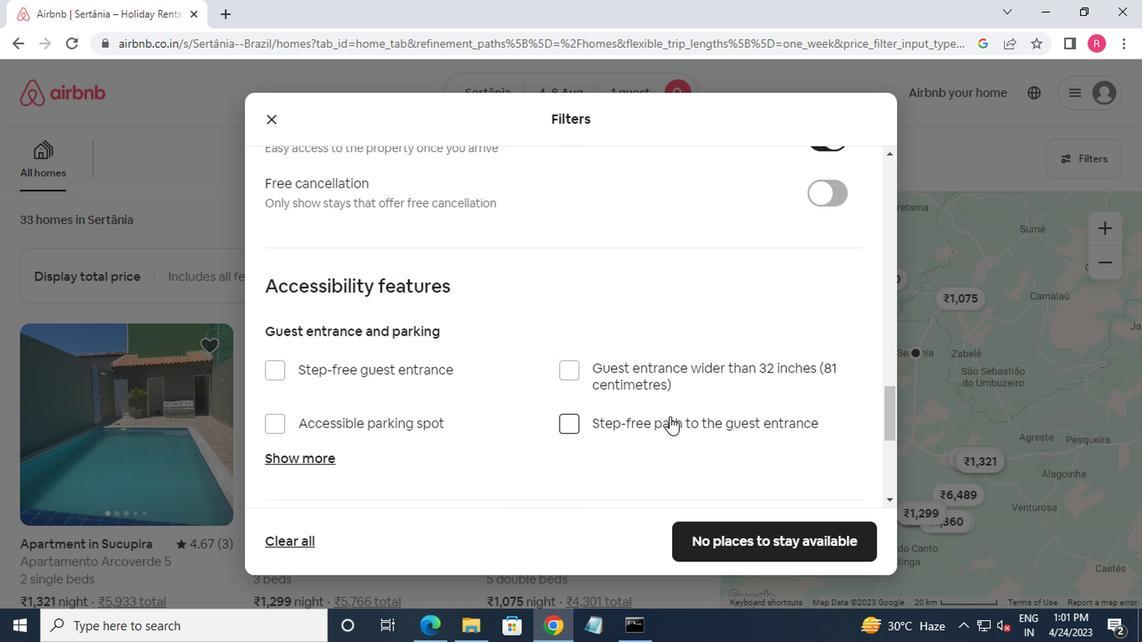 
Action: Mouse moved to (493, 453)
Screenshot: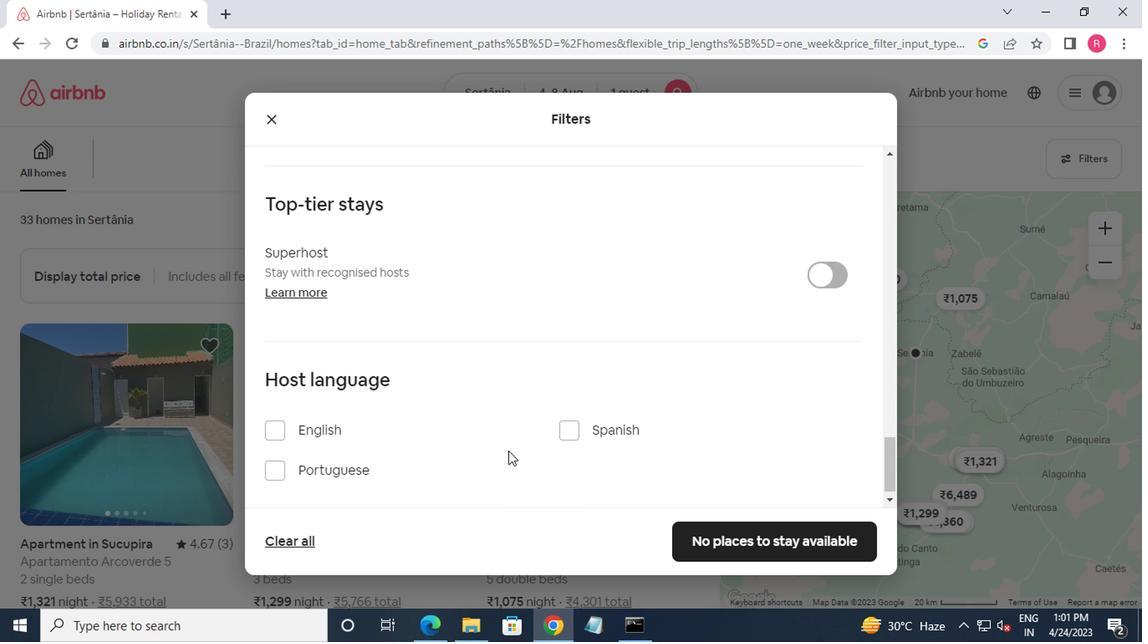 
Action: Mouse scrolled (493, 452) with delta (0, 0)
Screenshot: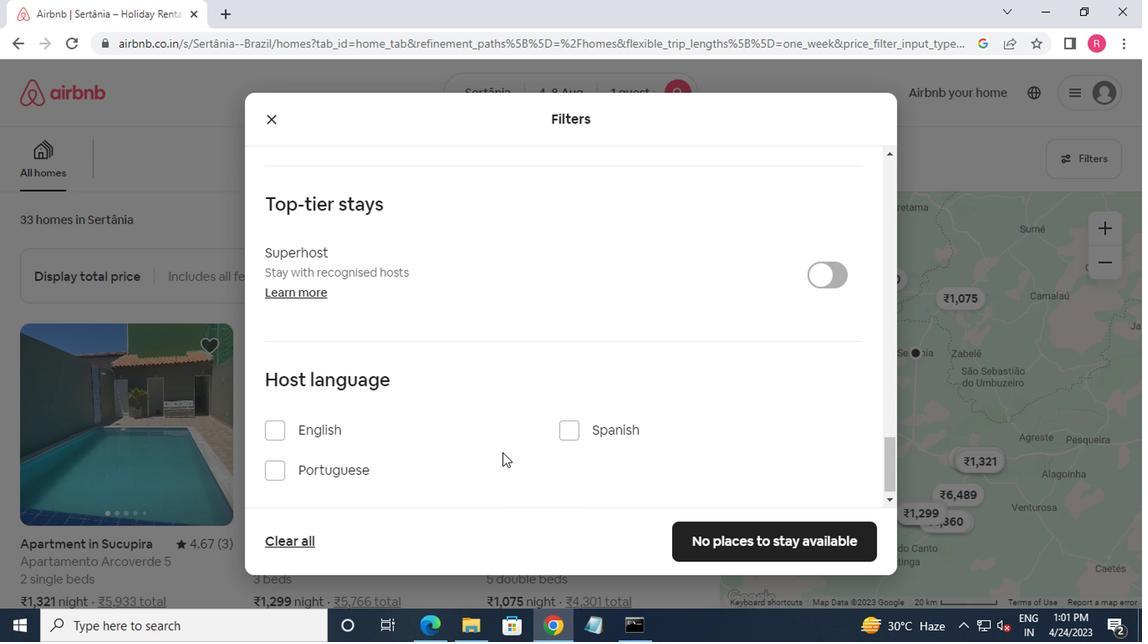 
Action: Mouse moved to (568, 421)
Screenshot: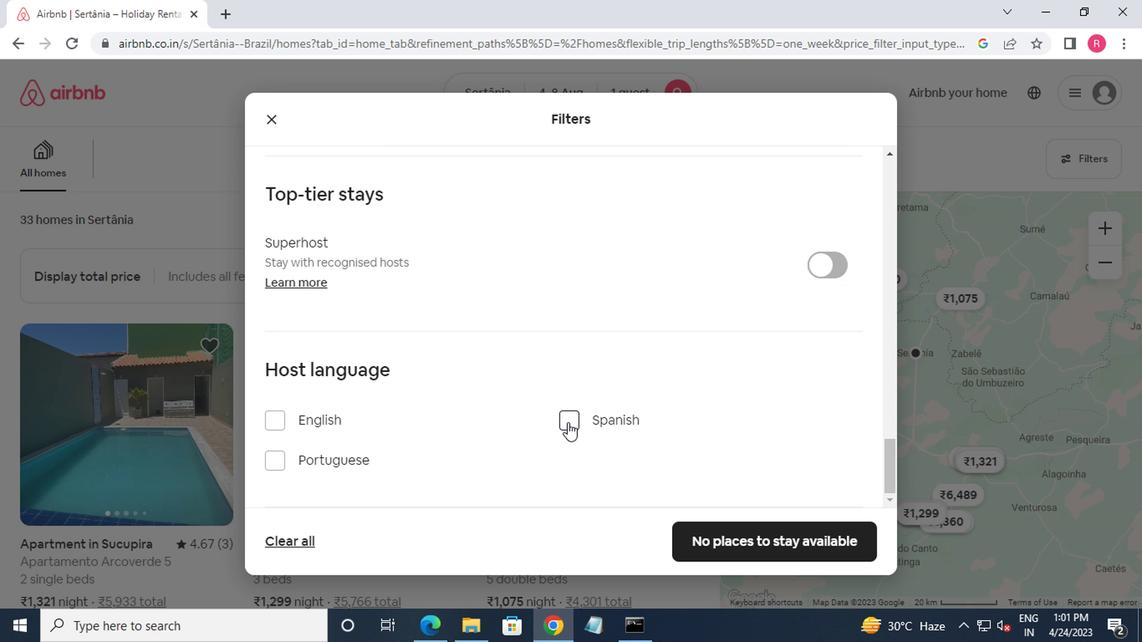 
Action: Mouse pressed left at (568, 421)
Screenshot: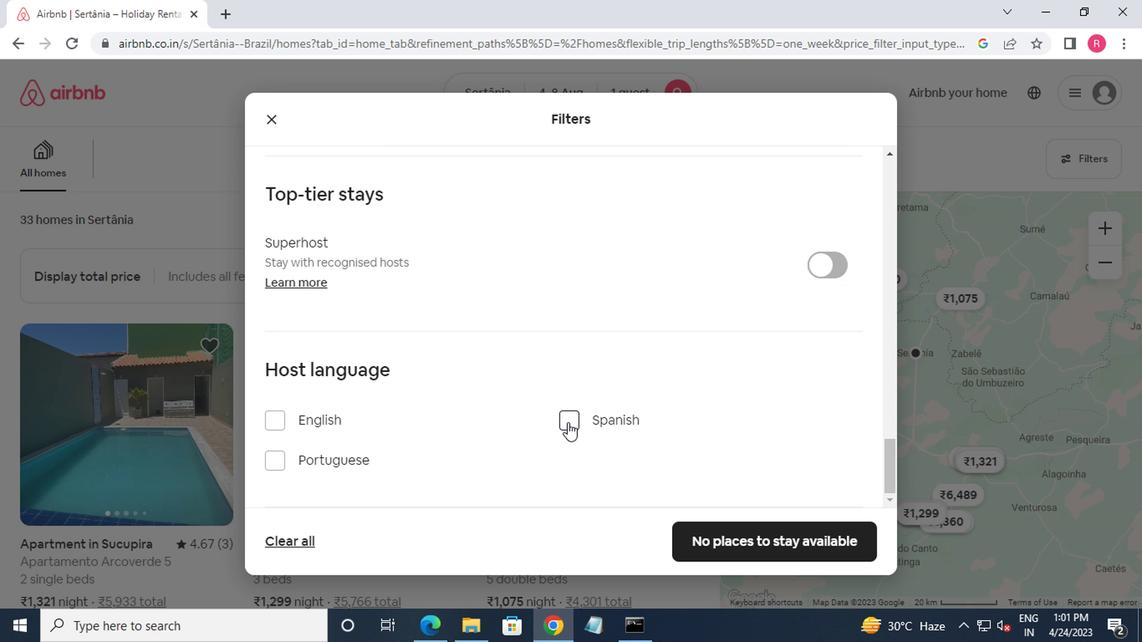 
Action: Mouse moved to (713, 540)
Screenshot: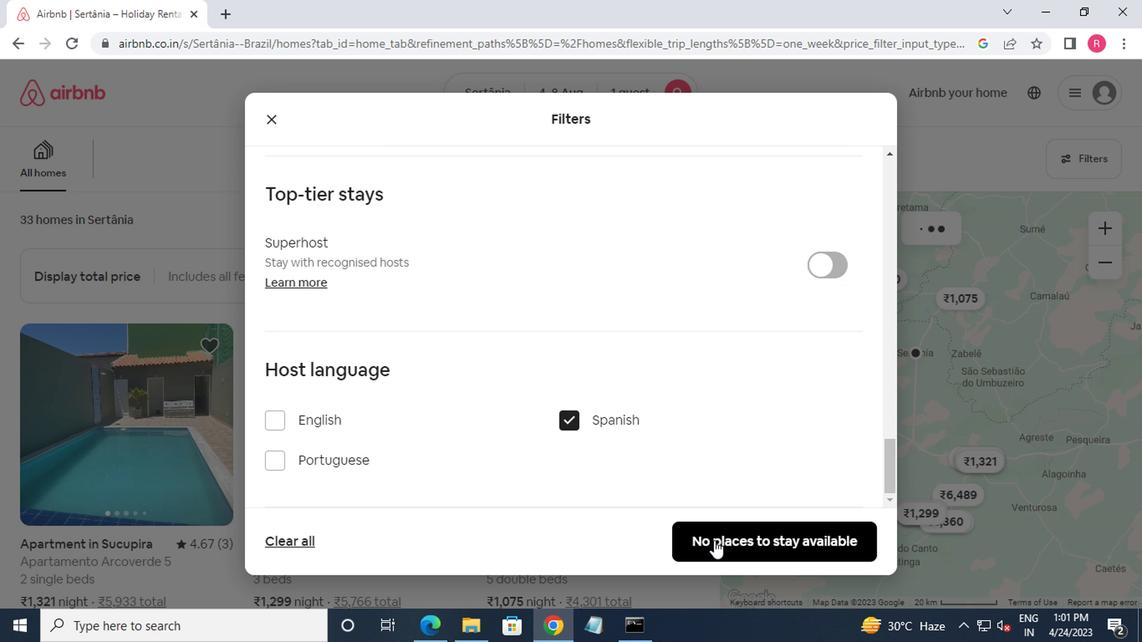 
Action: Mouse pressed left at (713, 540)
Screenshot: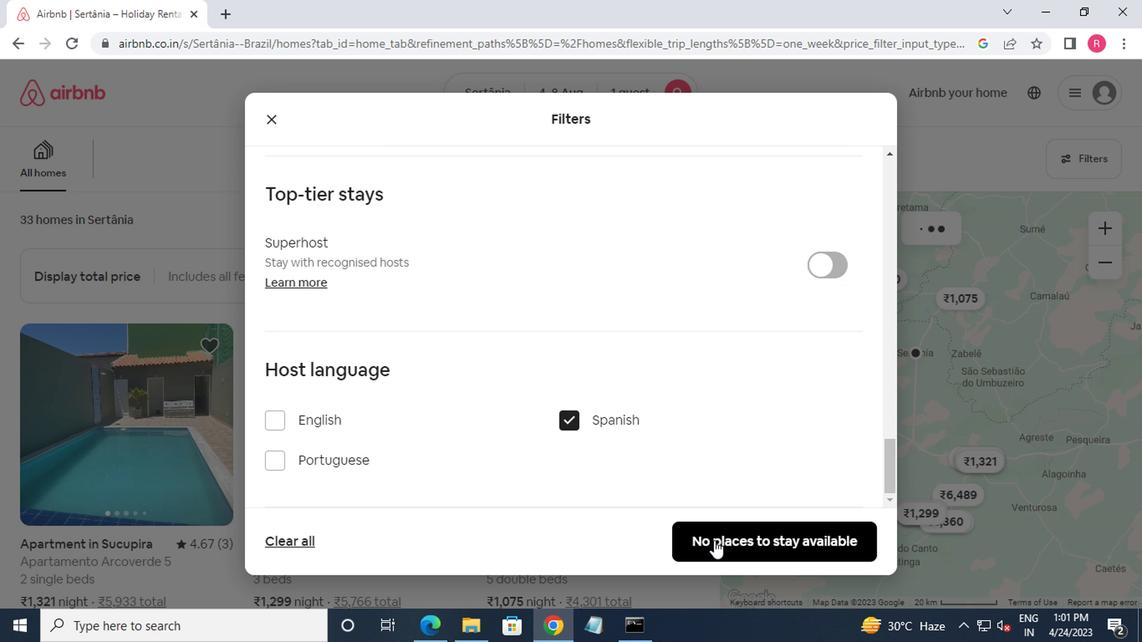 
